 Task: Find connections with filter location Várzea da Palma with filter topic #Strategywith filter profile language French with filter current company Aye Finance Pvt. Ltd with filter school Jai Hindu jobs with filter industry Courts of Law with filter service category Network Support with filter keywords title Overseer
Action: Mouse moved to (575, 149)
Screenshot: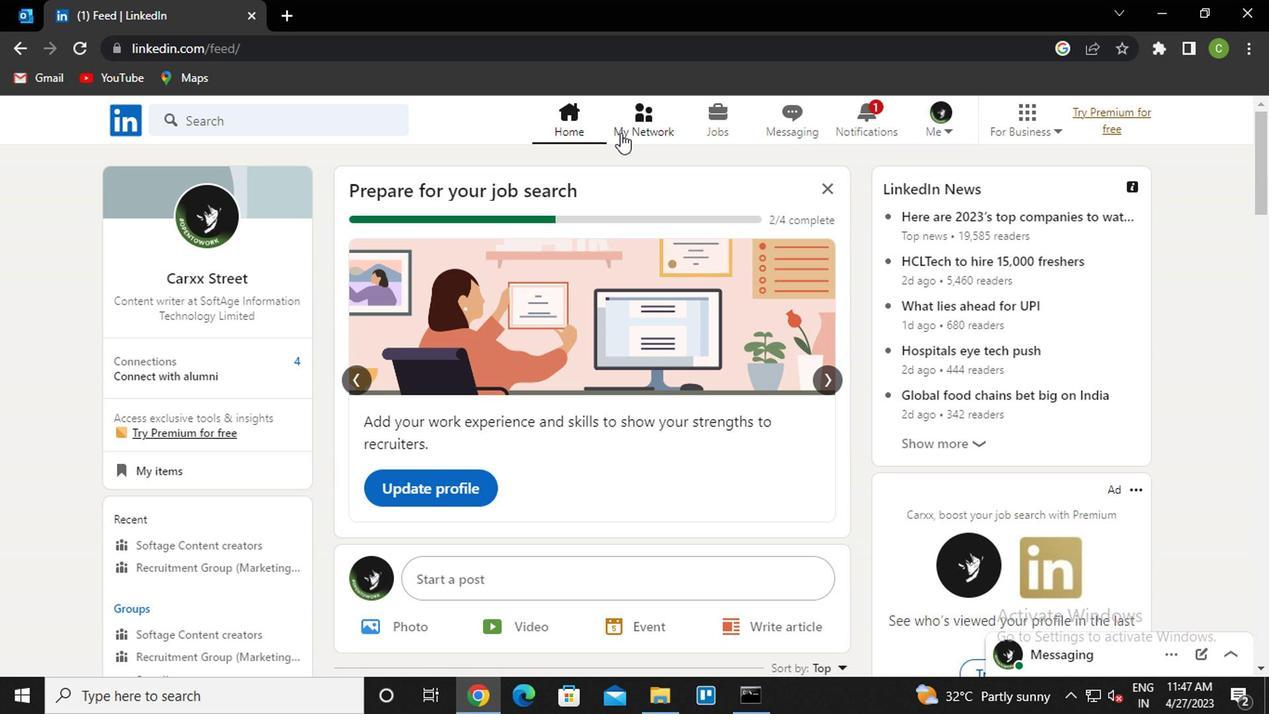 
Action: Mouse pressed left at (575, 149)
Screenshot: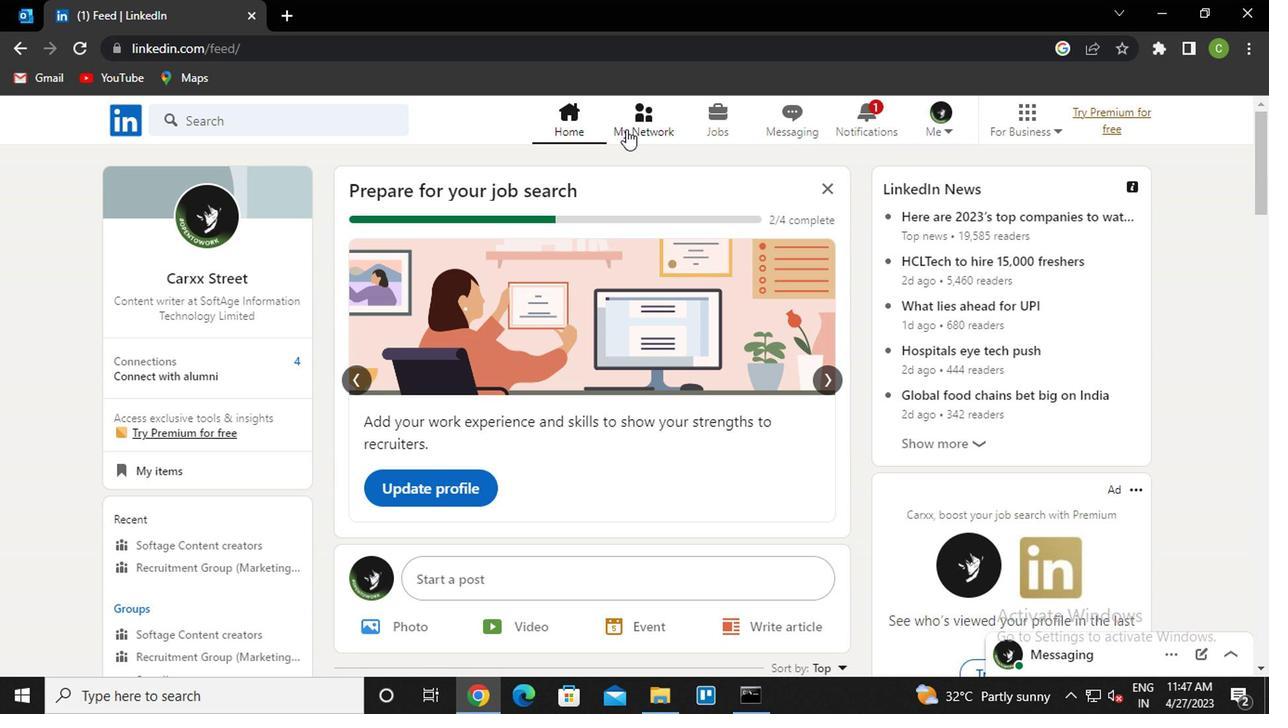 
Action: Mouse moved to (179, 240)
Screenshot: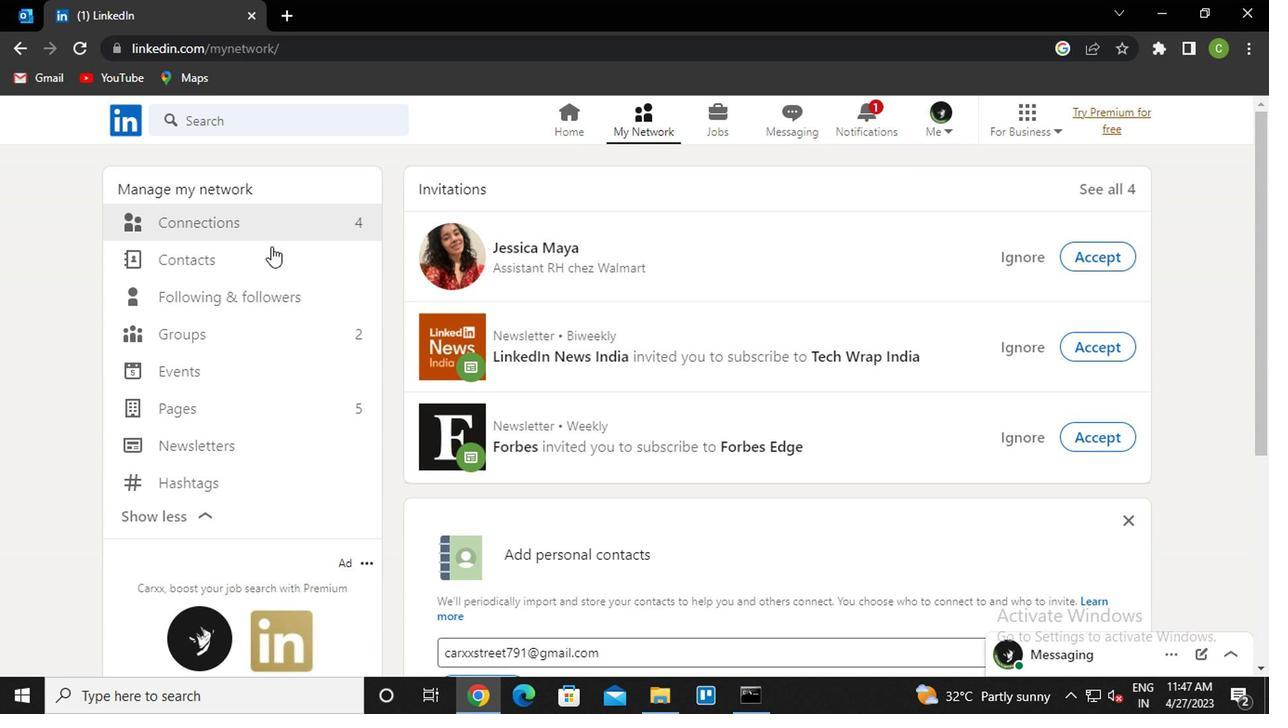 
Action: Mouse pressed left at (179, 240)
Screenshot: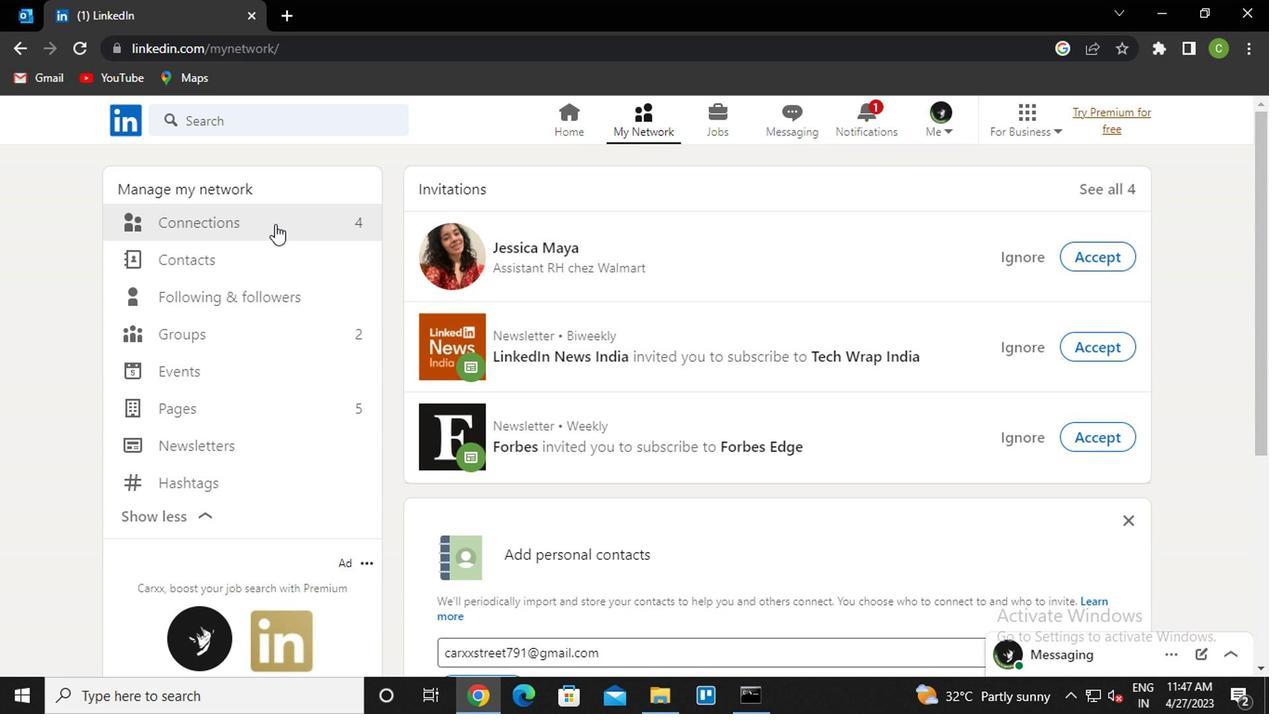 
Action: Mouse moved to (742, 242)
Screenshot: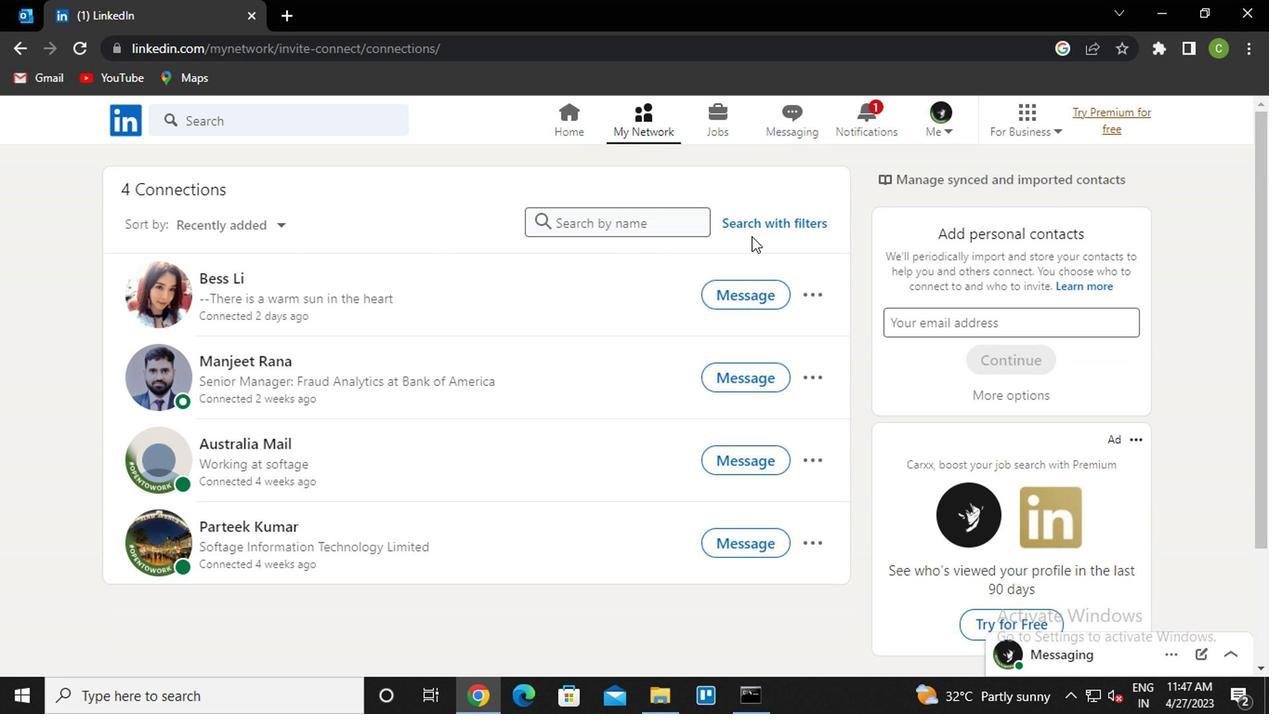 
Action: Mouse pressed left at (742, 242)
Screenshot: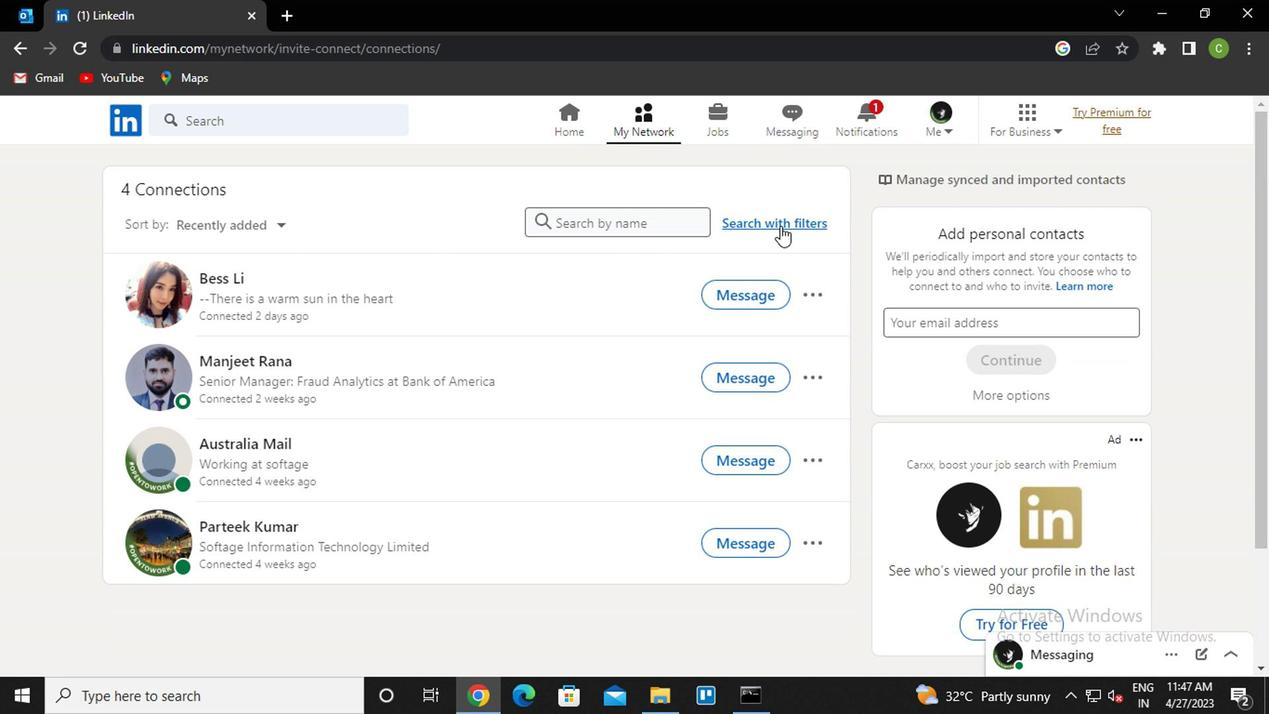 
Action: Mouse moved to (636, 189)
Screenshot: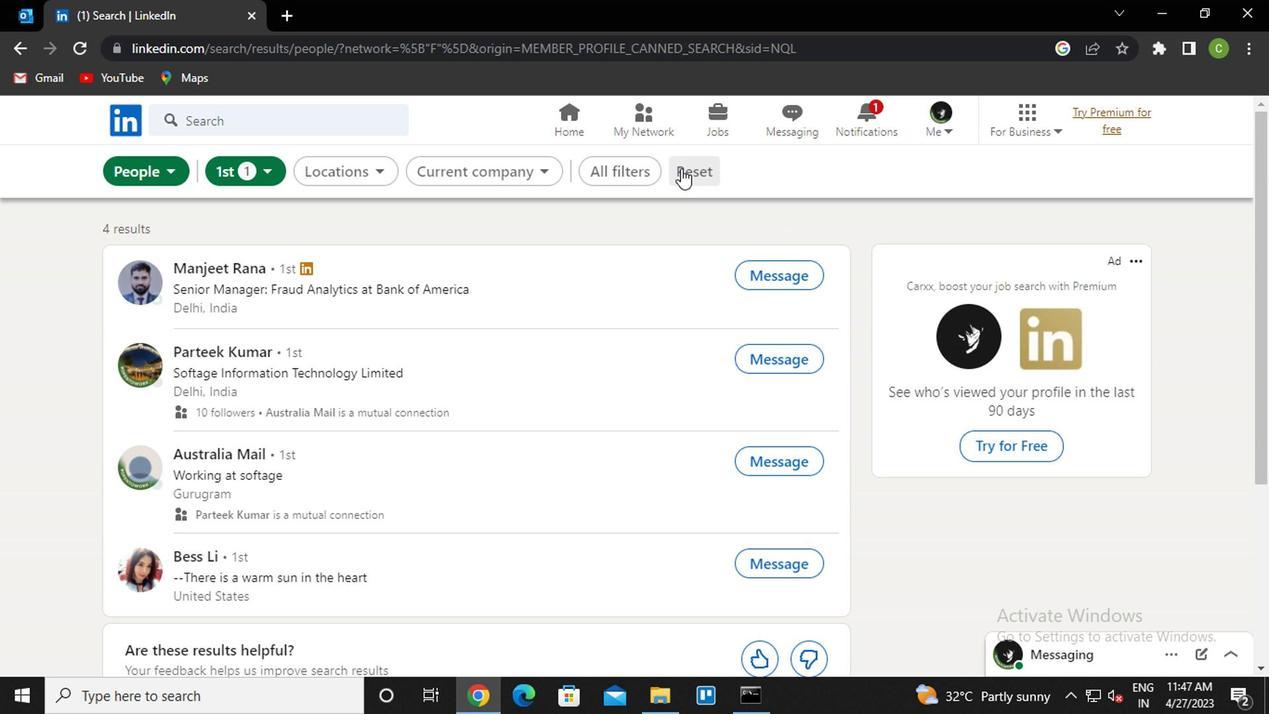 
Action: Mouse pressed left at (636, 189)
Screenshot: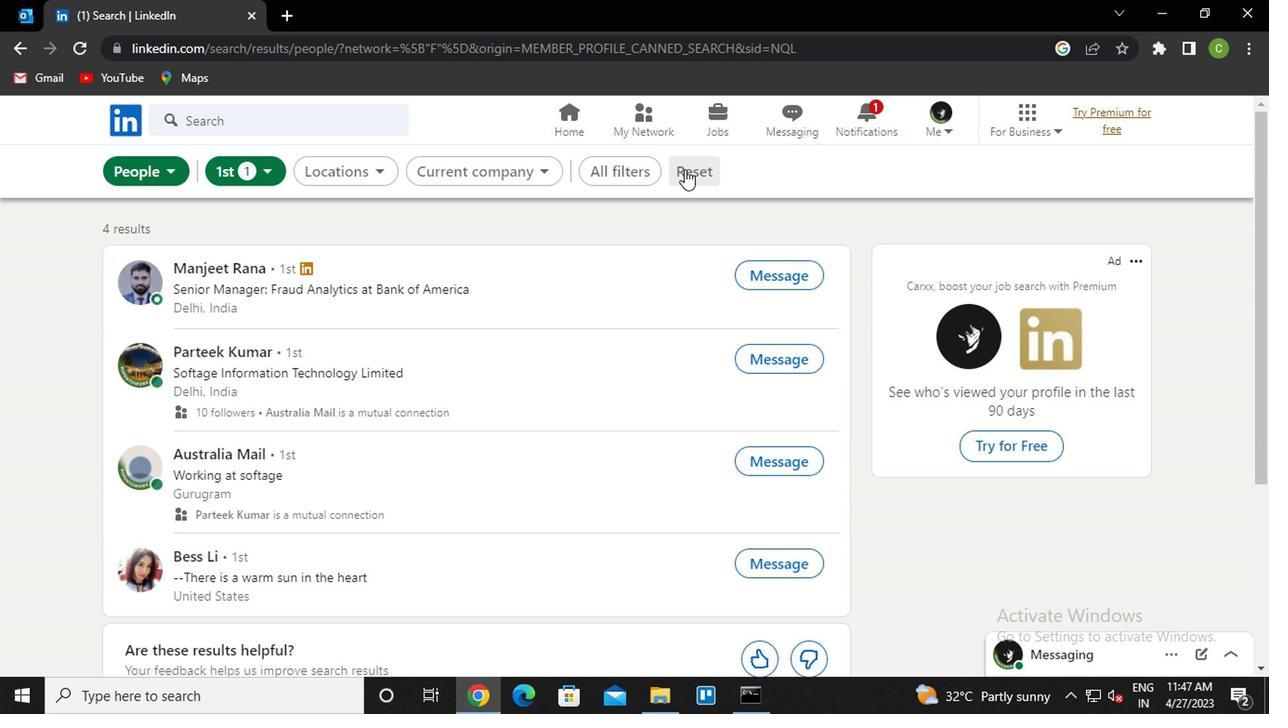 
Action: Mouse moved to (631, 198)
Screenshot: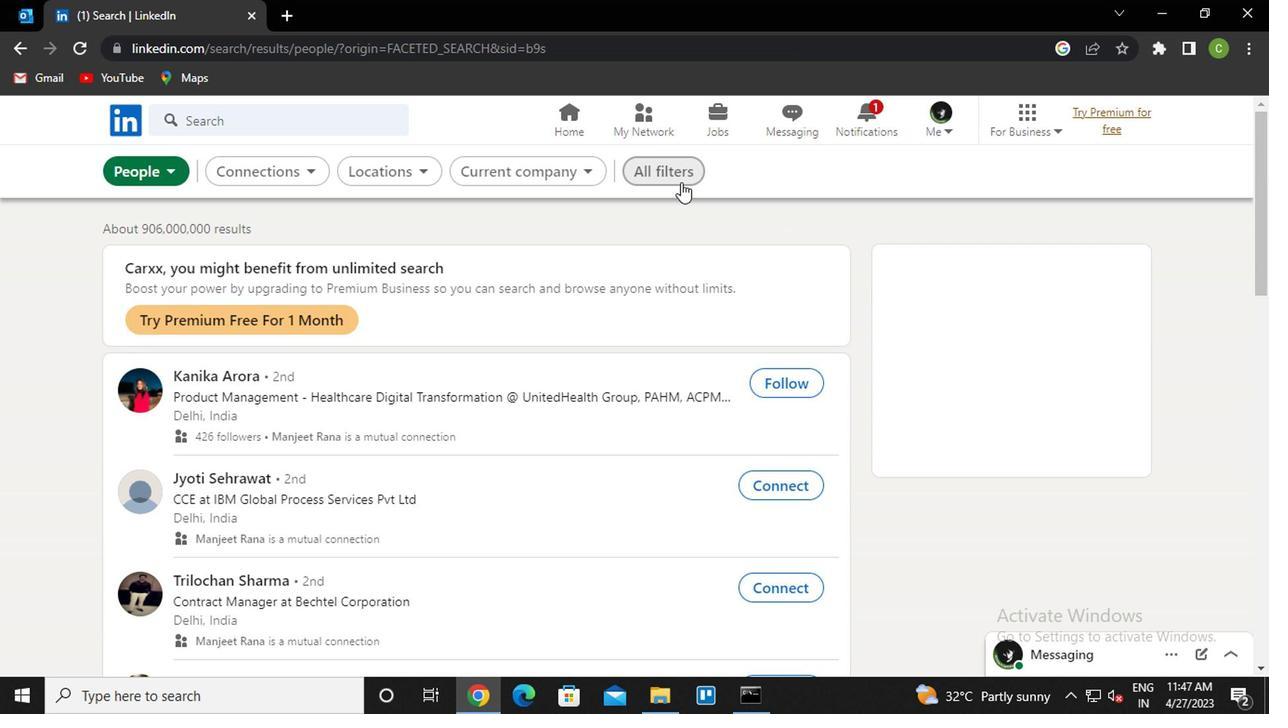 
Action: Mouse pressed left at (631, 198)
Screenshot: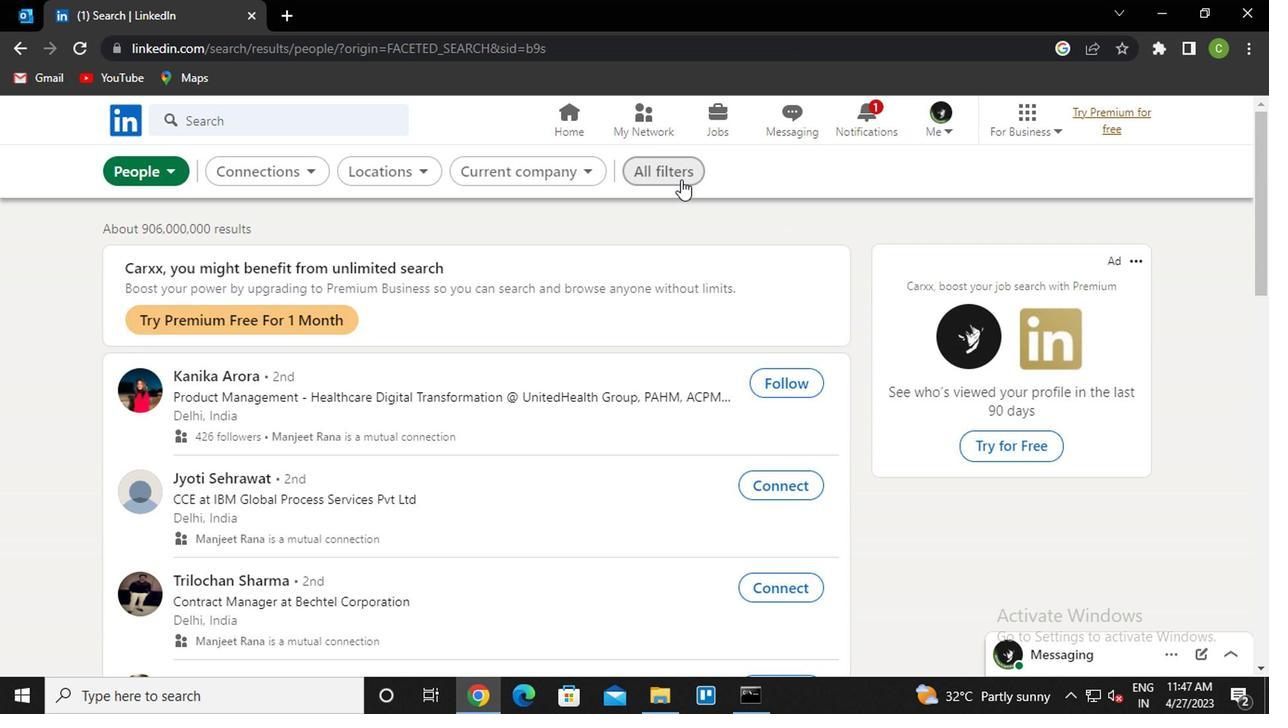 
Action: Mouse moved to (1001, 466)
Screenshot: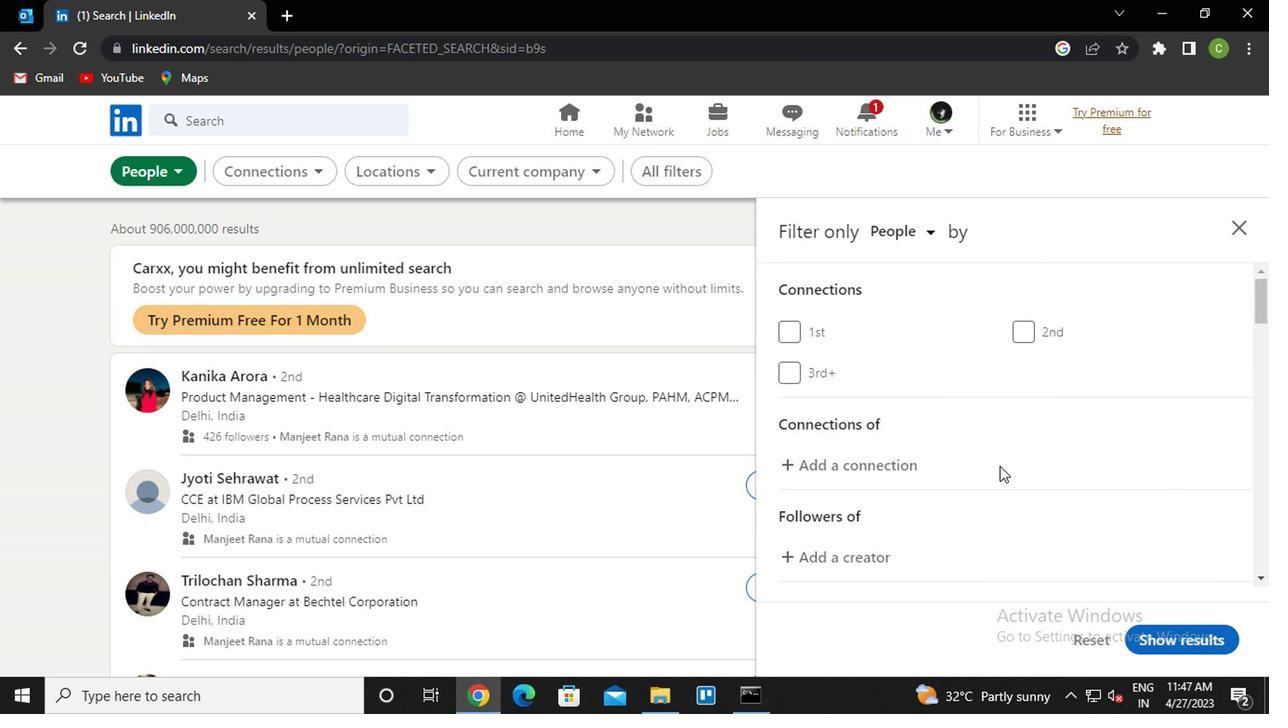 
Action: Mouse scrolled (1001, 465) with delta (0, -1)
Screenshot: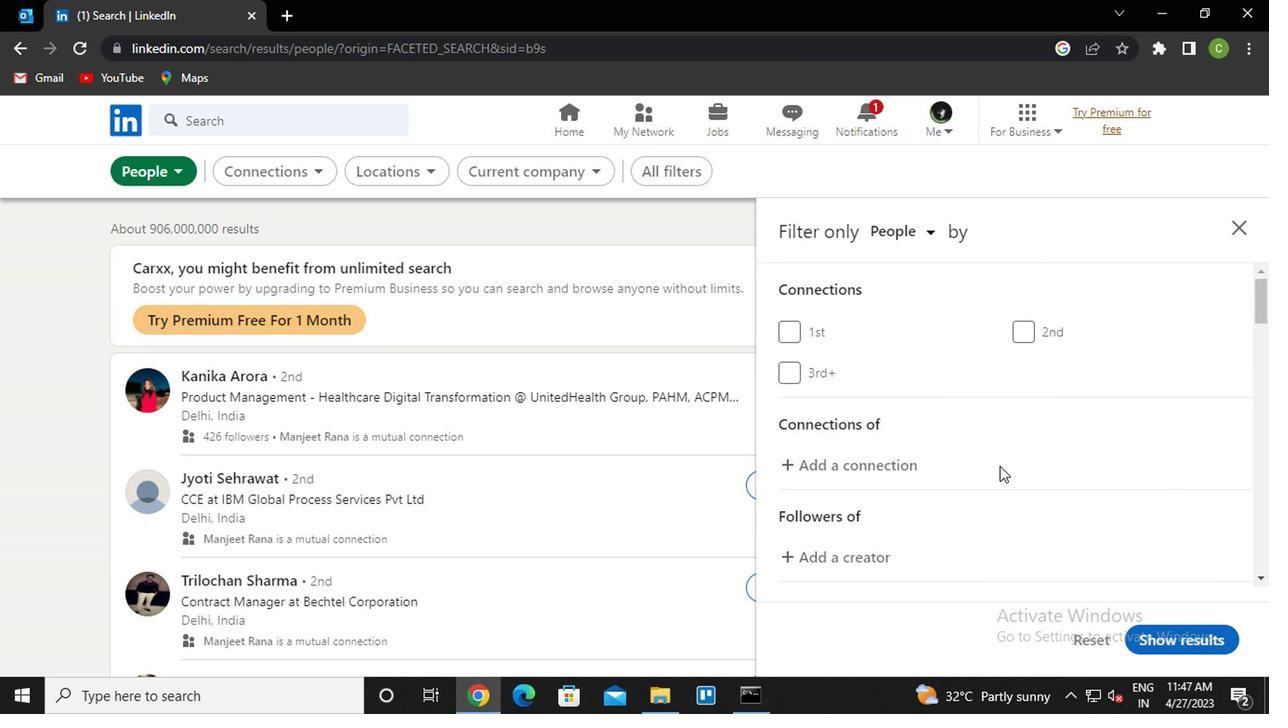 
Action: Mouse moved to (1002, 466)
Screenshot: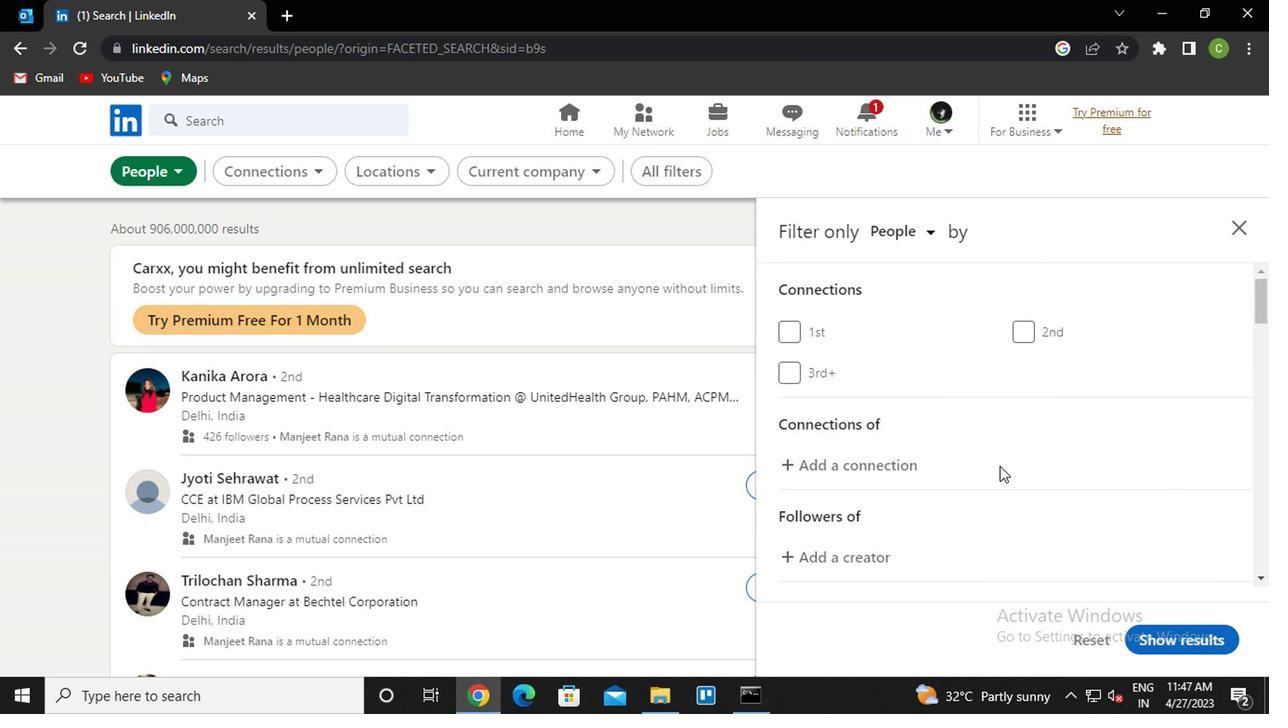 
Action: Mouse scrolled (1002, 465) with delta (0, -1)
Screenshot: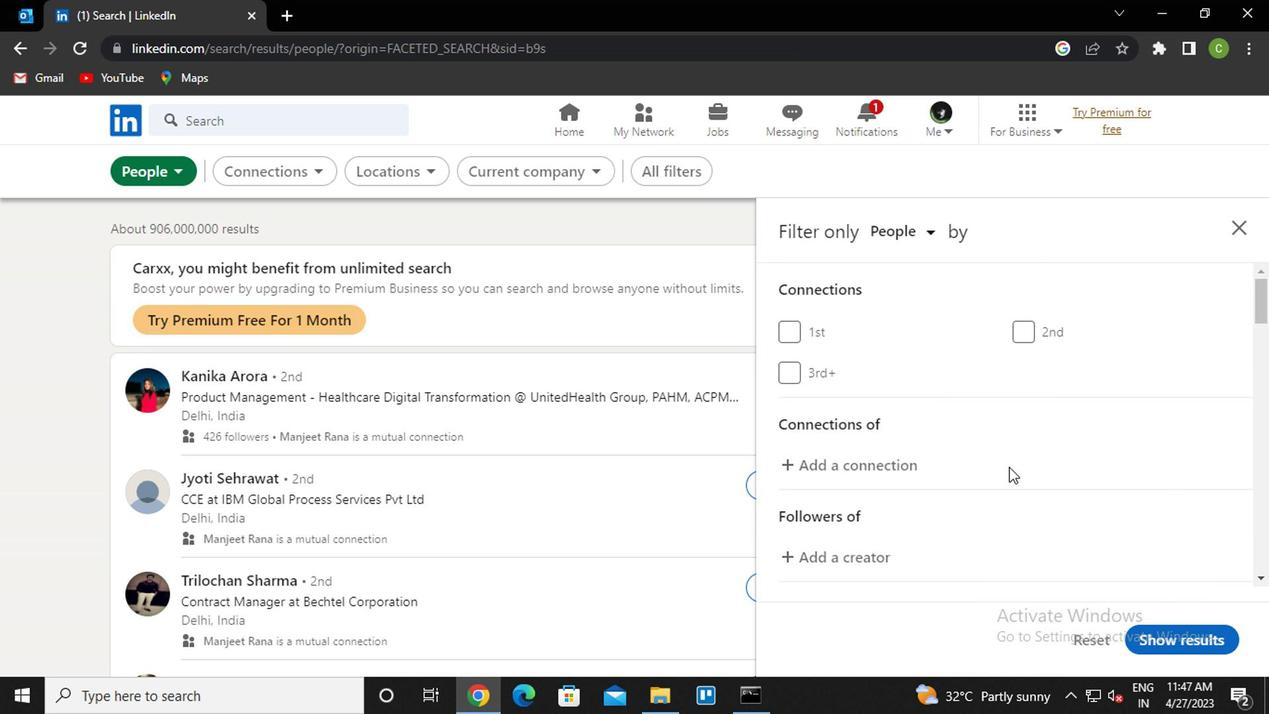 
Action: Mouse scrolled (1002, 465) with delta (0, -1)
Screenshot: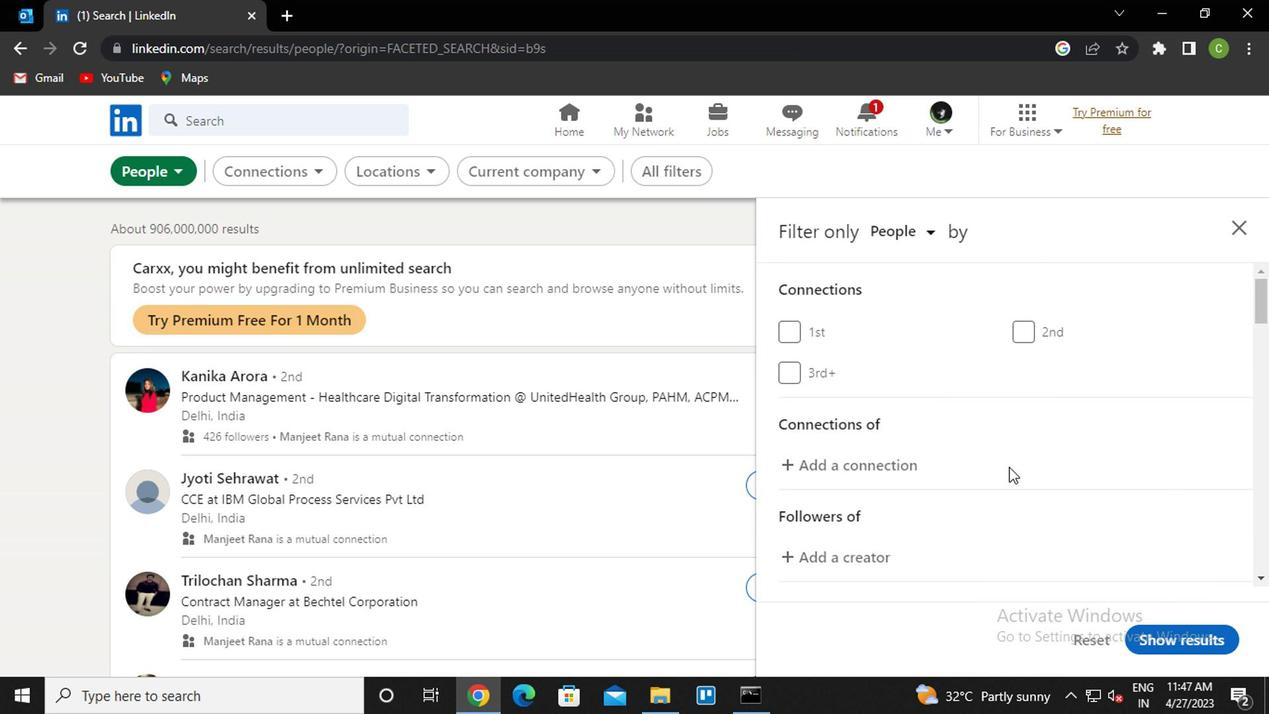 
Action: Mouse scrolled (1002, 465) with delta (0, -1)
Screenshot: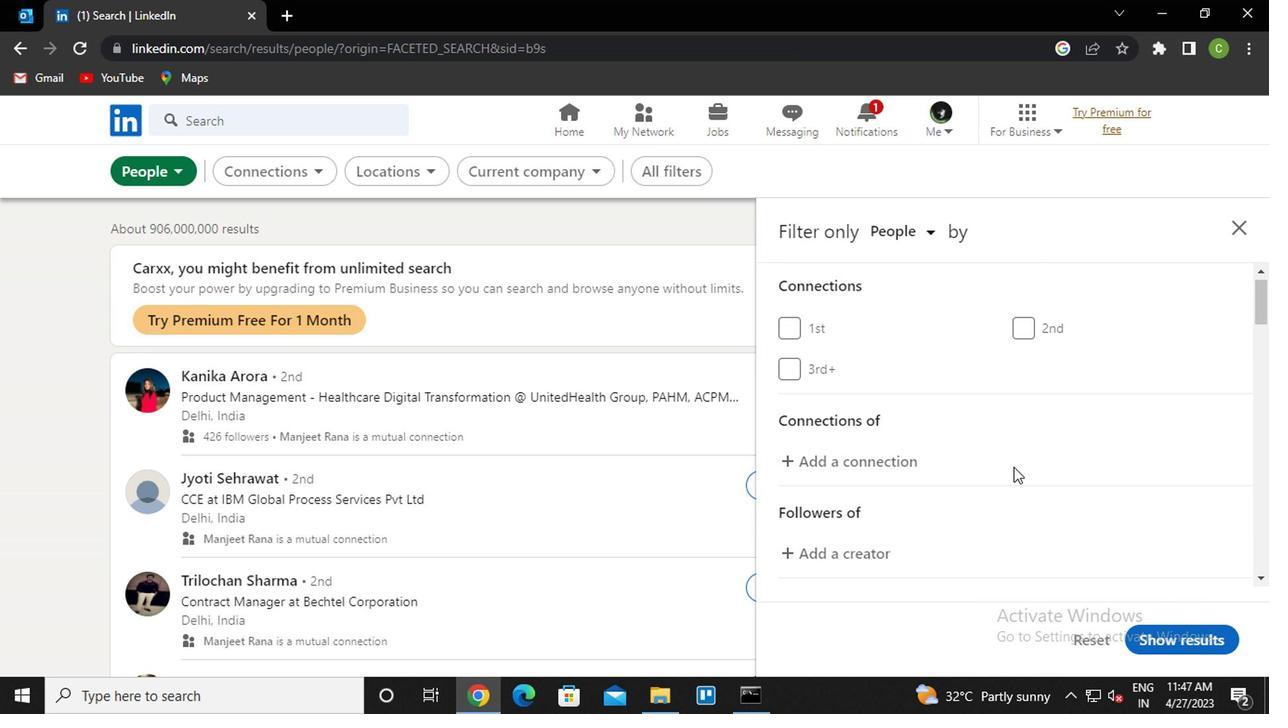 
Action: Mouse moved to (890, 402)
Screenshot: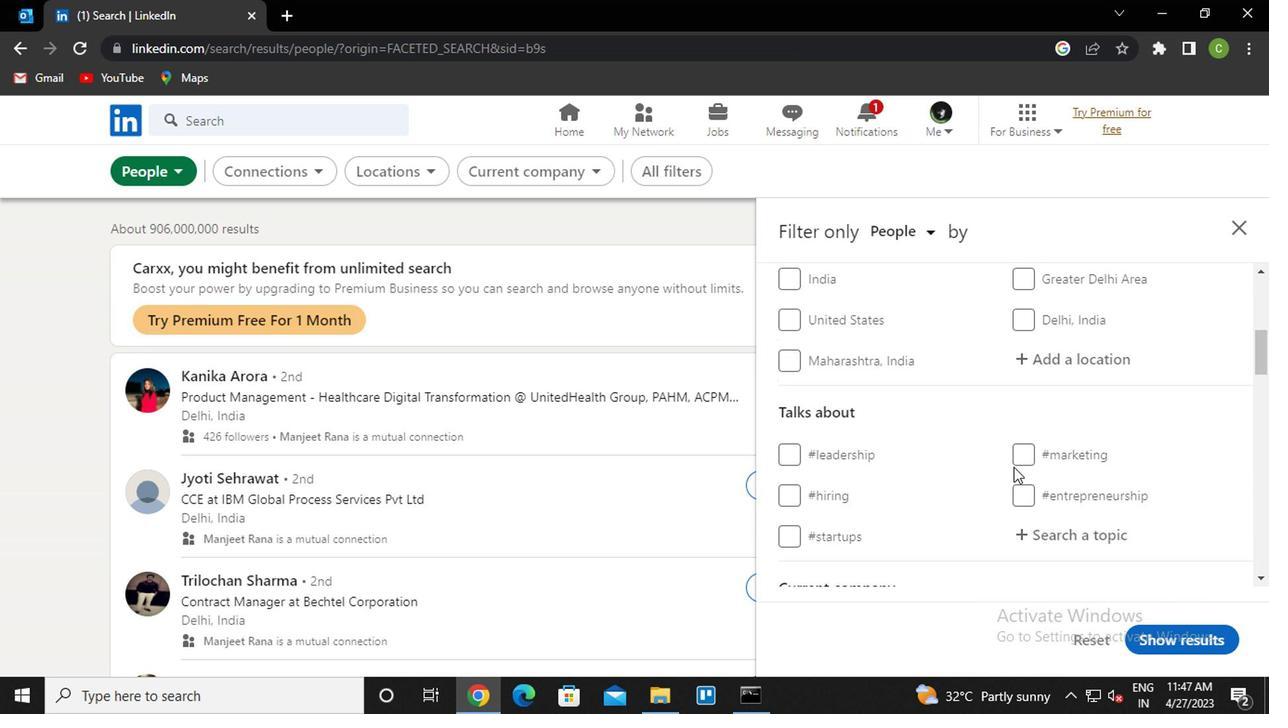 
Action: Mouse scrolled (890, 402) with delta (0, 0)
Screenshot: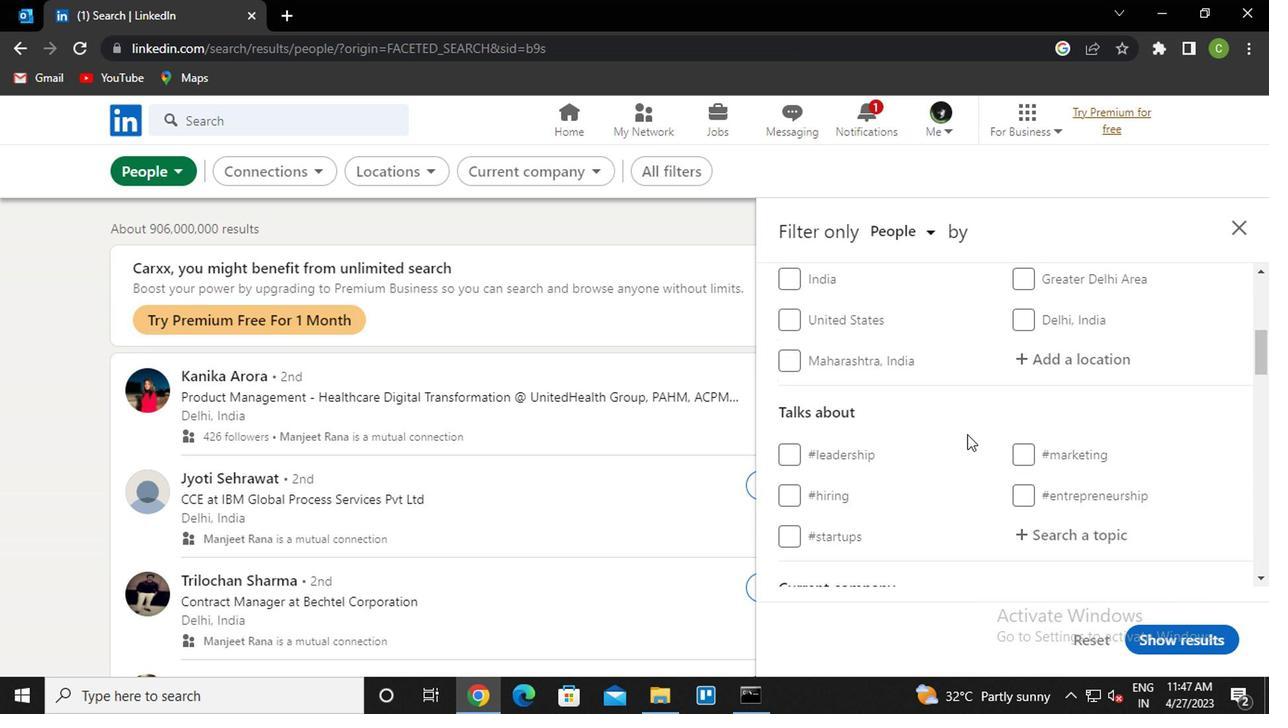 
Action: Mouse moved to (1062, 456)
Screenshot: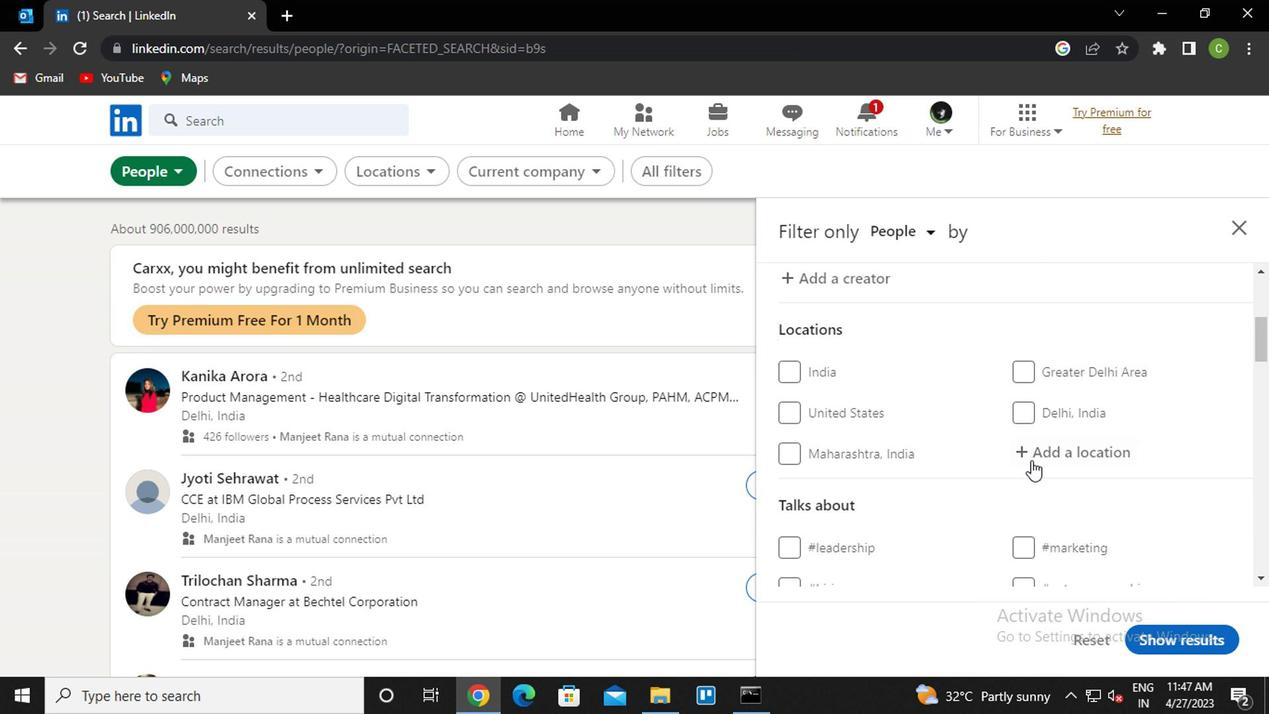 
Action: Mouse pressed left at (1062, 456)
Screenshot: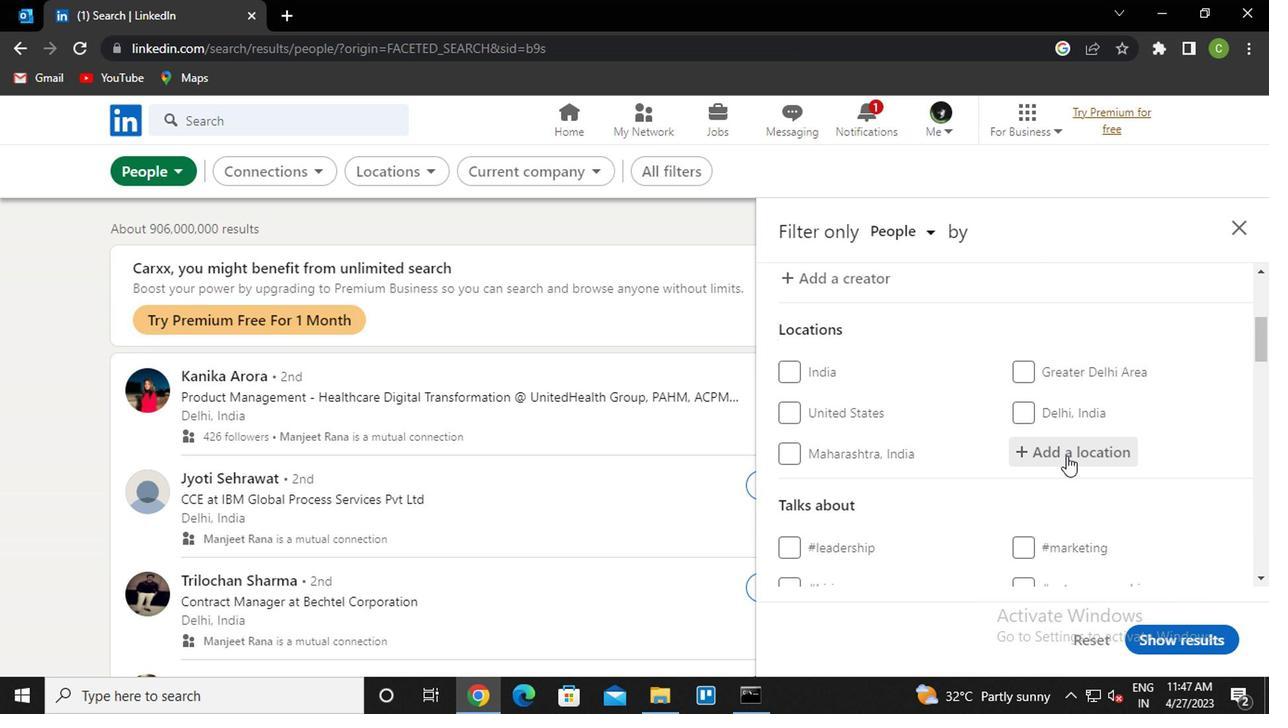 
Action: Key pressed <Key.caps_lock>v<Key.caps_lock>arzea<Key.space>da<Key.space><Key.down><Key.enter>
Screenshot: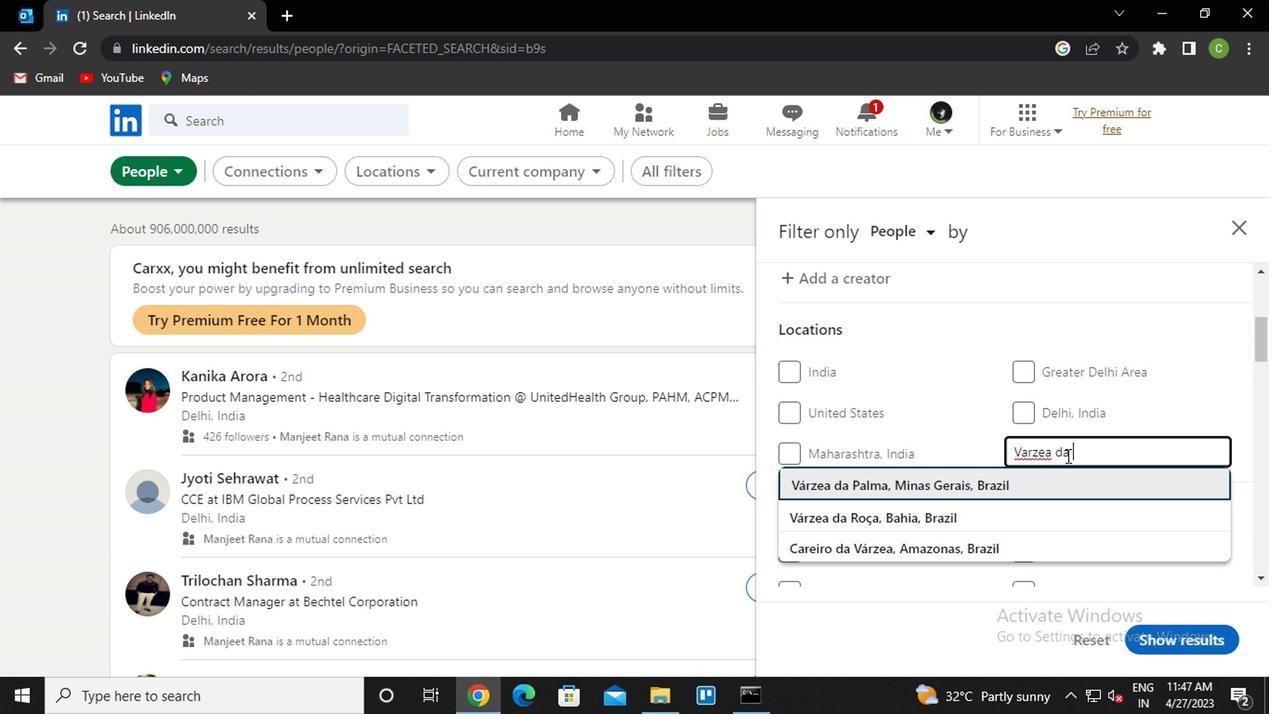 
Action: Mouse moved to (1060, 456)
Screenshot: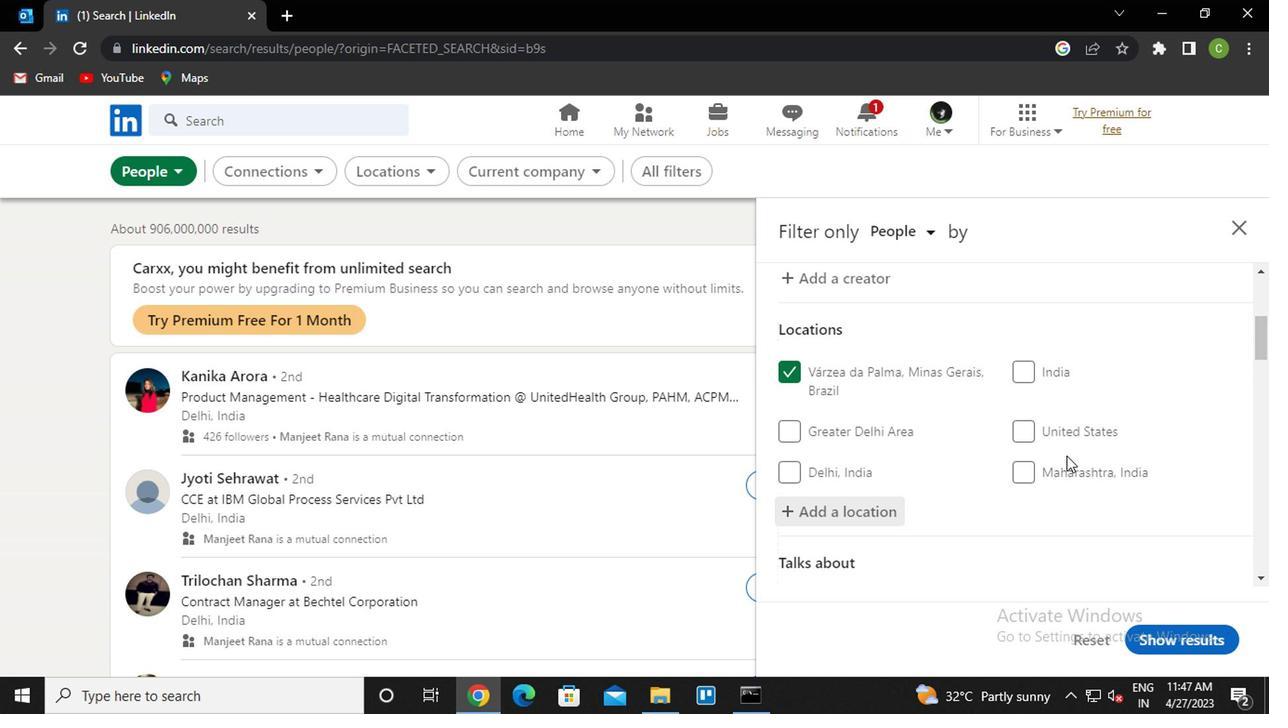 
Action: Mouse scrolled (1060, 455) with delta (0, 0)
Screenshot: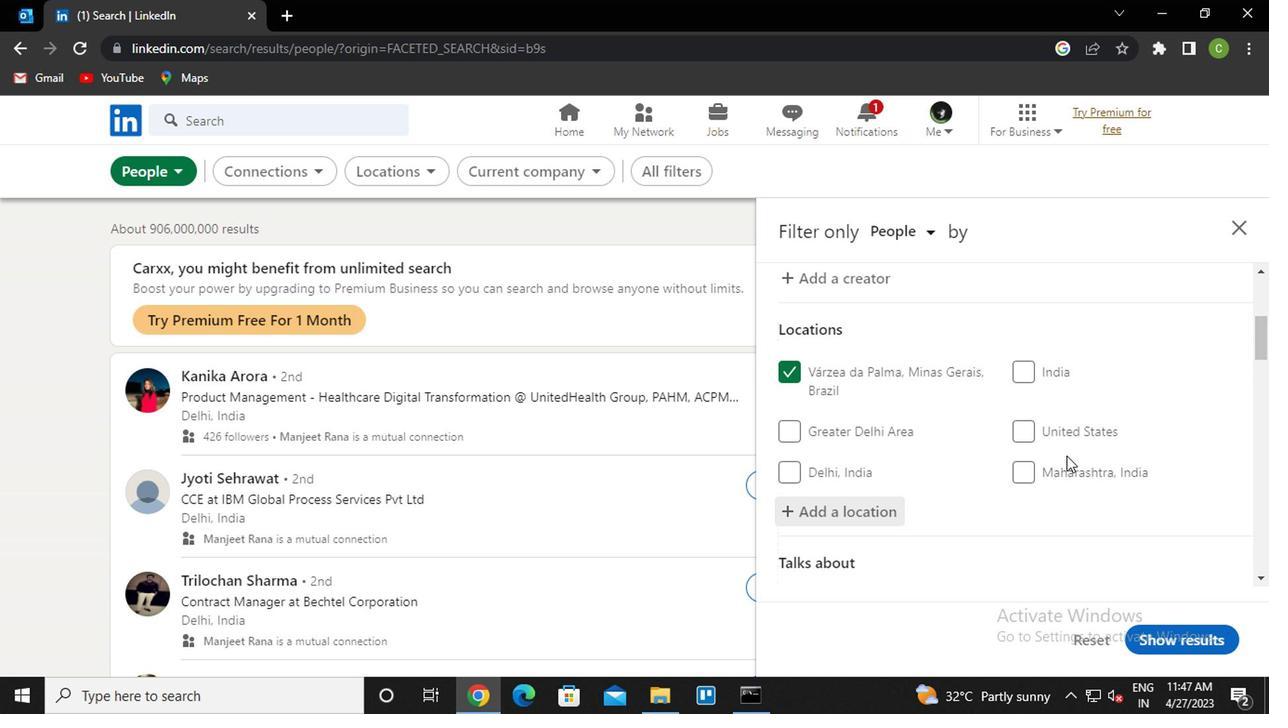 
Action: Mouse scrolled (1060, 455) with delta (0, 0)
Screenshot: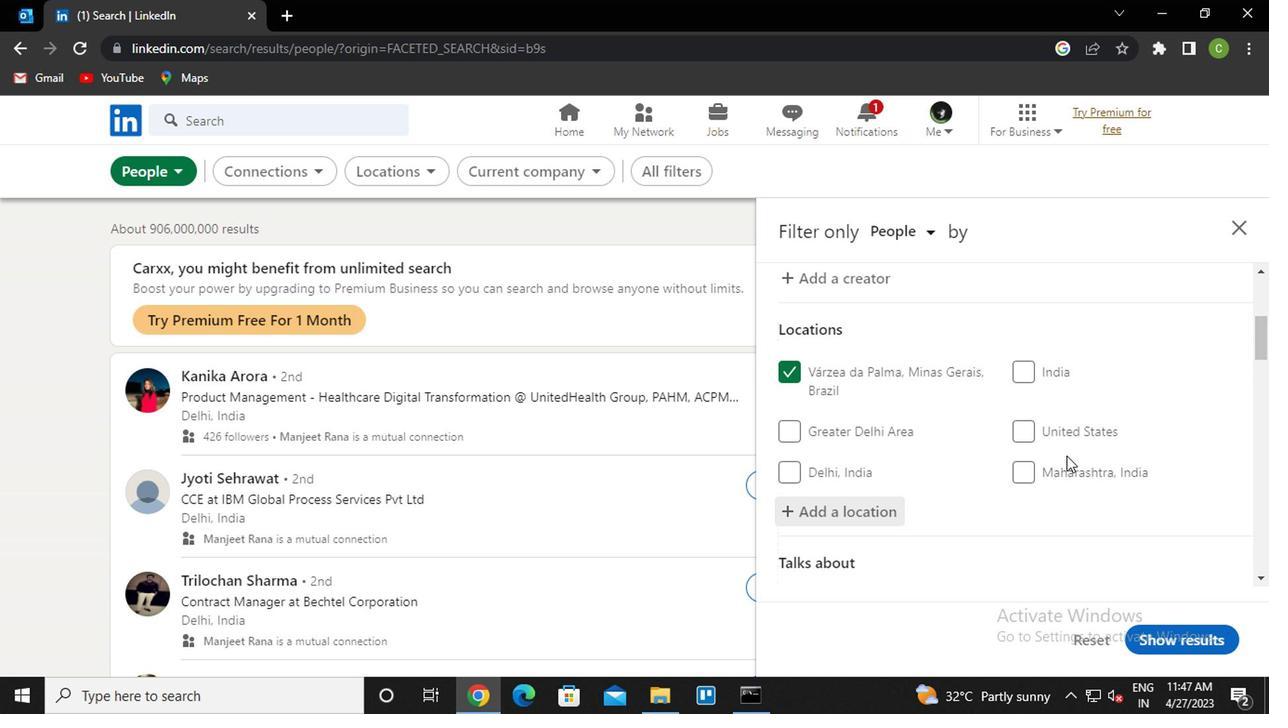 
Action: Mouse scrolled (1060, 455) with delta (0, 0)
Screenshot: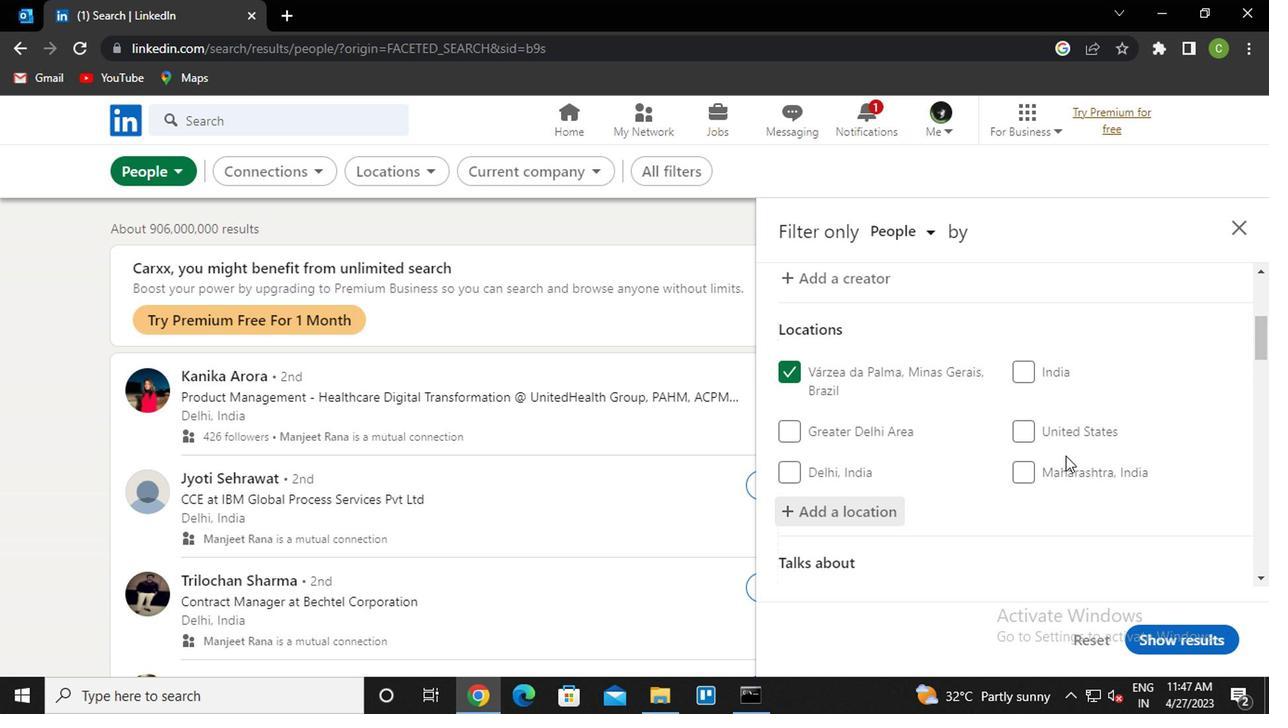 
Action: Mouse moved to (1095, 406)
Screenshot: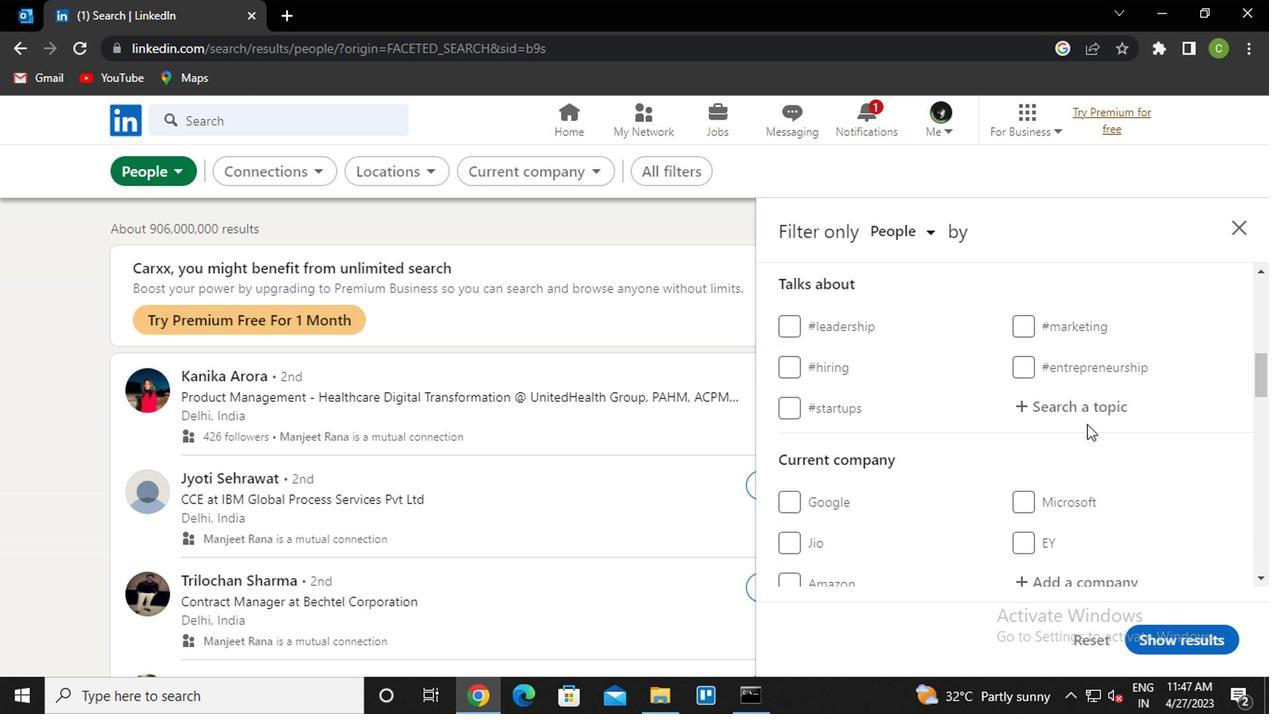 
Action: Mouse pressed left at (1095, 406)
Screenshot: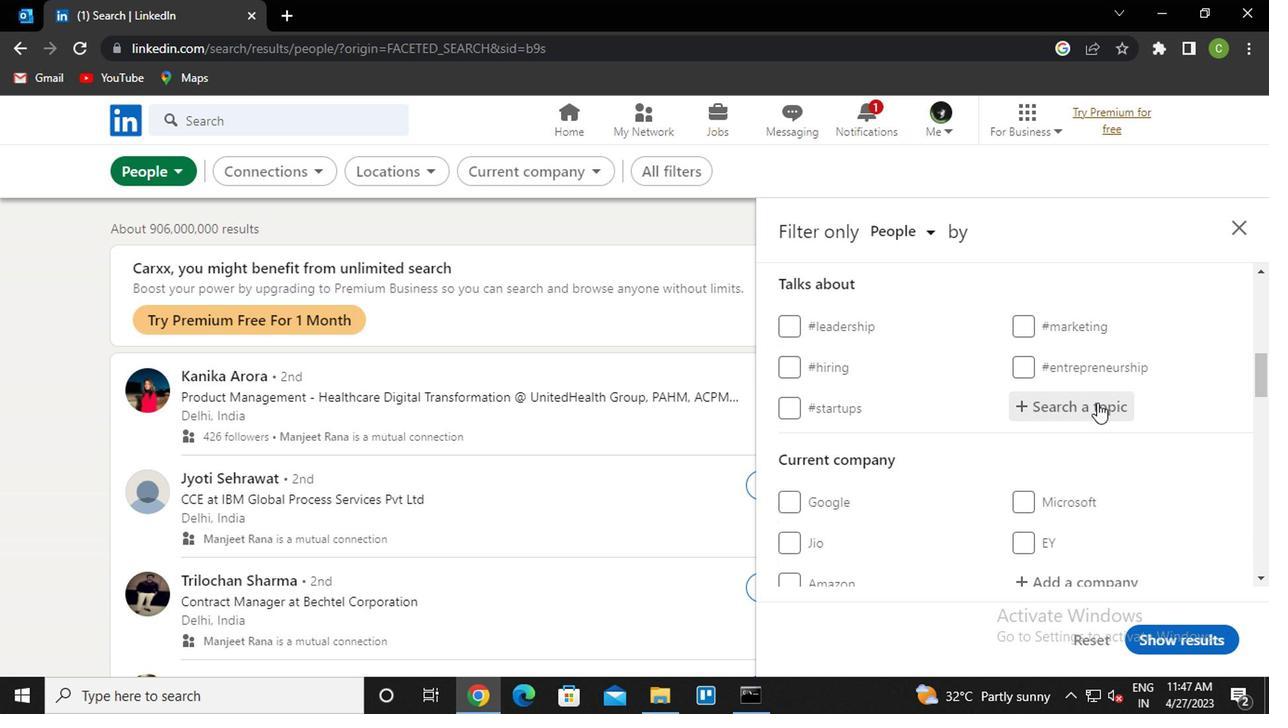 
Action: Key pressed <Key.caps_lock>s<Key.caps_lock>trategy<Key.down><Key.enter>
Screenshot: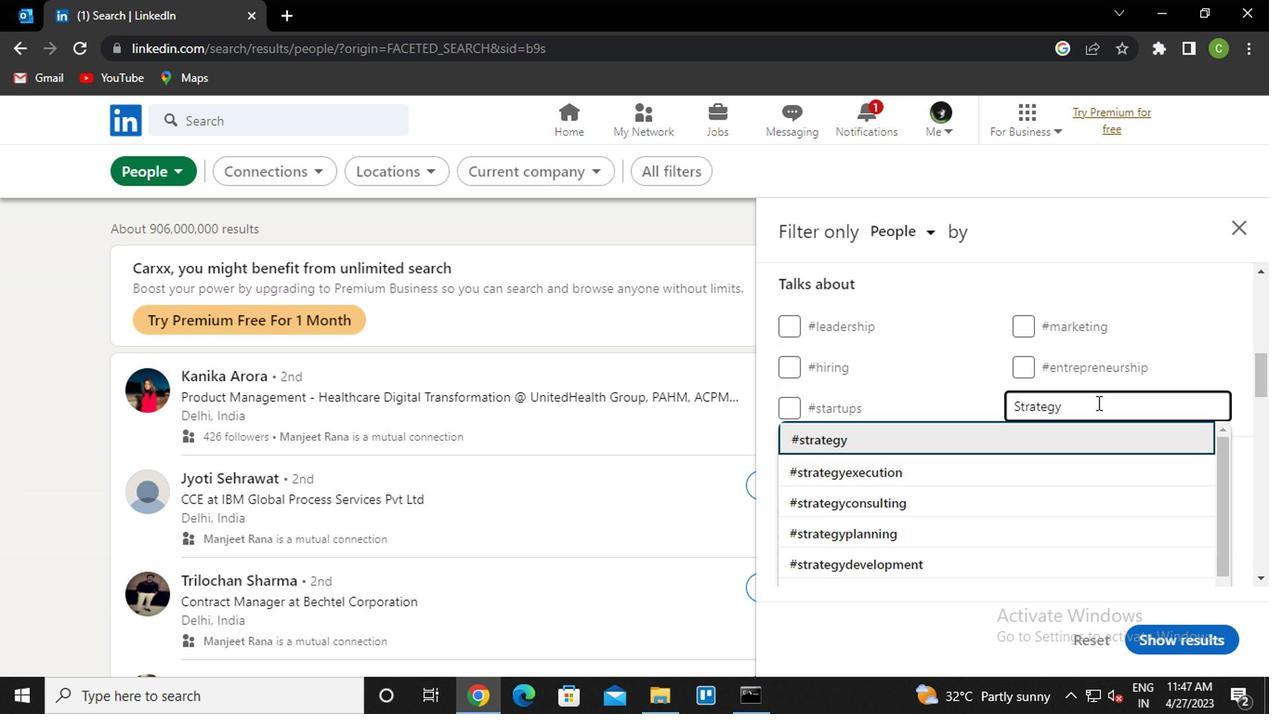 
Action: Mouse scrolled (1095, 406) with delta (0, 0)
Screenshot: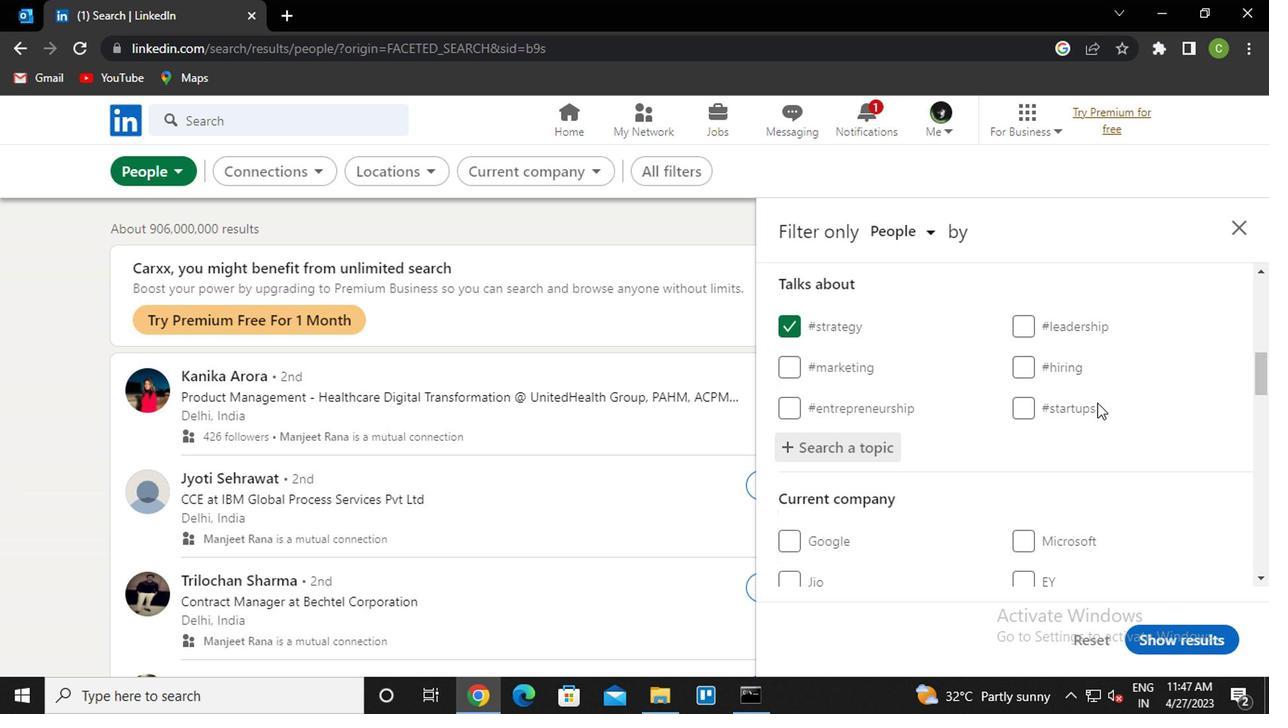 
Action: Mouse scrolled (1095, 406) with delta (0, 0)
Screenshot: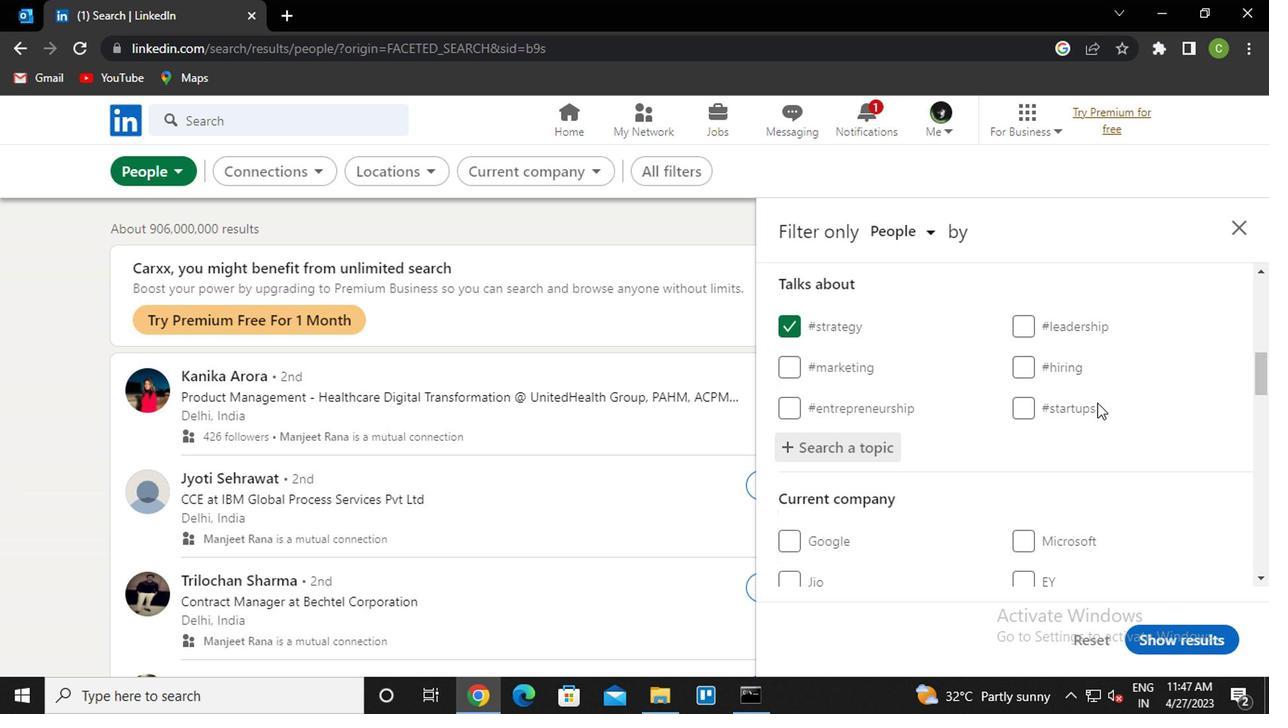 
Action: Mouse scrolled (1095, 406) with delta (0, 0)
Screenshot: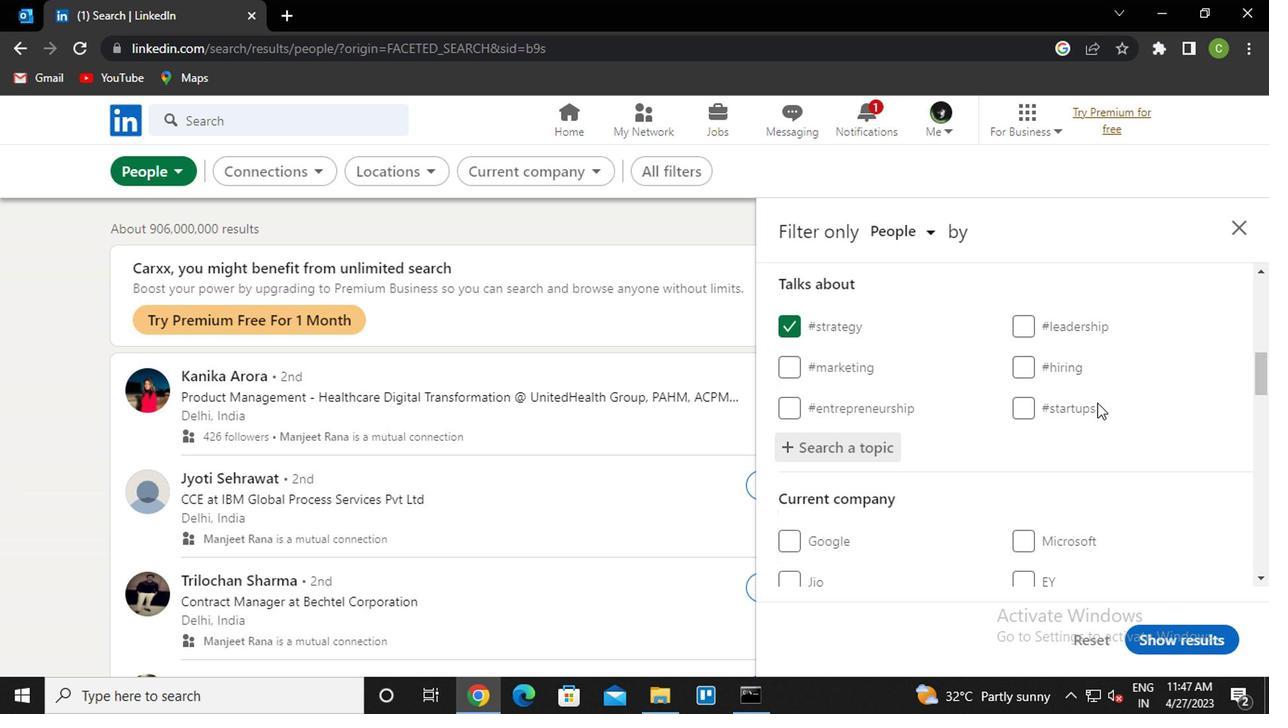 
Action: Mouse scrolled (1095, 406) with delta (0, 0)
Screenshot: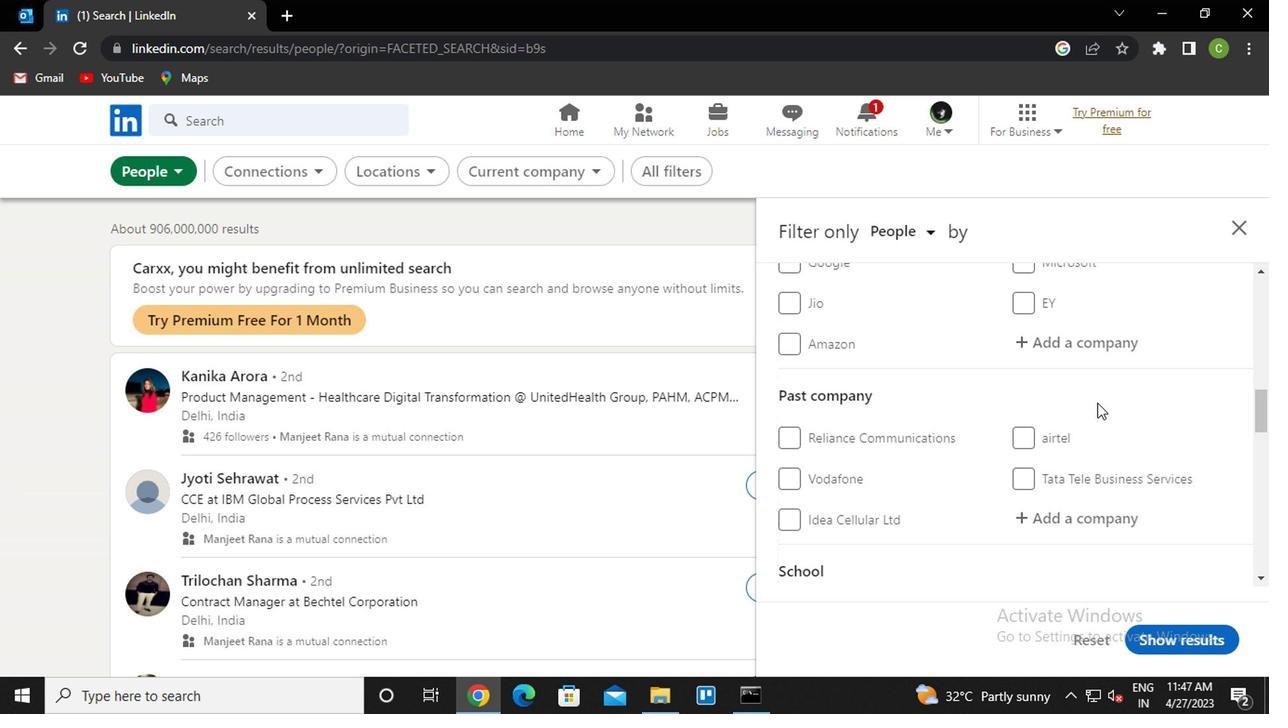 
Action: Mouse scrolled (1095, 406) with delta (0, 0)
Screenshot: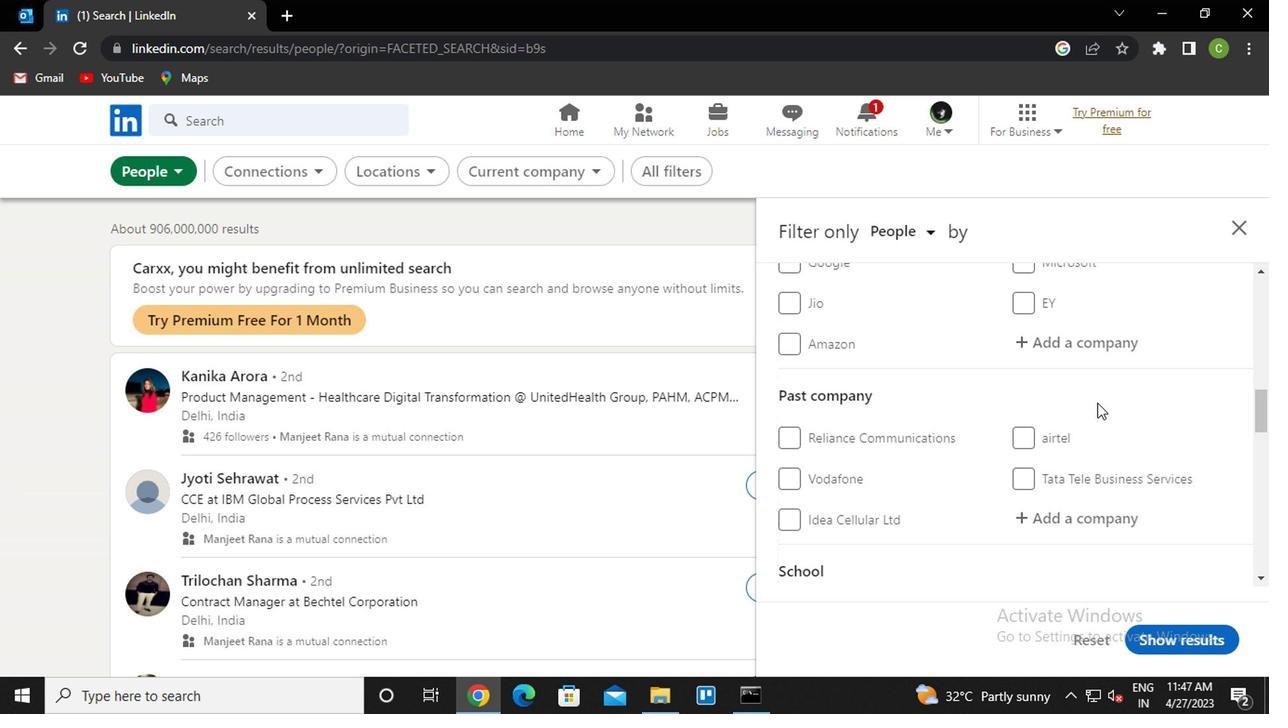 
Action: Mouse scrolled (1095, 406) with delta (0, 0)
Screenshot: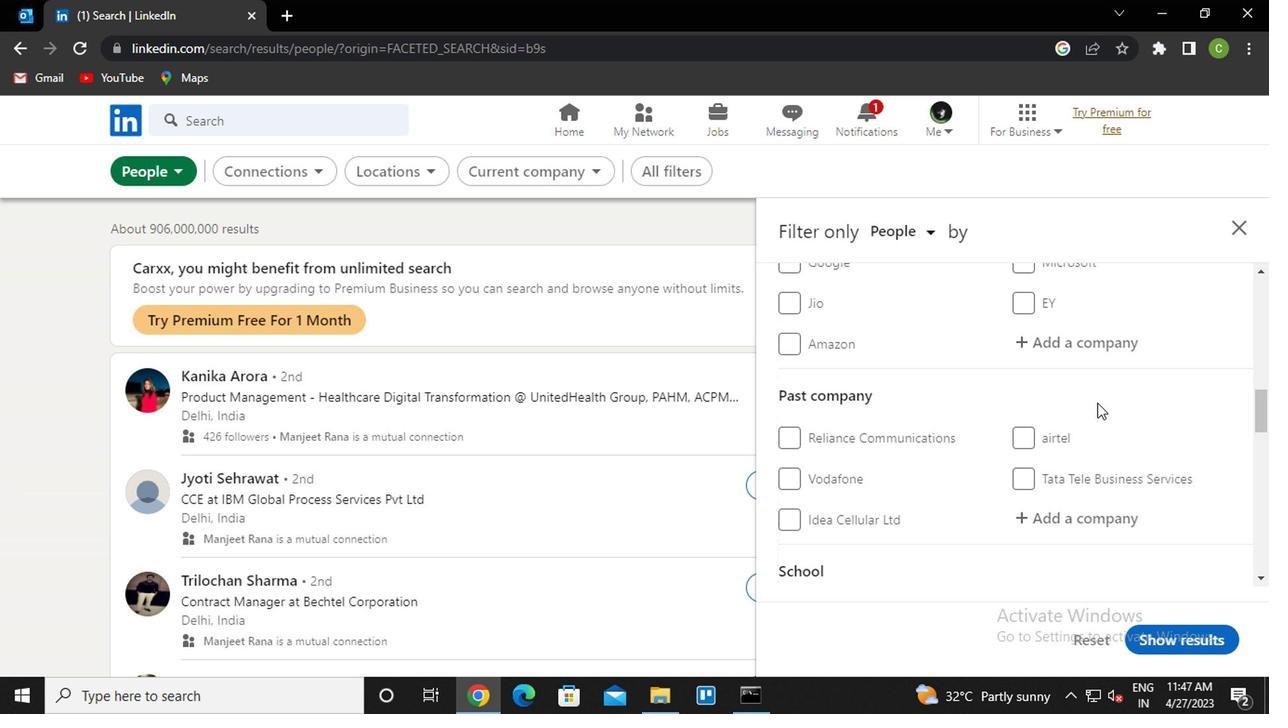 
Action: Mouse scrolled (1095, 406) with delta (0, 0)
Screenshot: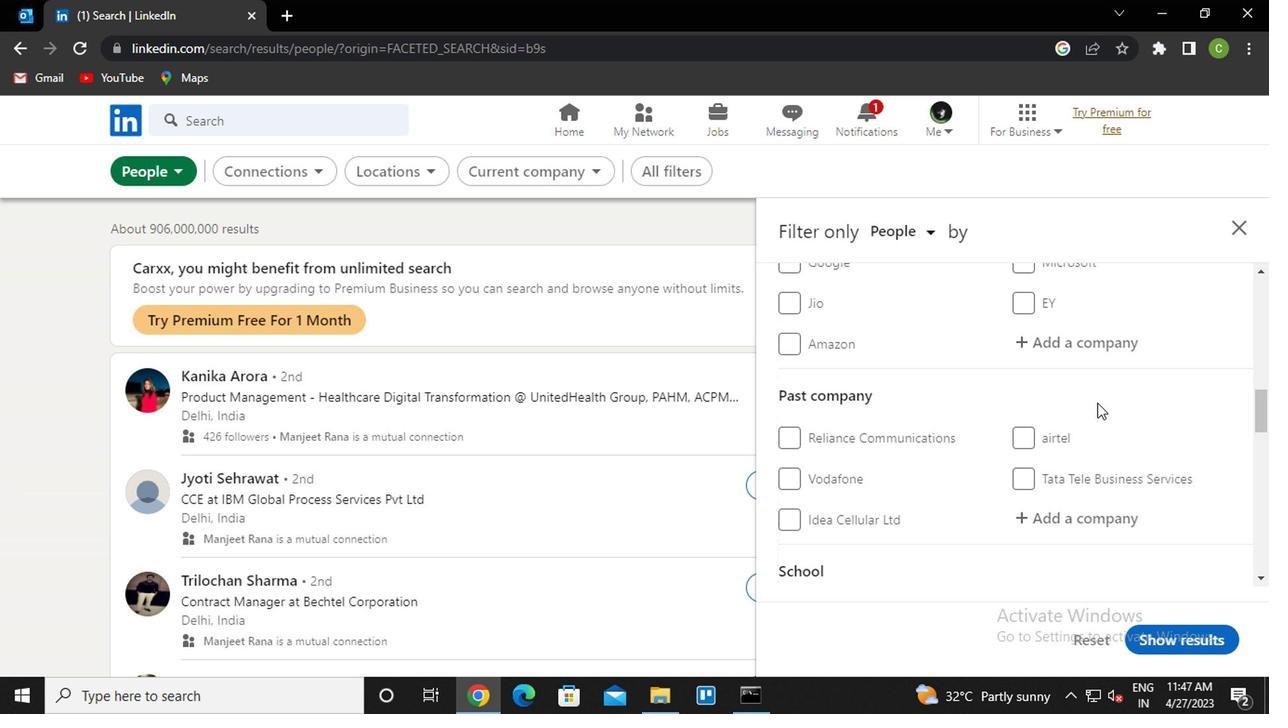 
Action: Mouse scrolled (1095, 406) with delta (0, 0)
Screenshot: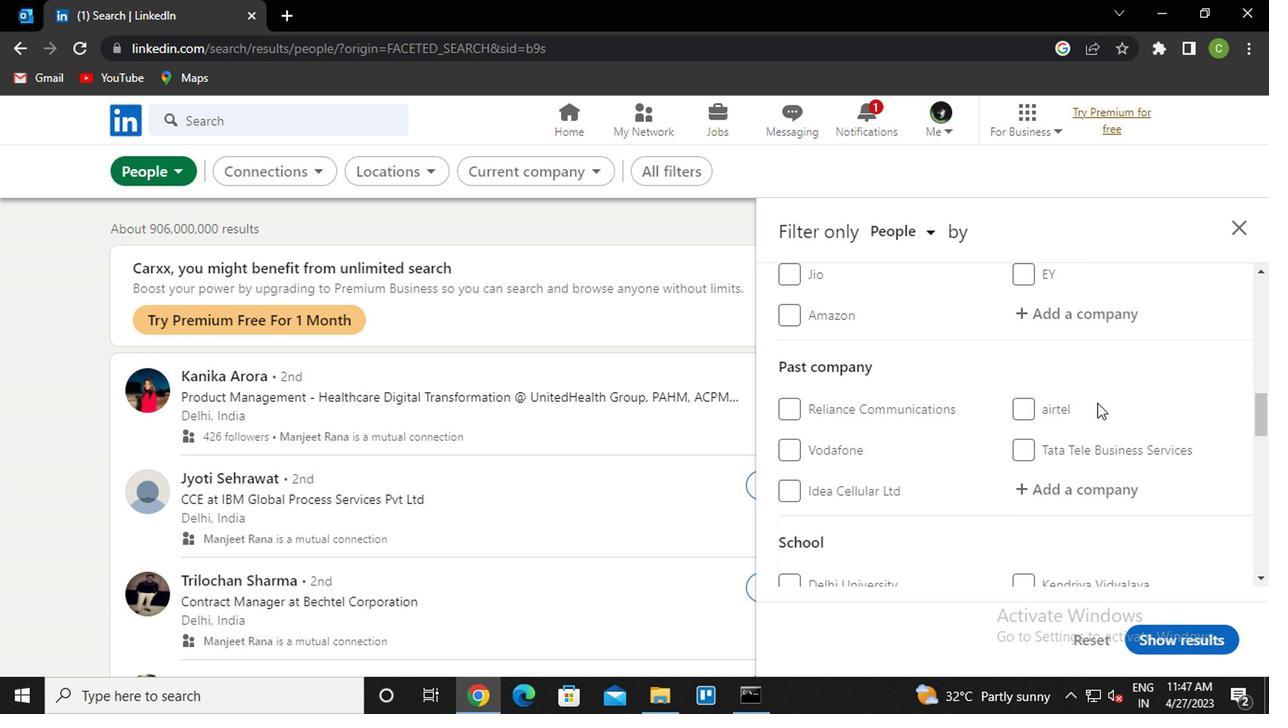 
Action: Mouse scrolled (1095, 406) with delta (0, 0)
Screenshot: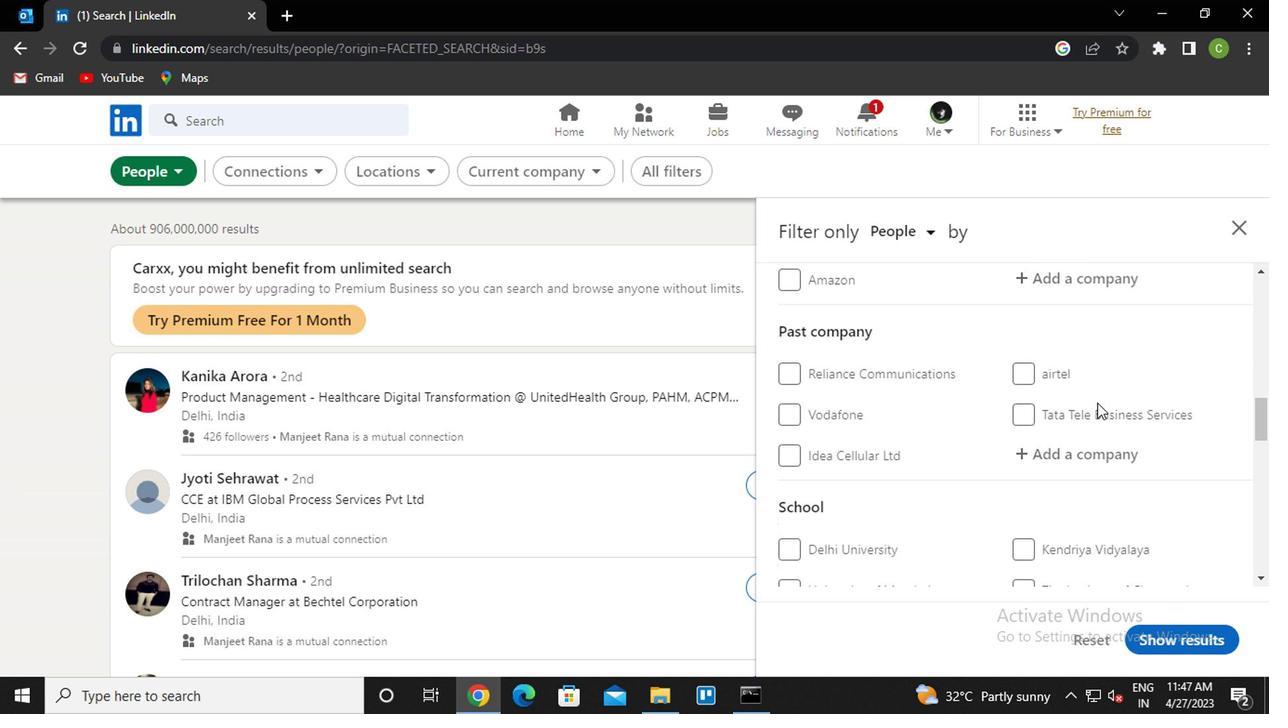 
Action: Mouse scrolled (1095, 406) with delta (0, 0)
Screenshot: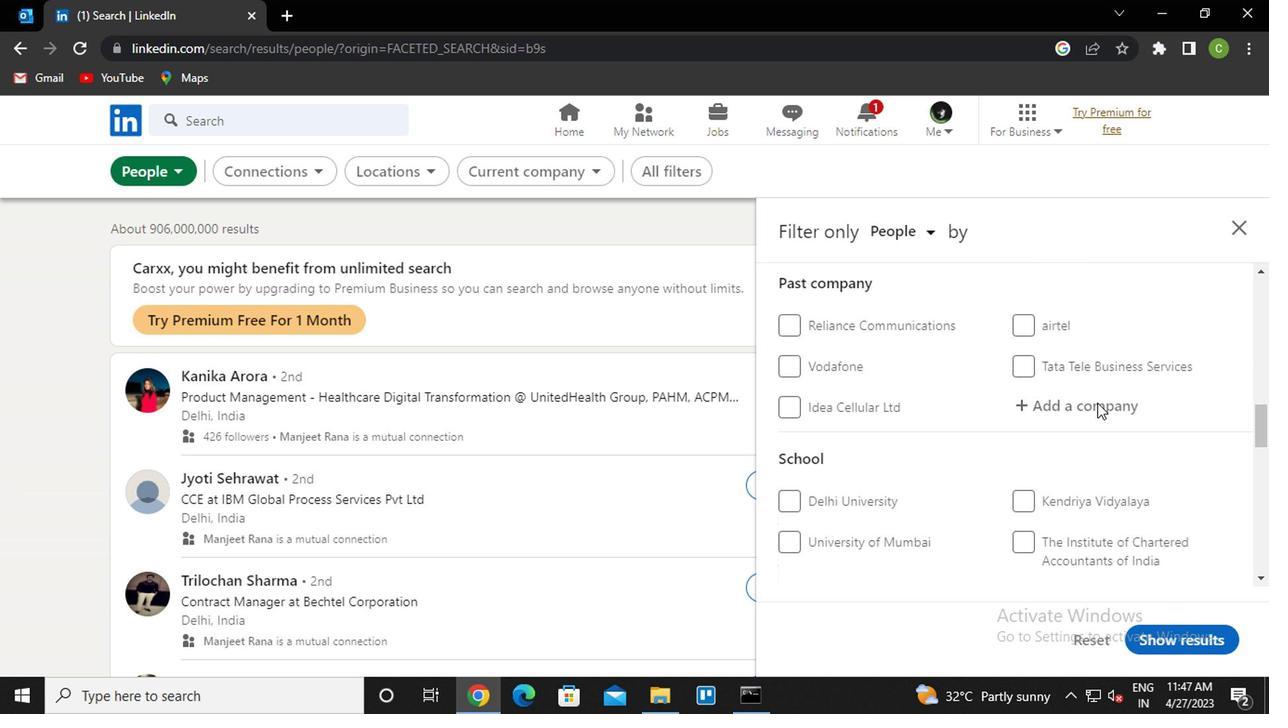 
Action: Mouse scrolled (1095, 406) with delta (0, 0)
Screenshot: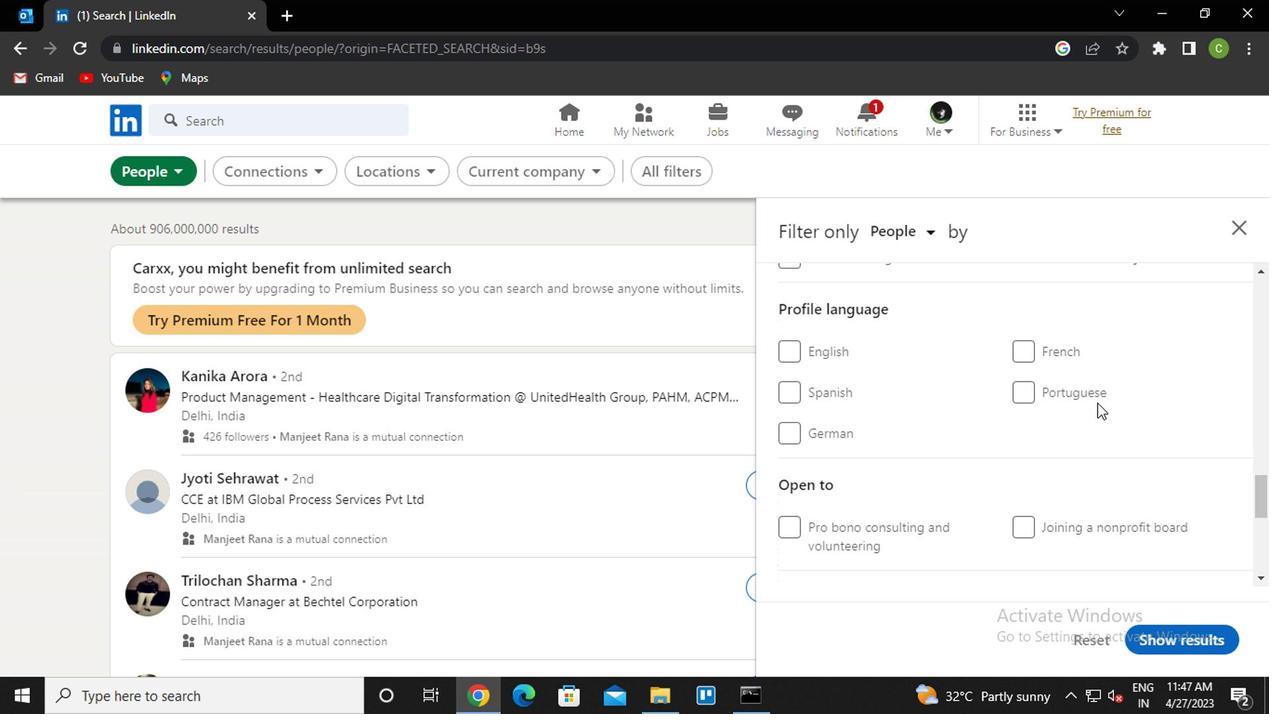 
Action: Mouse scrolled (1095, 406) with delta (0, 0)
Screenshot: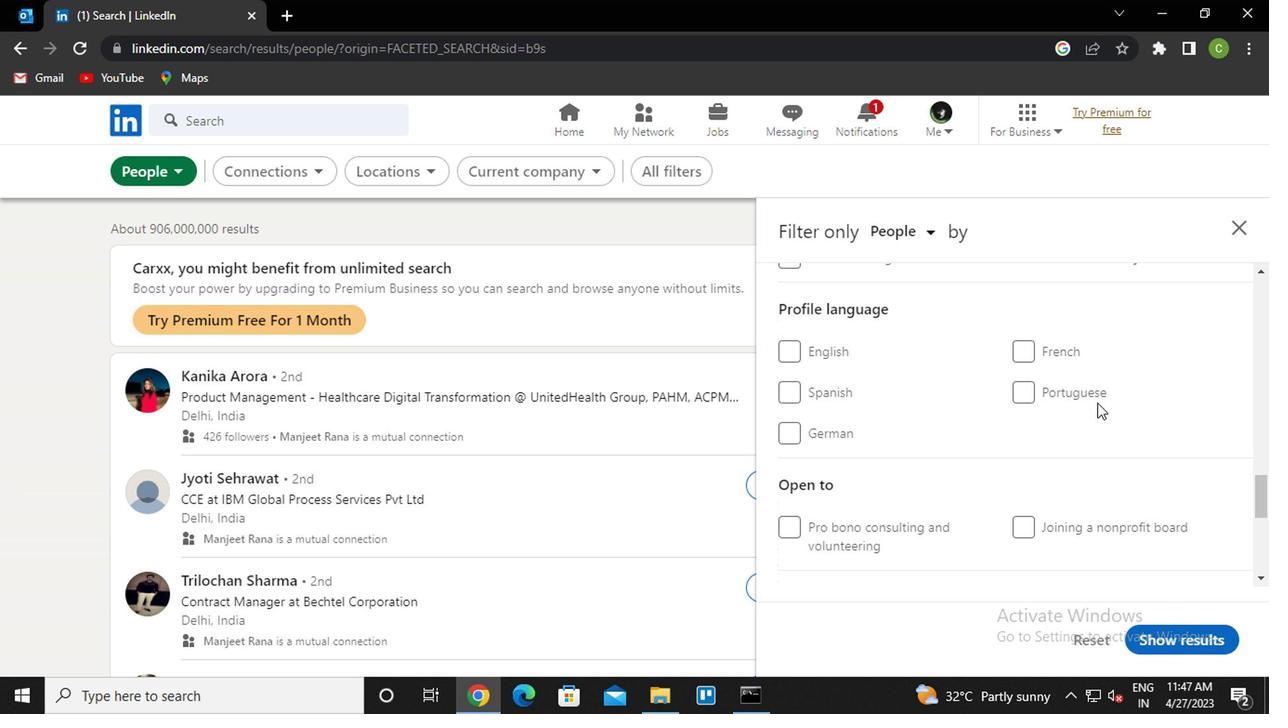 
Action: Mouse scrolled (1095, 406) with delta (0, 0)
Screenshot: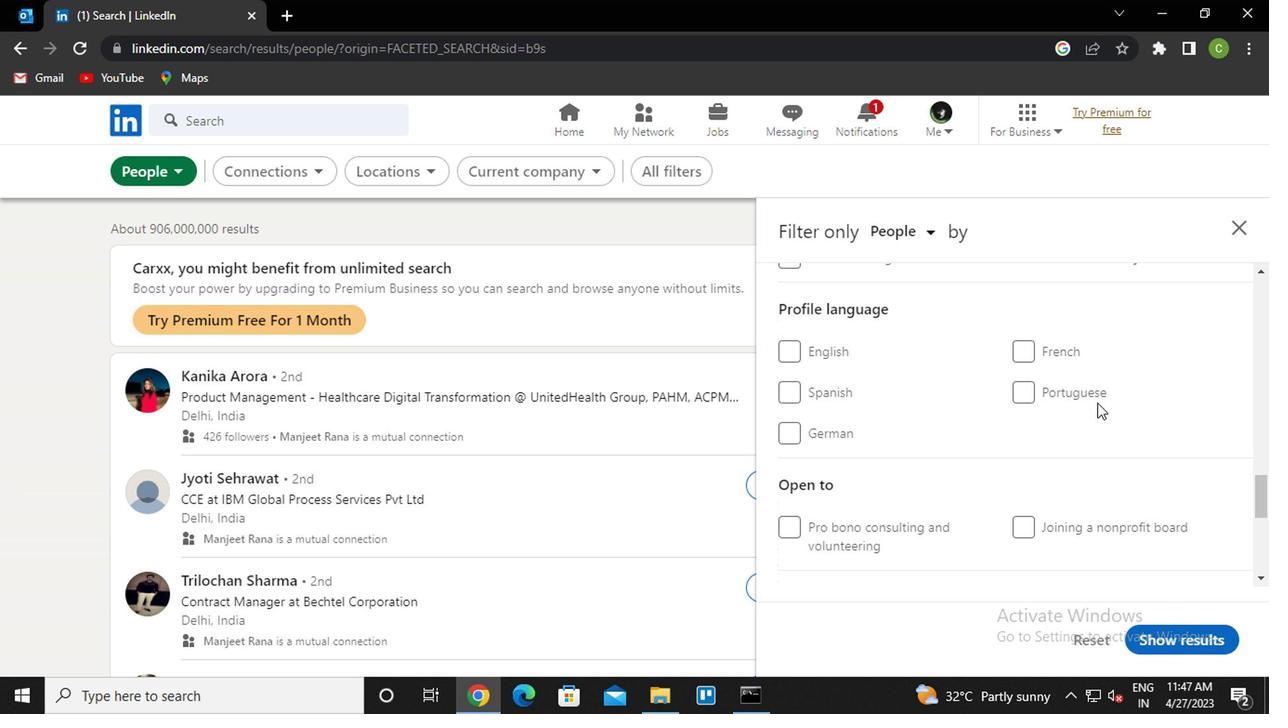 
Action: Mouse scrolled (1095, 408) with delta (0, 1)
Screenshot: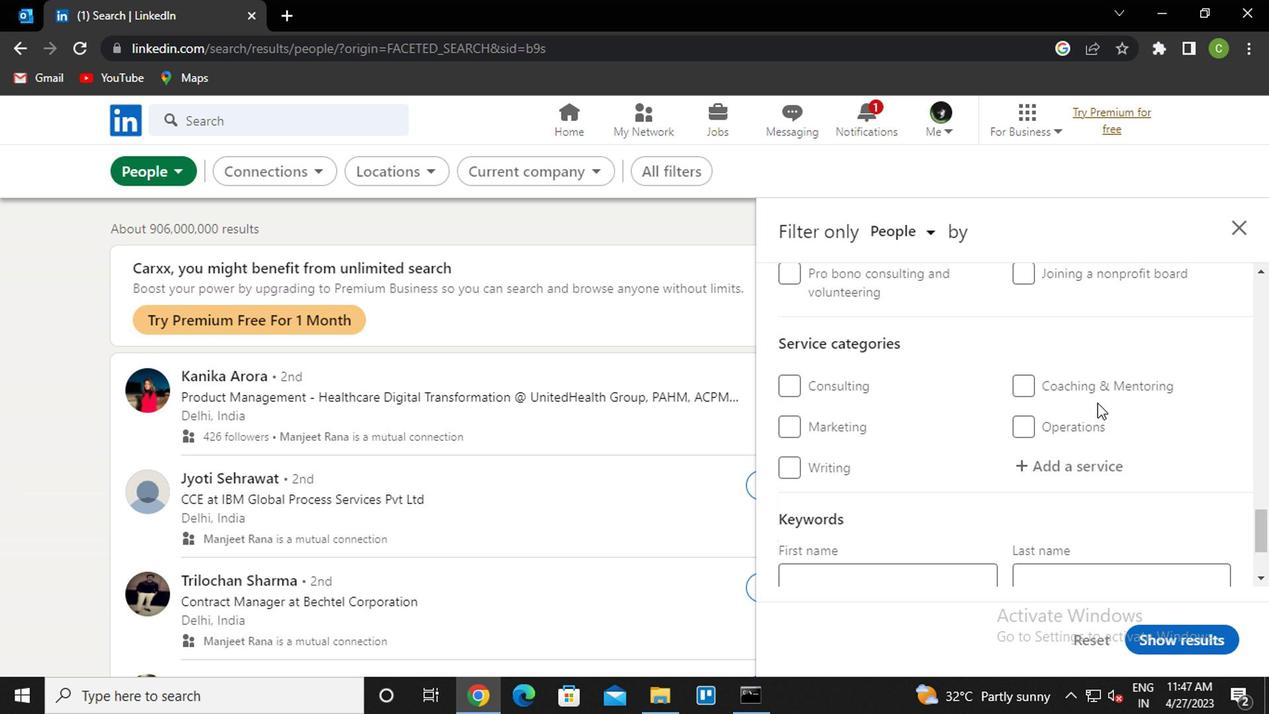 
Action: Mouse scrolled (1095, 408) with delta (0, 1)
Screenshot: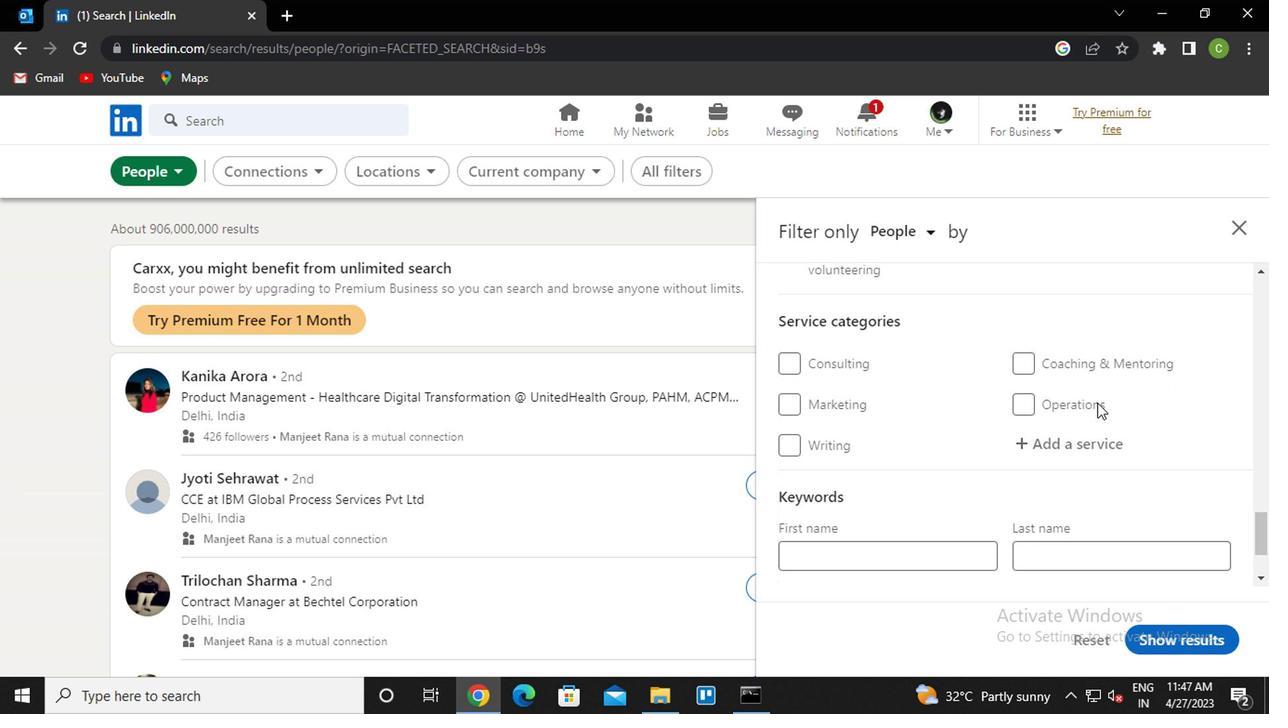 
Action: Mouse moved to (762, 310)
Screenshot: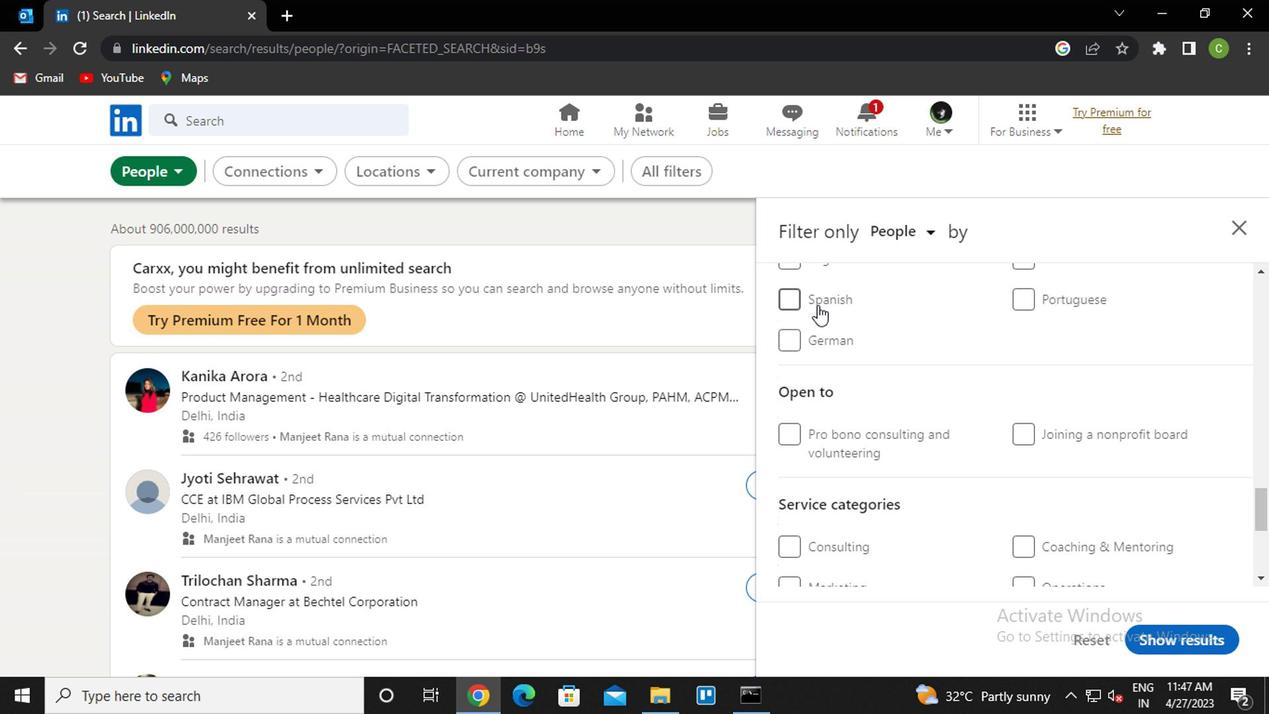 
Action: Mouse pressed left at (762, 310)
Screenshot: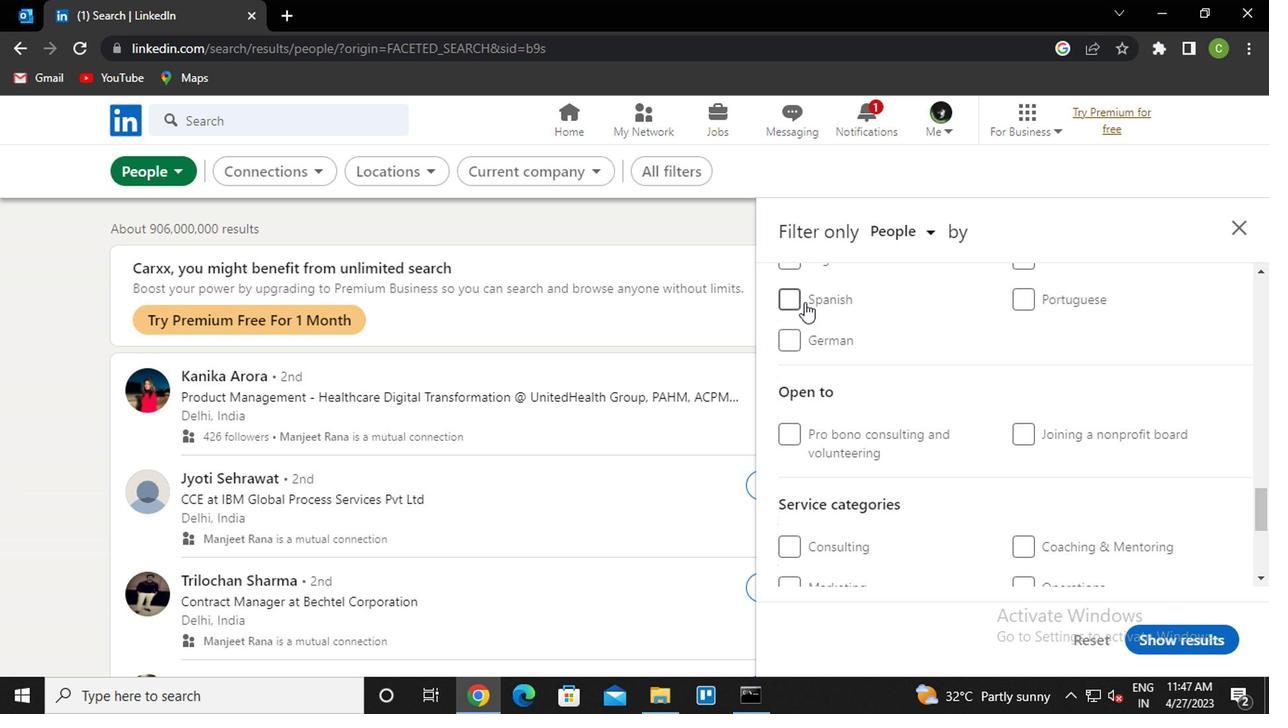 
Action: Mouse moved to (921, 404)
Screenshot: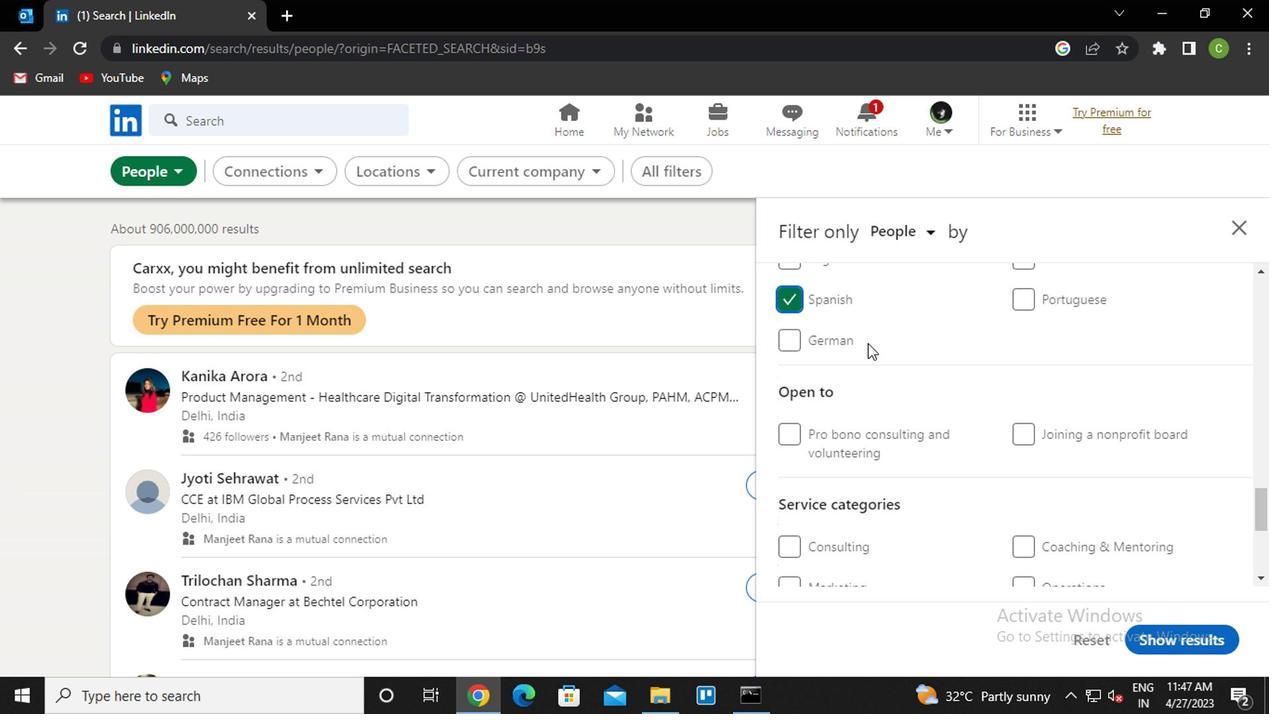 
Action: Mouse scrolled (921, 405) with delta (0, 0)
Screenshot: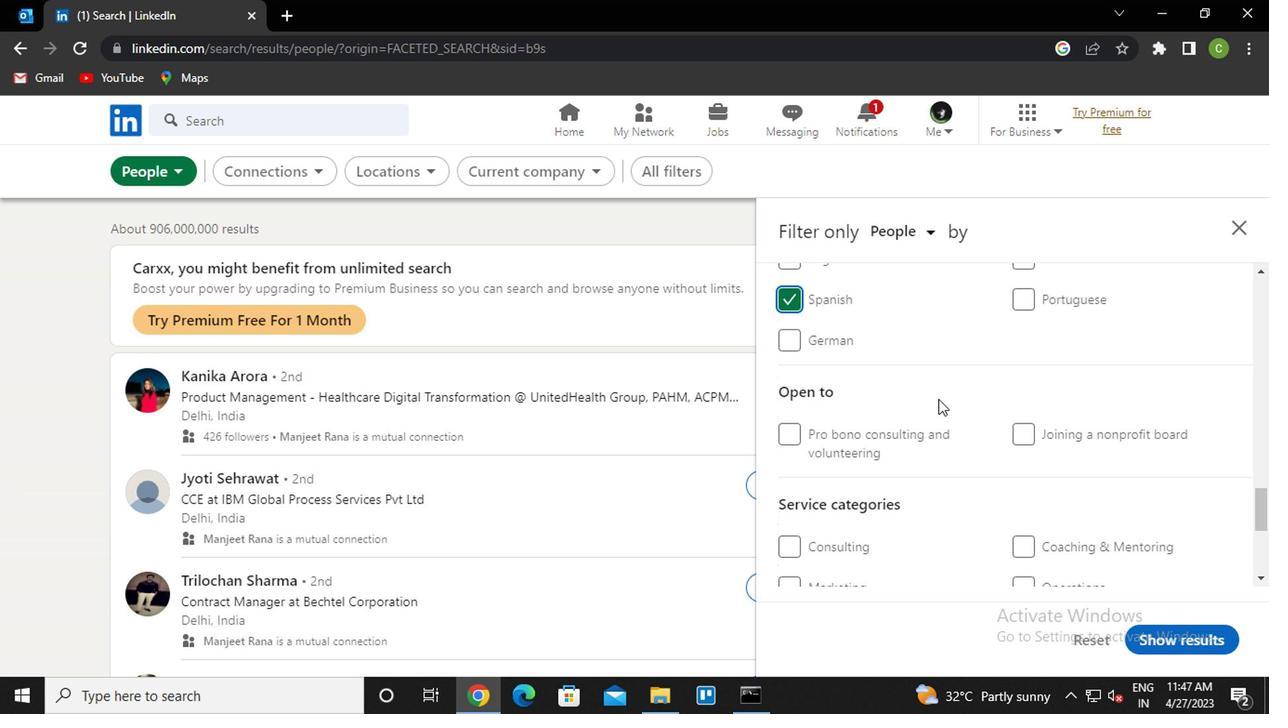 
Action: Mouse scrolled (921, 405) with delta (0, 0)
Screenshot: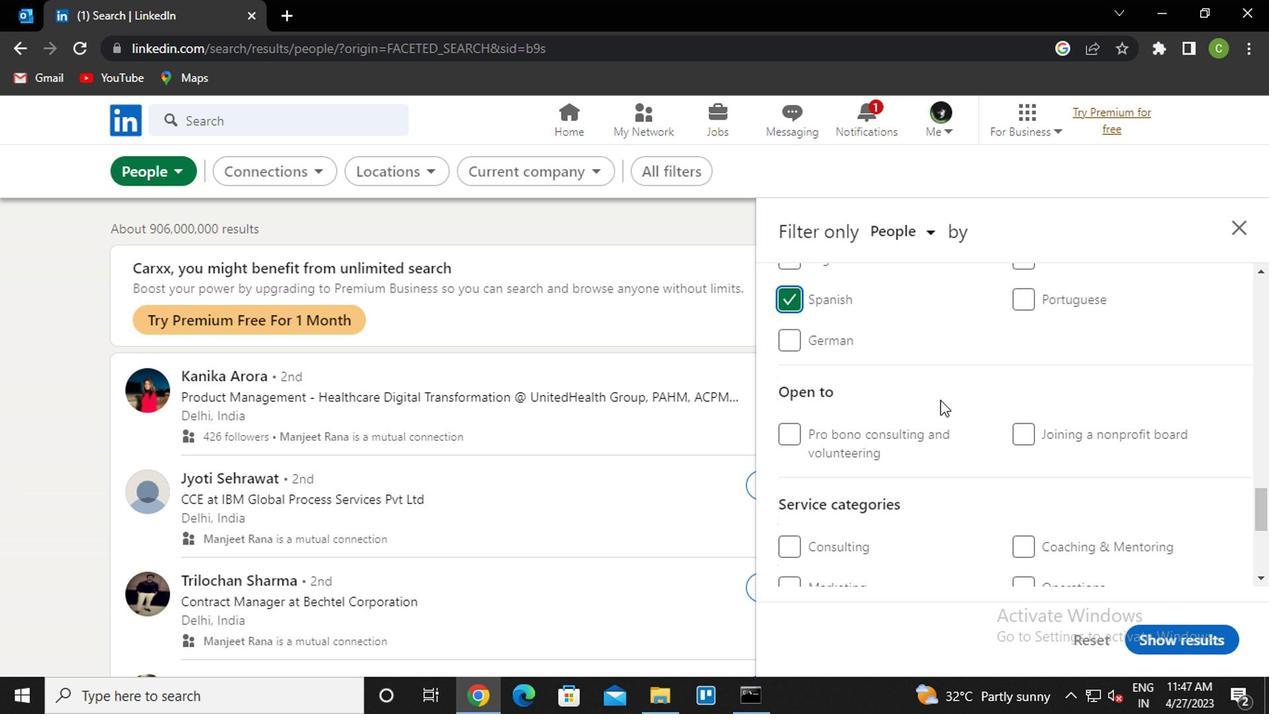 
Action: Mouse scrolled (921, 405) with delta (0, 0)
Screenshot: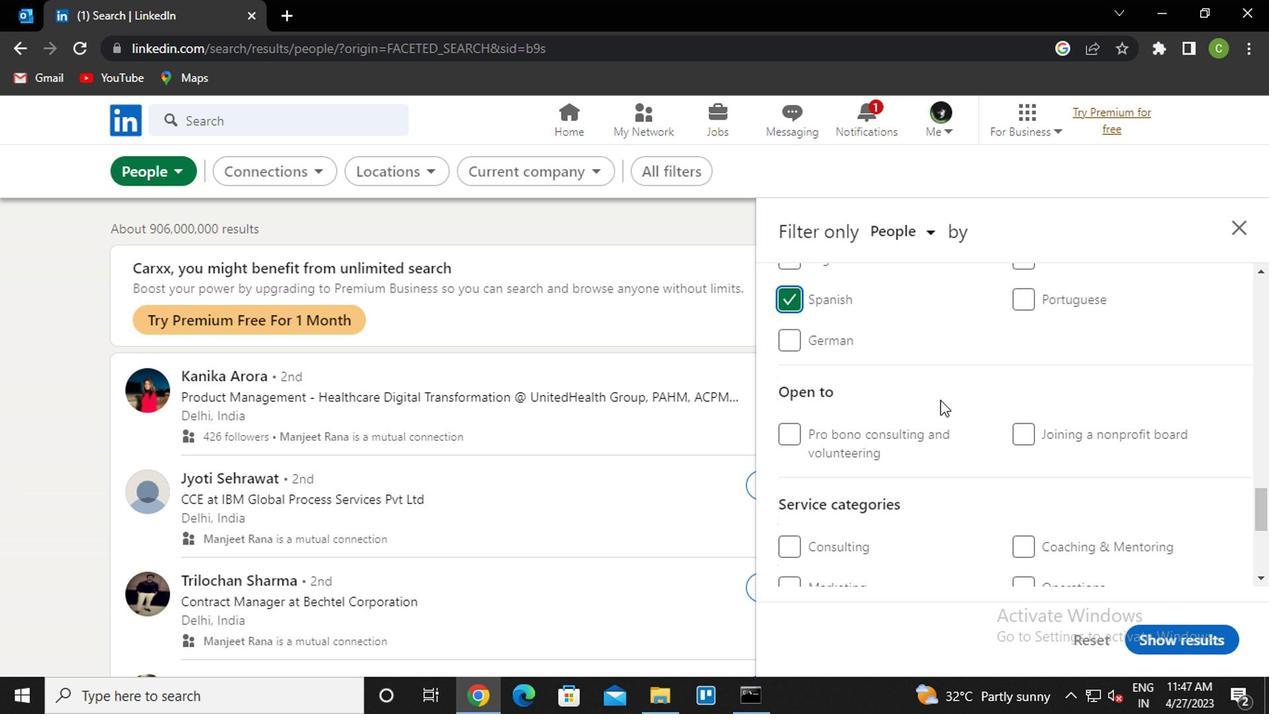 
Action: Mouse scrolled (921, 405) with delta (0, 0)
Screenshot: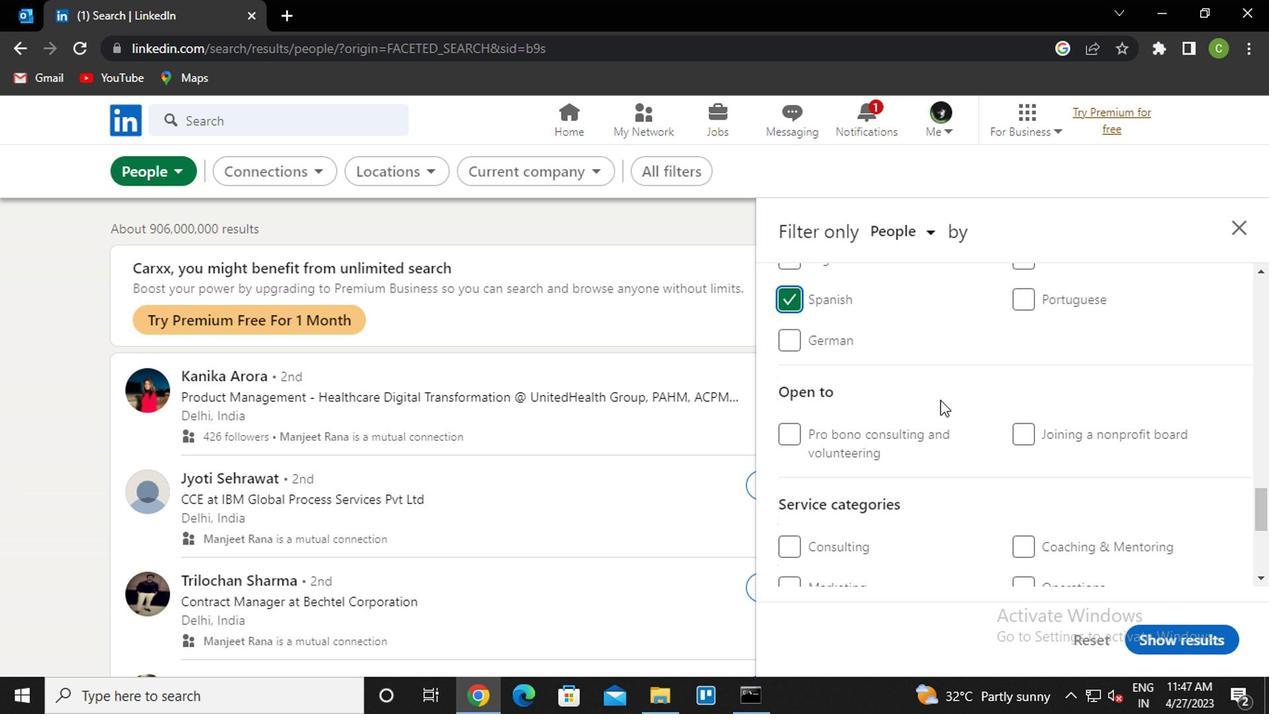 
Action: Mouse scrolled (921, 405) with delta (0, 0)
Screenshot: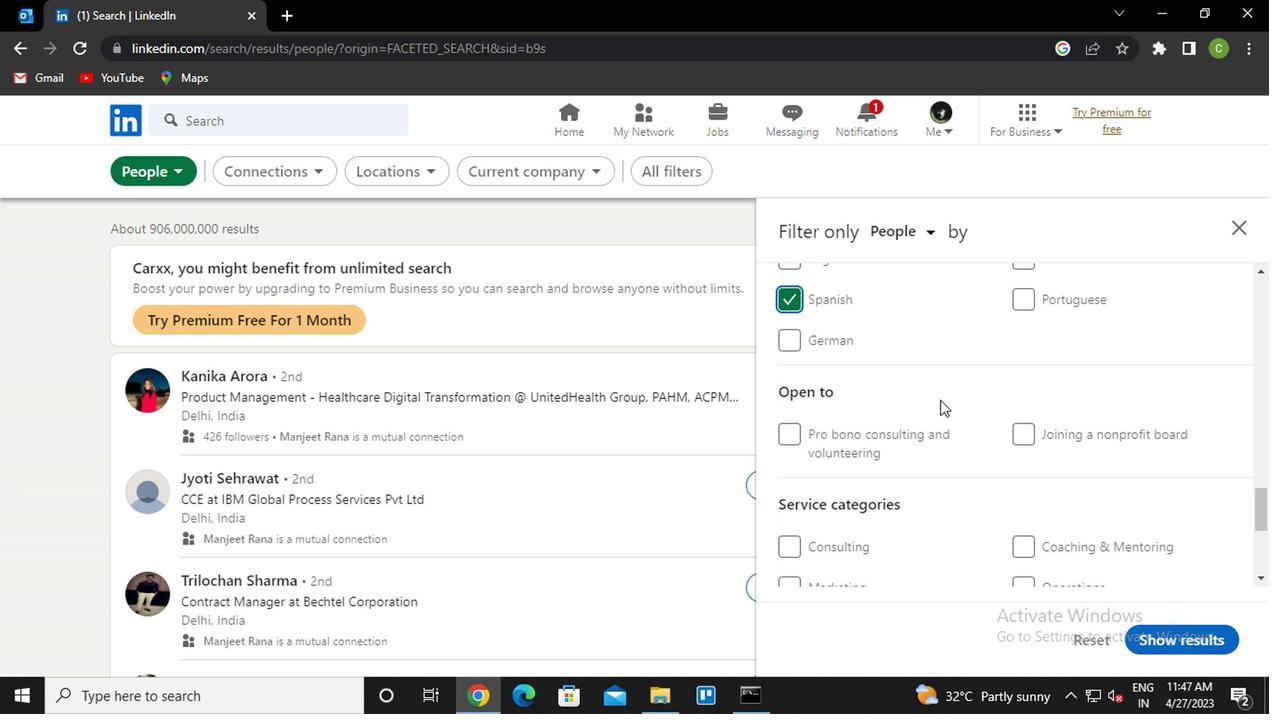 
Action: Mouse scrolled (921, 405) with delta (0, 0)
Screenshot: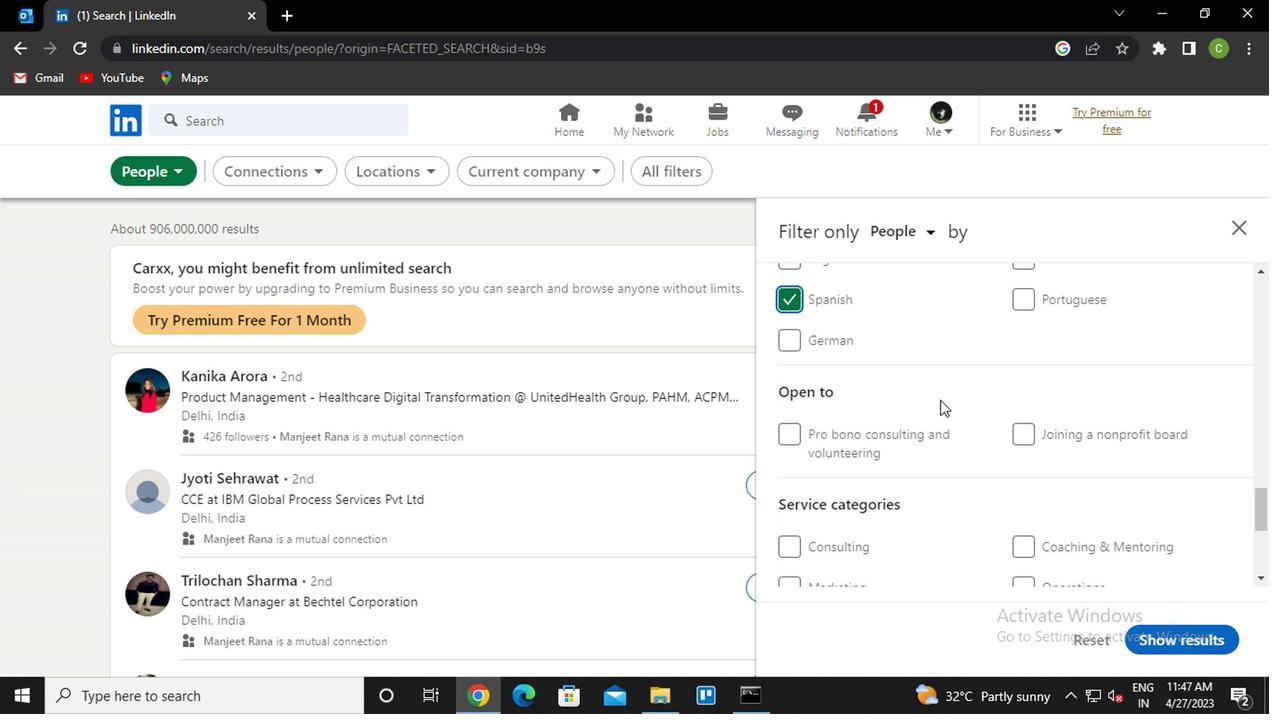 
Action: Mouse scrolled (921, 405) with delta (0, 0)
Screenshot: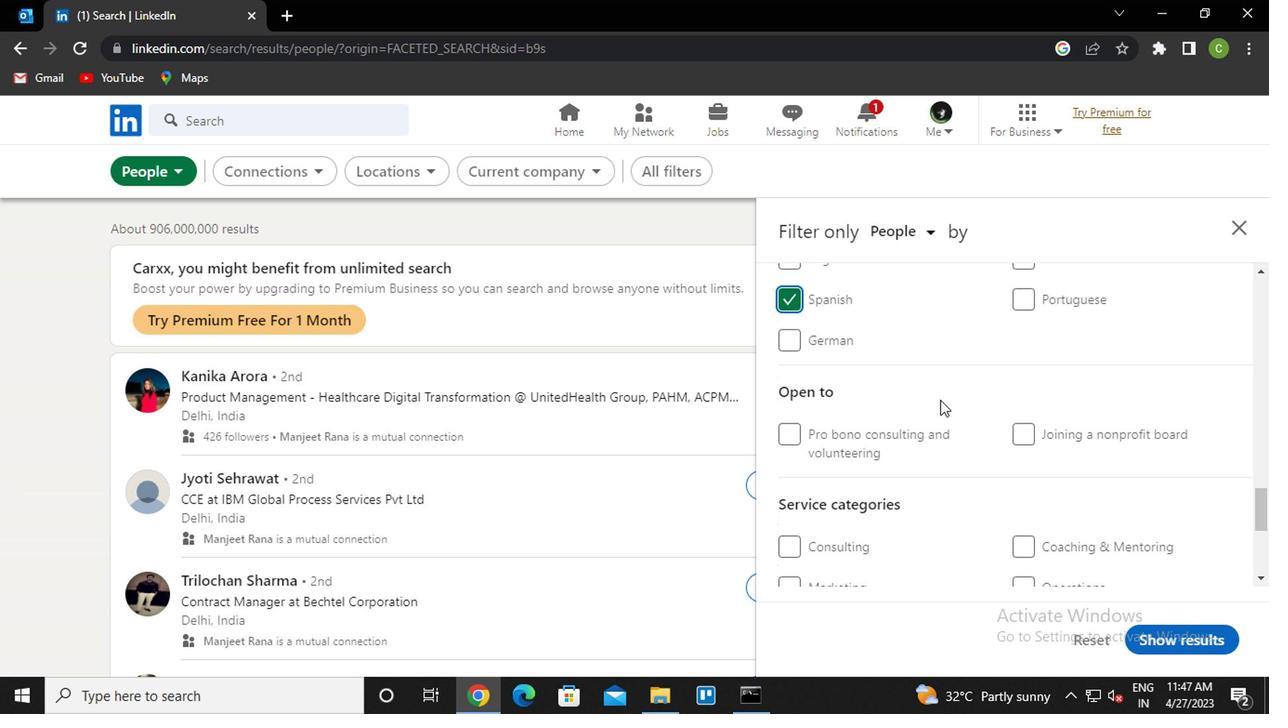 
Action: Mouse scrolled (921, 405) with delta (0, 0)
Screenshot: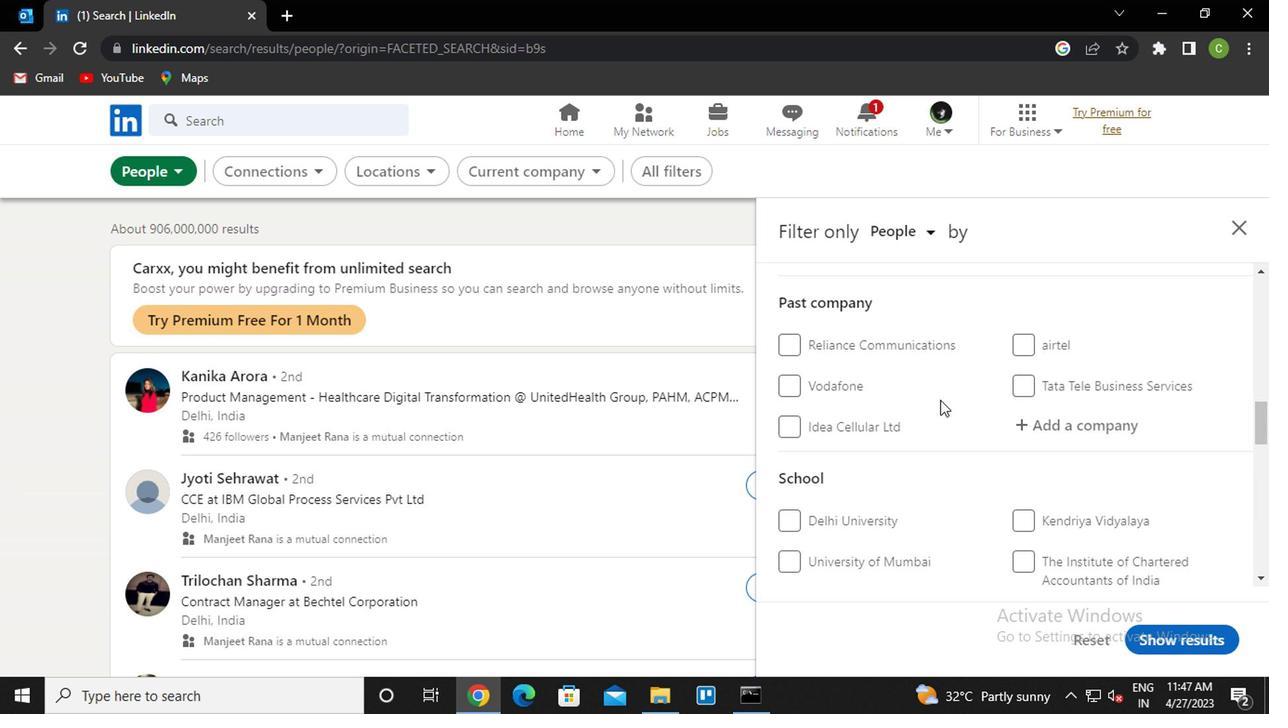 
Action: Mouse scrolled (921, 405) with delta (0, 0)
Screenshot: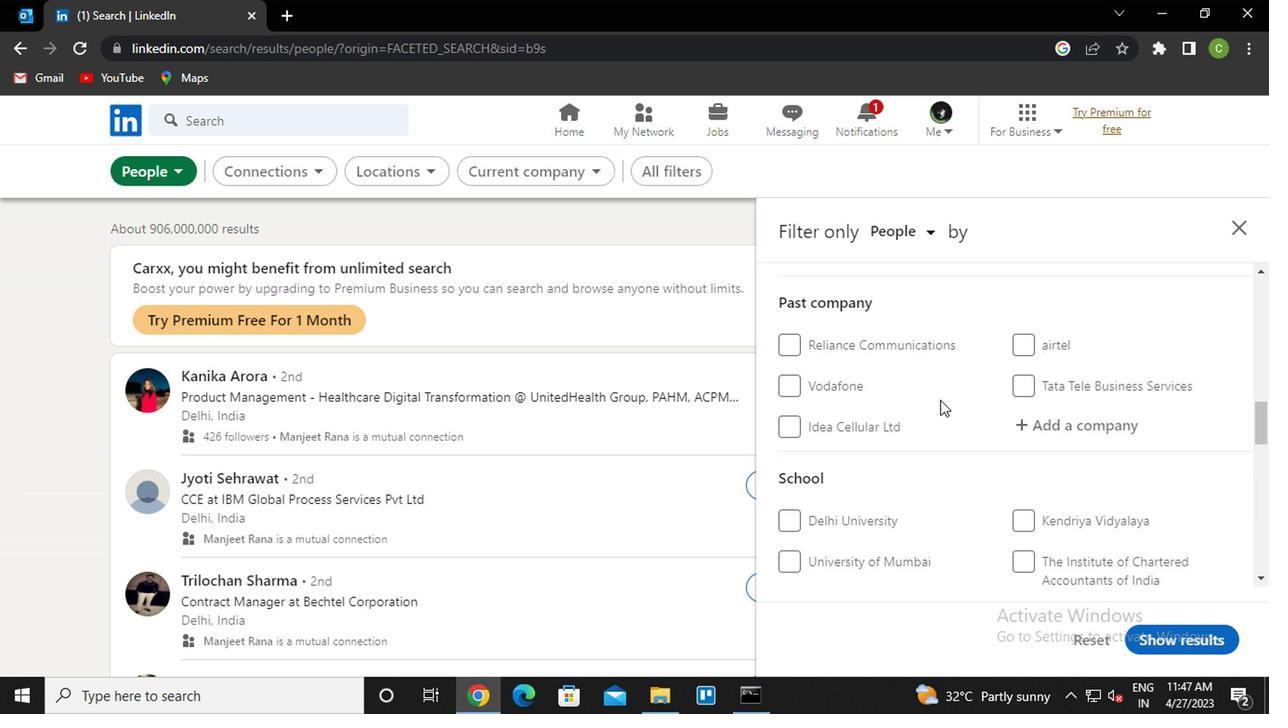 
Action: Mouse scrolled (921, 405) with delta (0, 0)
Screenshot: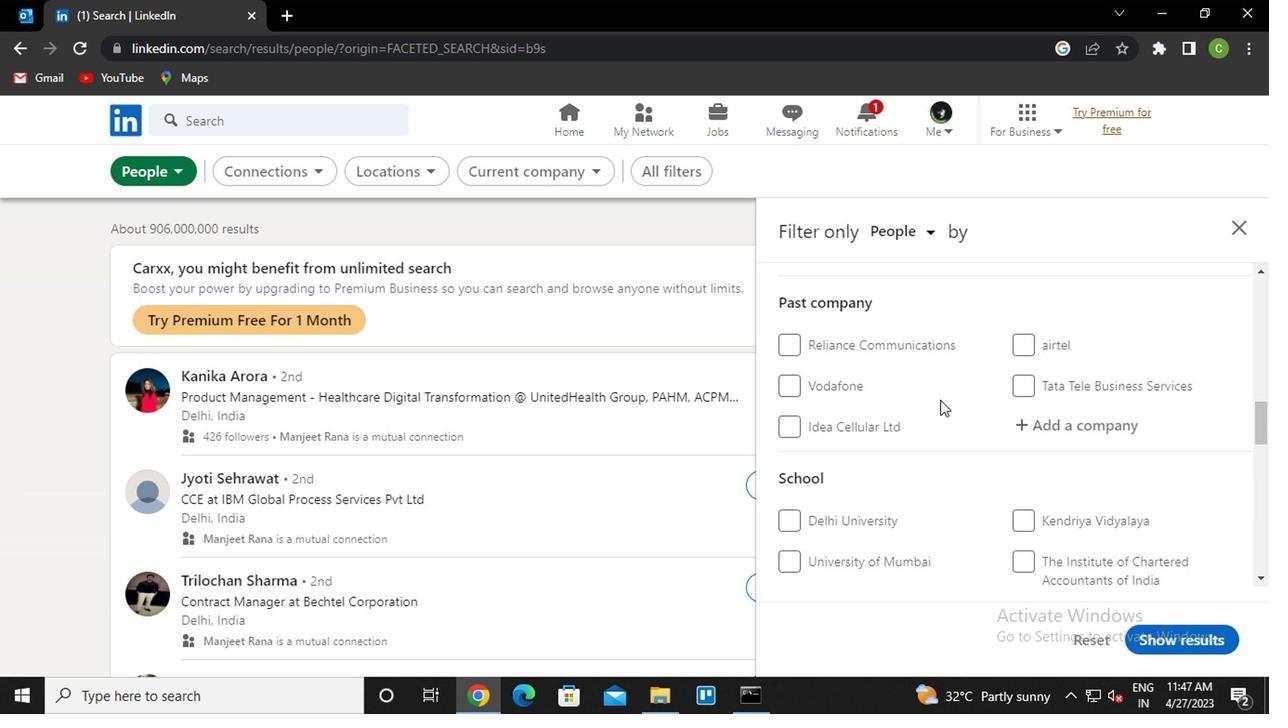 
Action: Mouse scrolled (921, 405) with delta (0, 0)
Screenshot: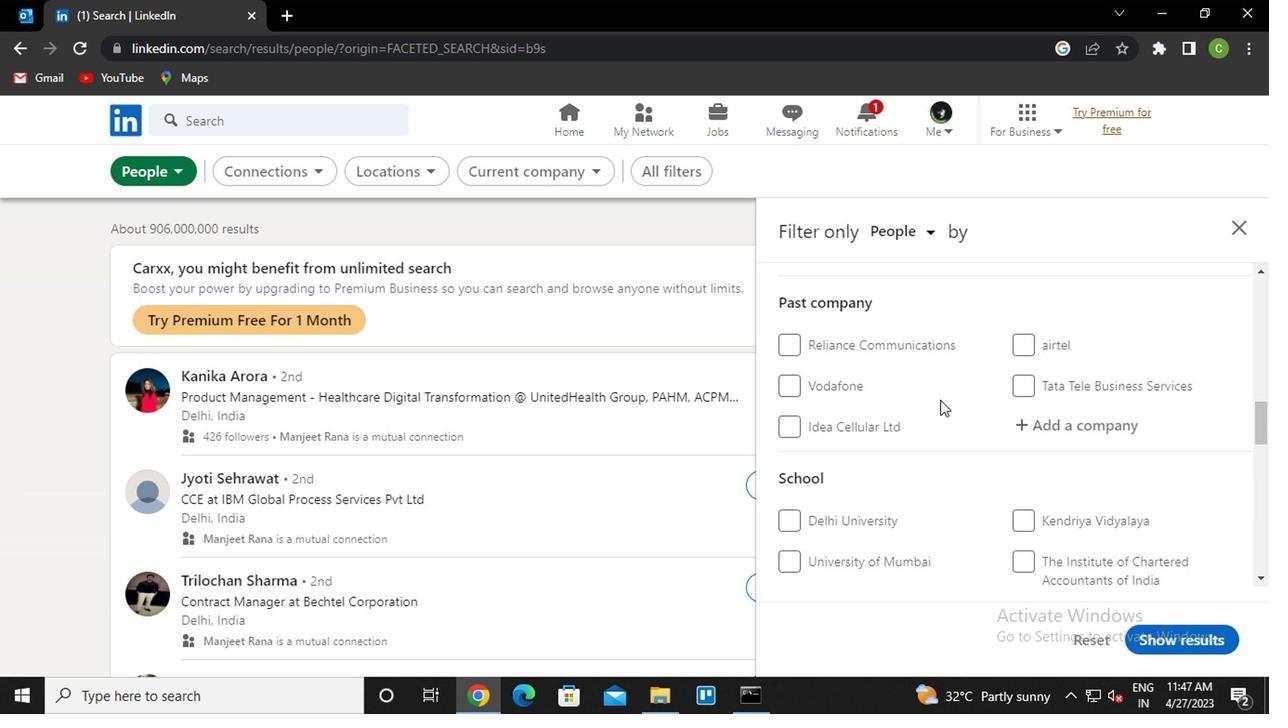 
Action: Mouse moved to (944, 417)
Screenshot: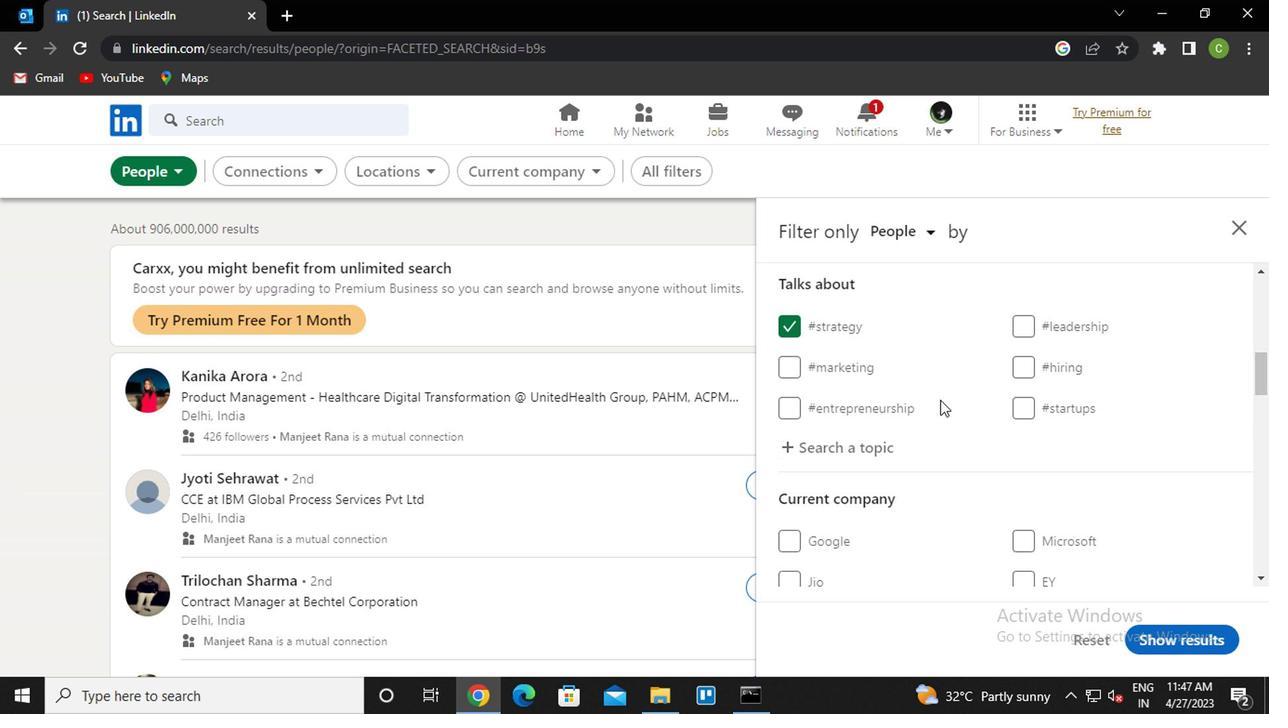 
Action: Mouse scrolled (944, 416) with delta (0, 0)
Screenshot: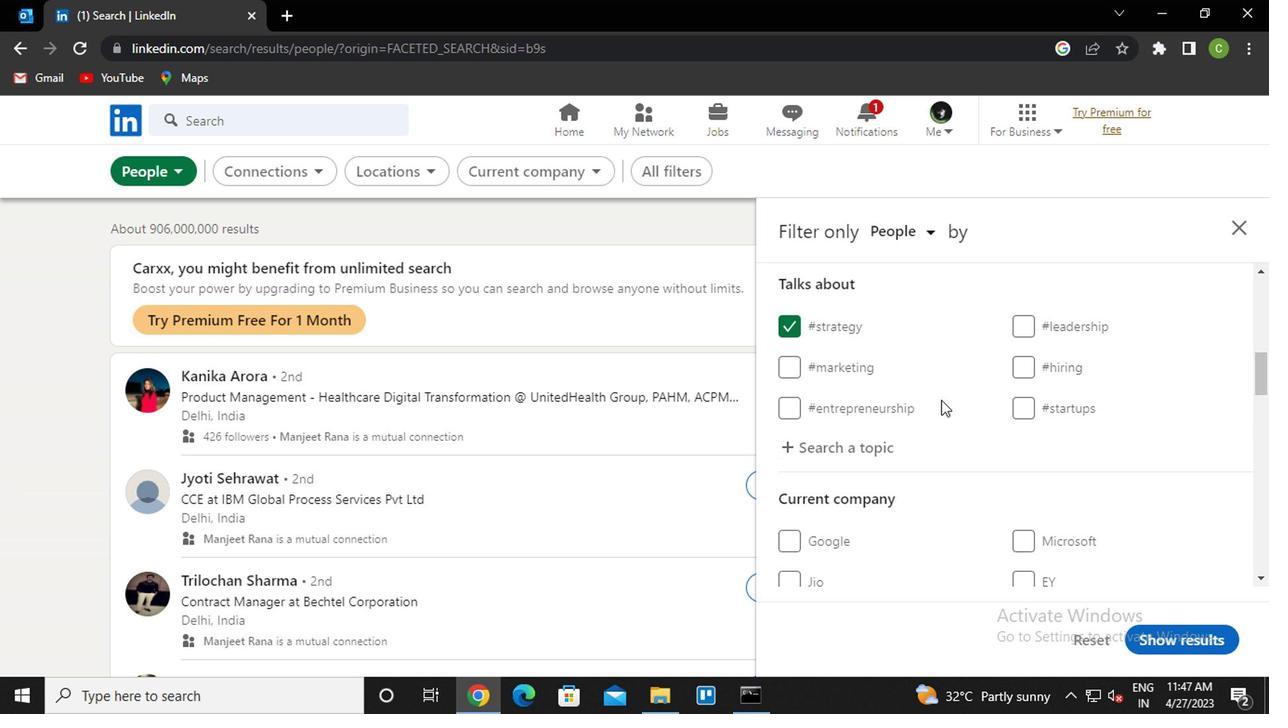 
Action: Mouse moved to (948, 419)
Screenshot: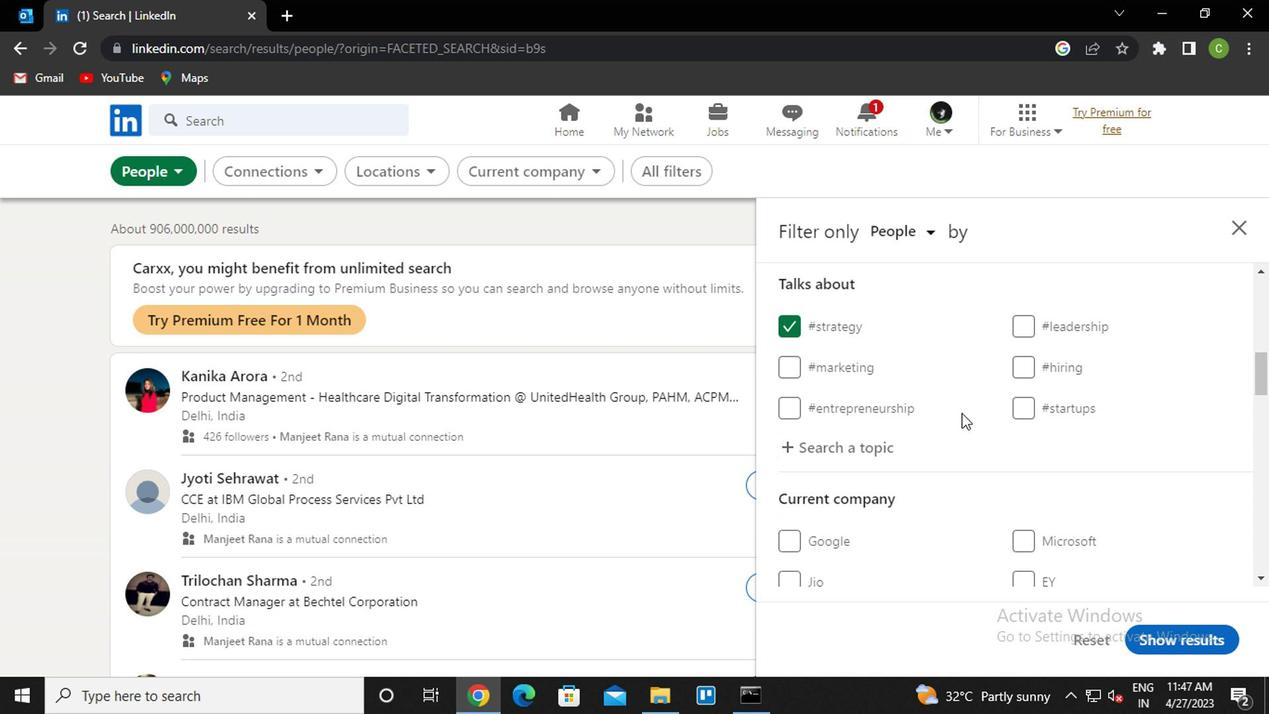 
Action: Mouse scrolled (948, 417) with delta (0, -1)
Screenshot: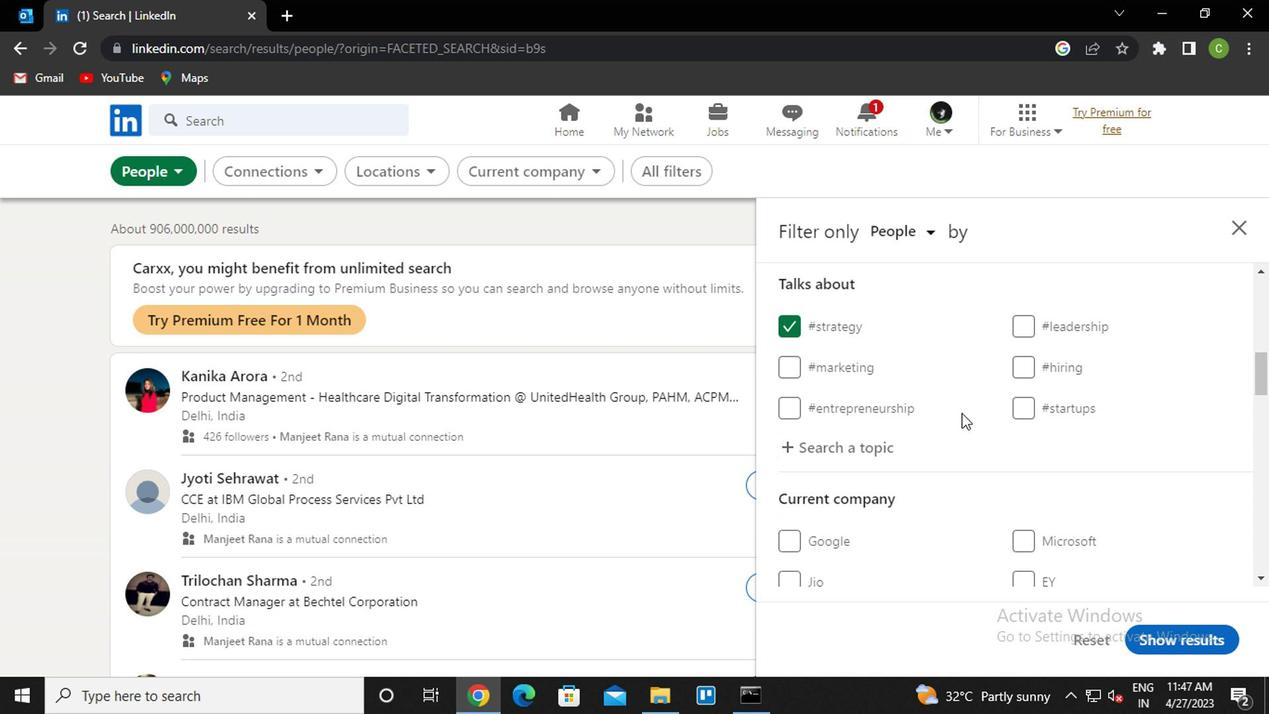 
Action: Mouse moved to (954, 420)
Screenshot: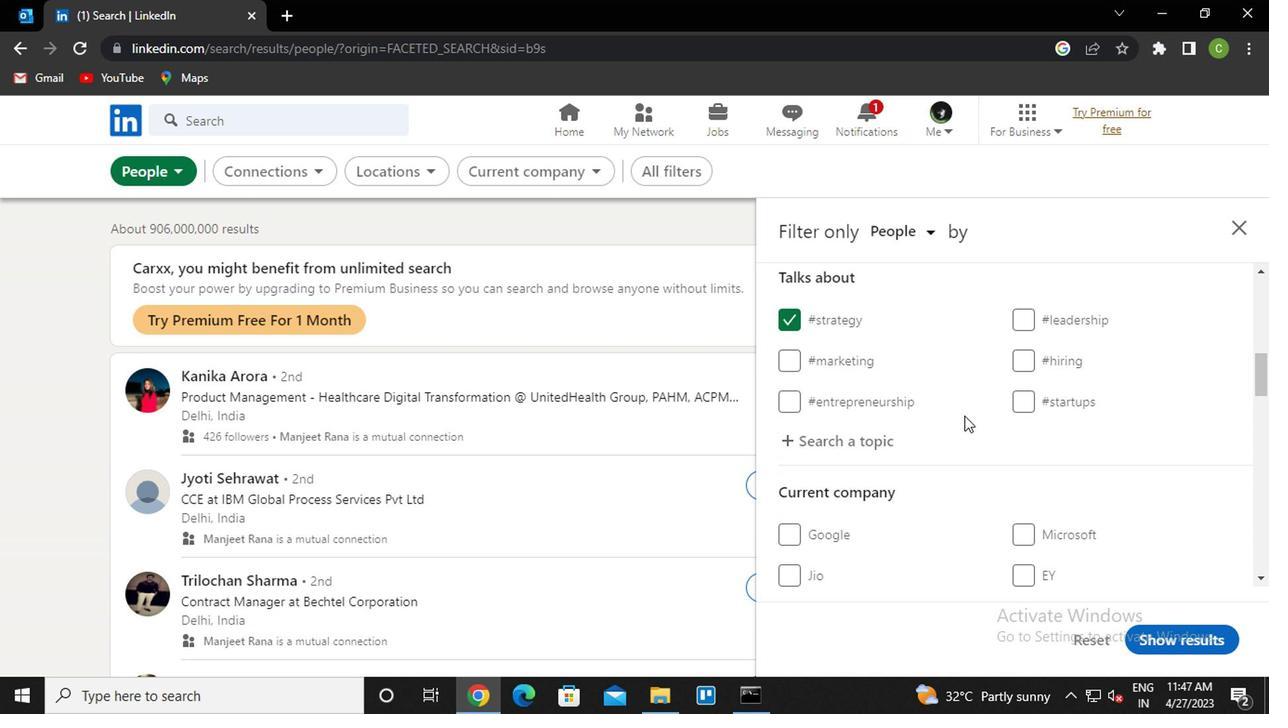 
Action: Mouse scrolled (954, 419) with delta (0, 0)
Screenshot: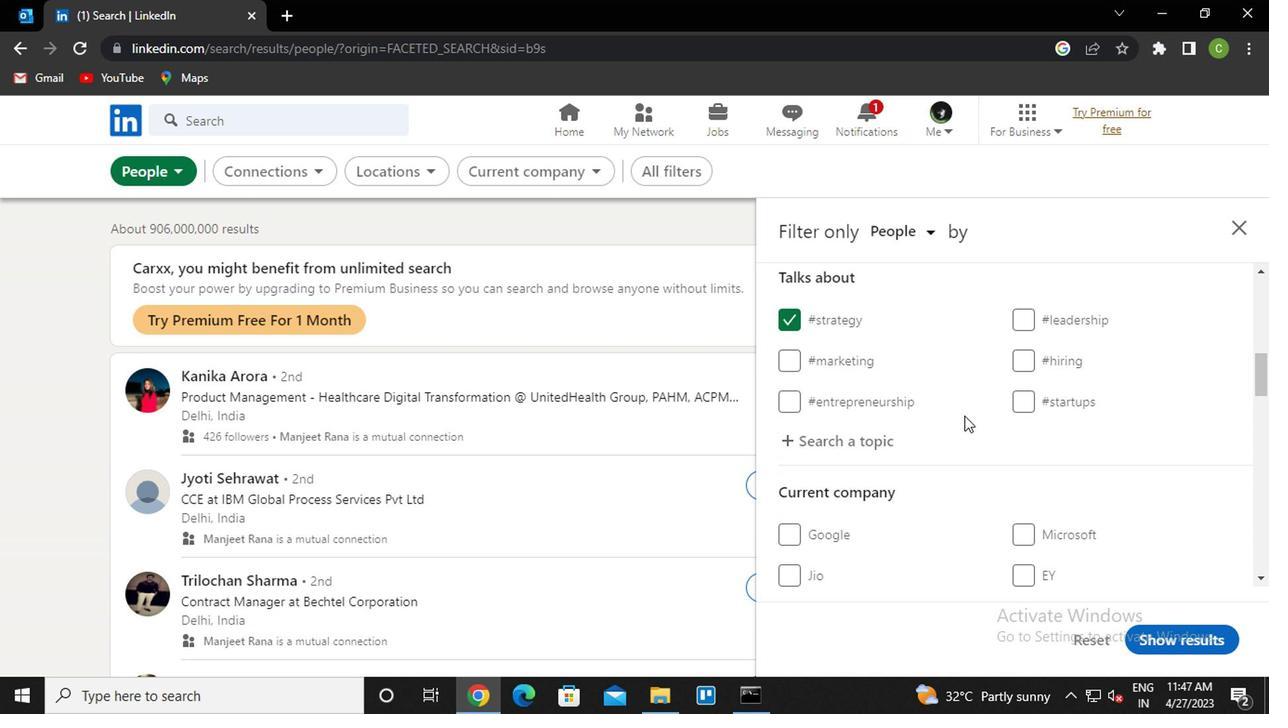 
Action: Mouse moved to (1069, 353)
Screenshot: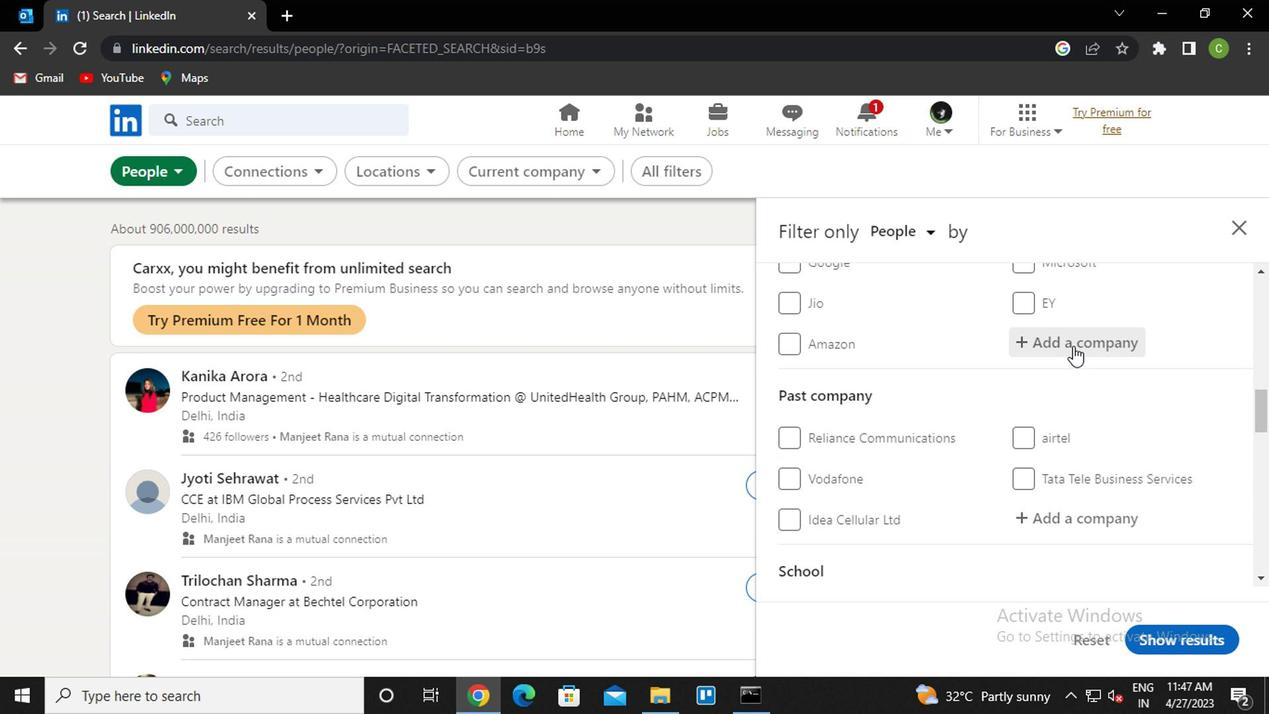 
Action: Mouse pressed left at (1069, 353)
Screenshot: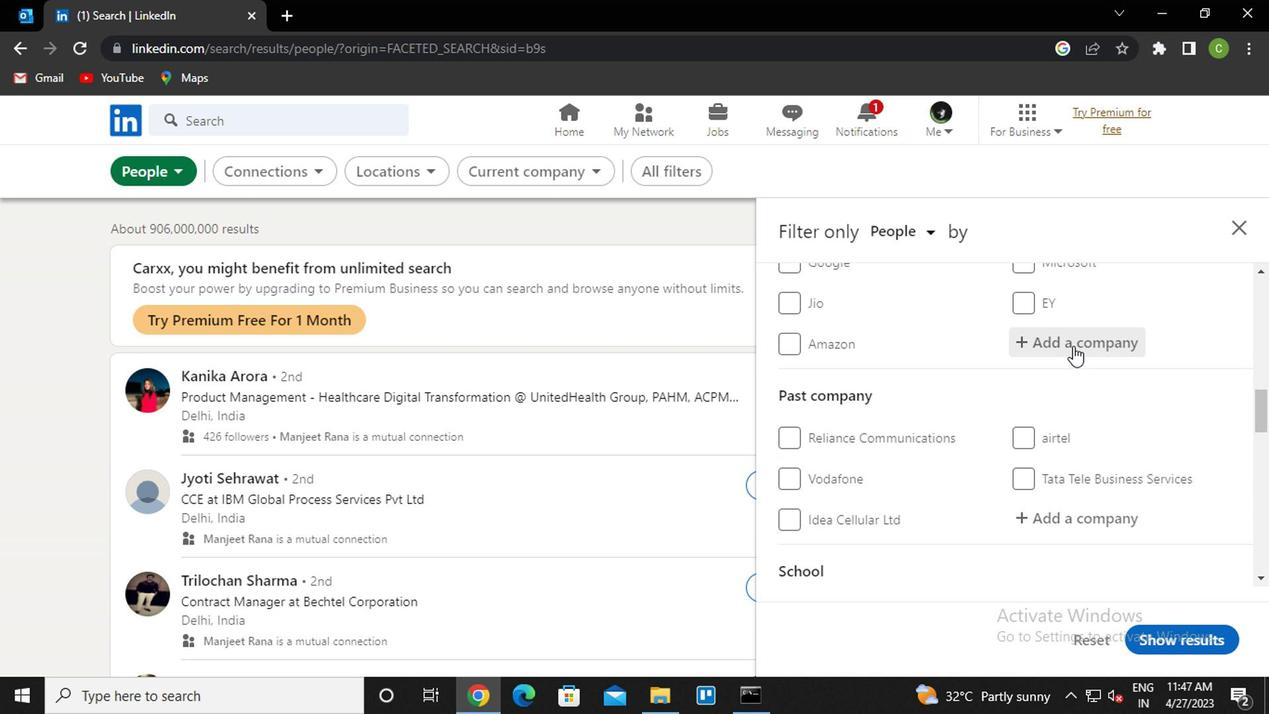 
Action: Mouse moved to (1066, 354)
Screenshot: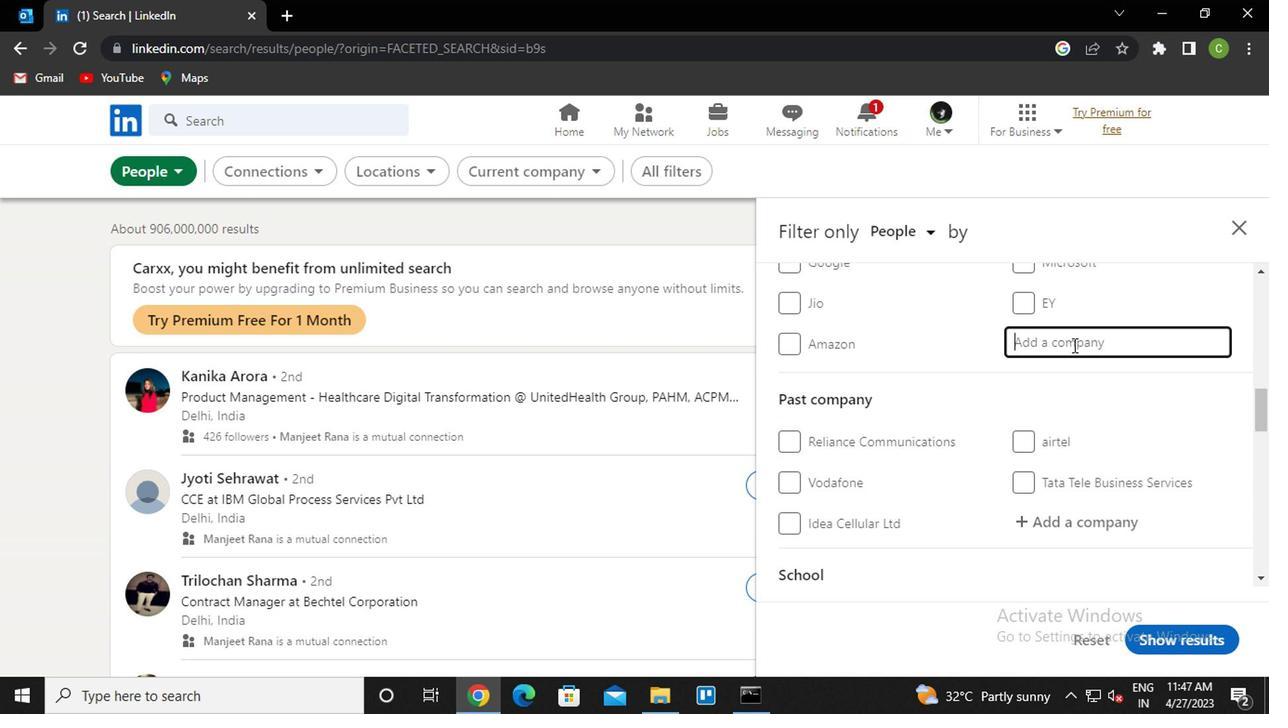 
Action: Key pressed <Key.caps_lock>c<Key.caps_lock>c<Key.backspace>ochl<Key.down><Key.enter>
Screenshot: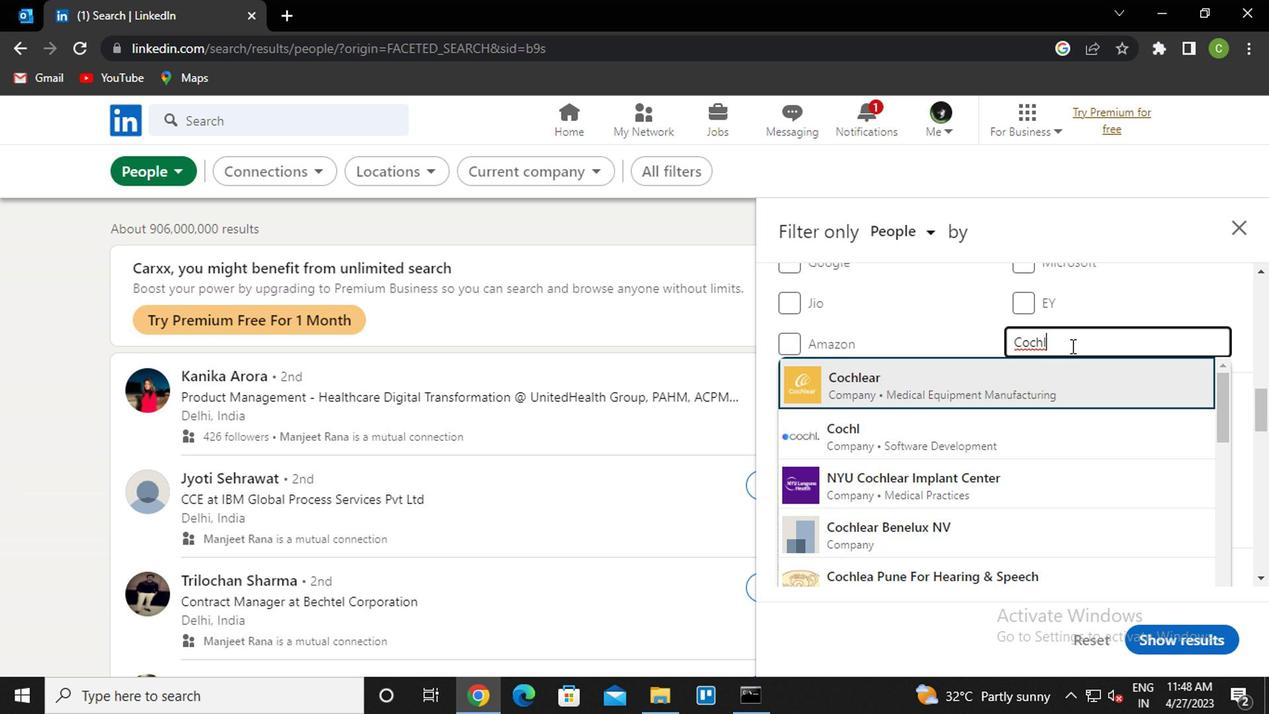 
Action: Mouse moved to (916, 345)
Screenshot: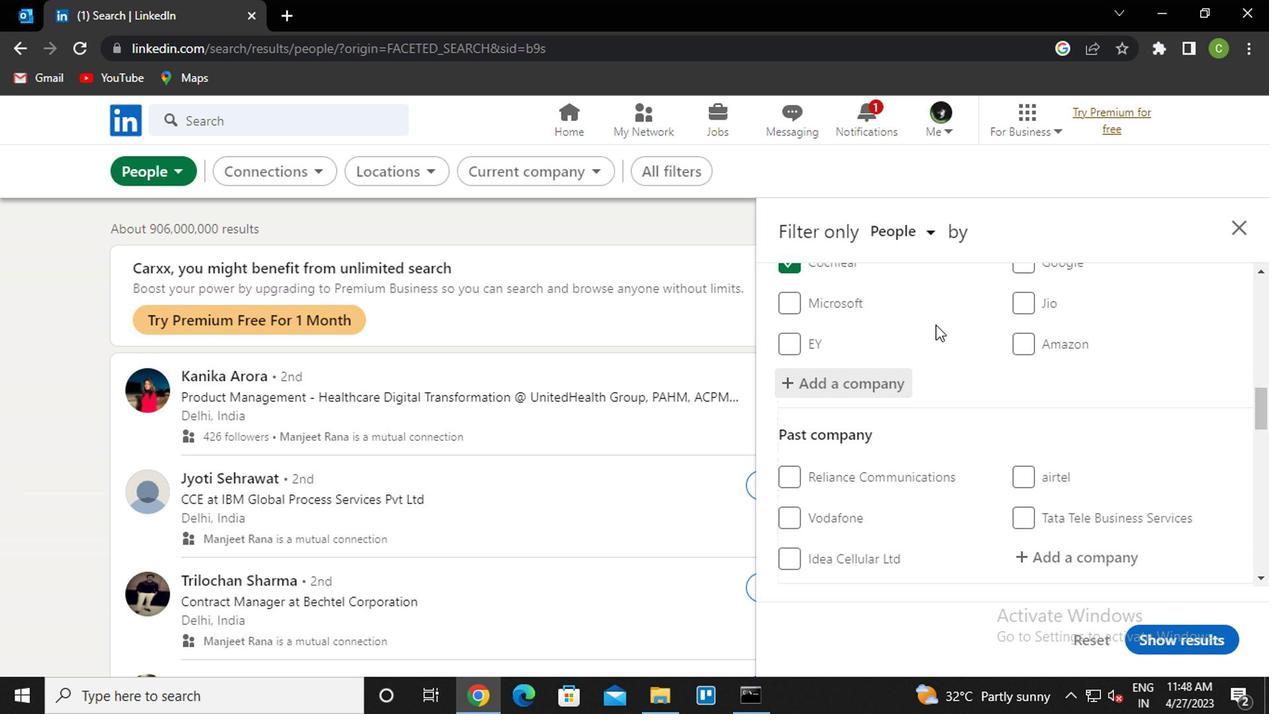
Action: Mouse scrolled (916, 346) with delta (0, 1)
Screenshot: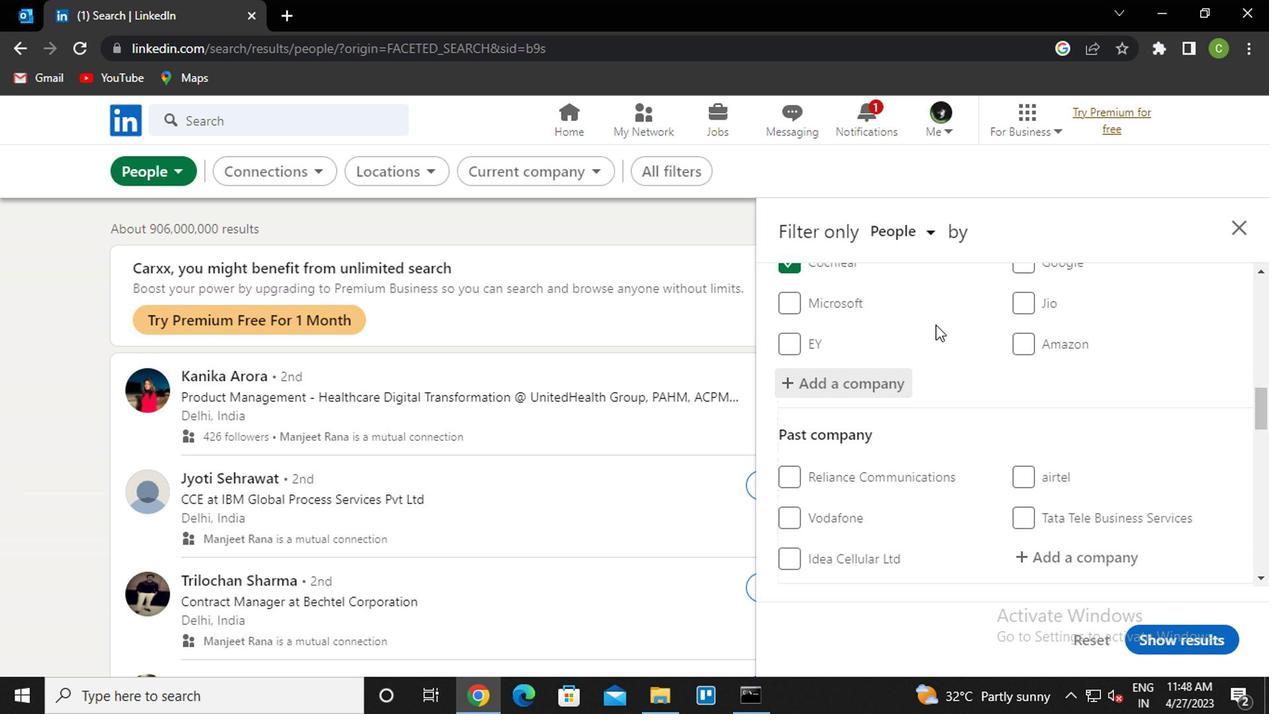 
Action: Mouse moved to (758, 366)
Screenshot: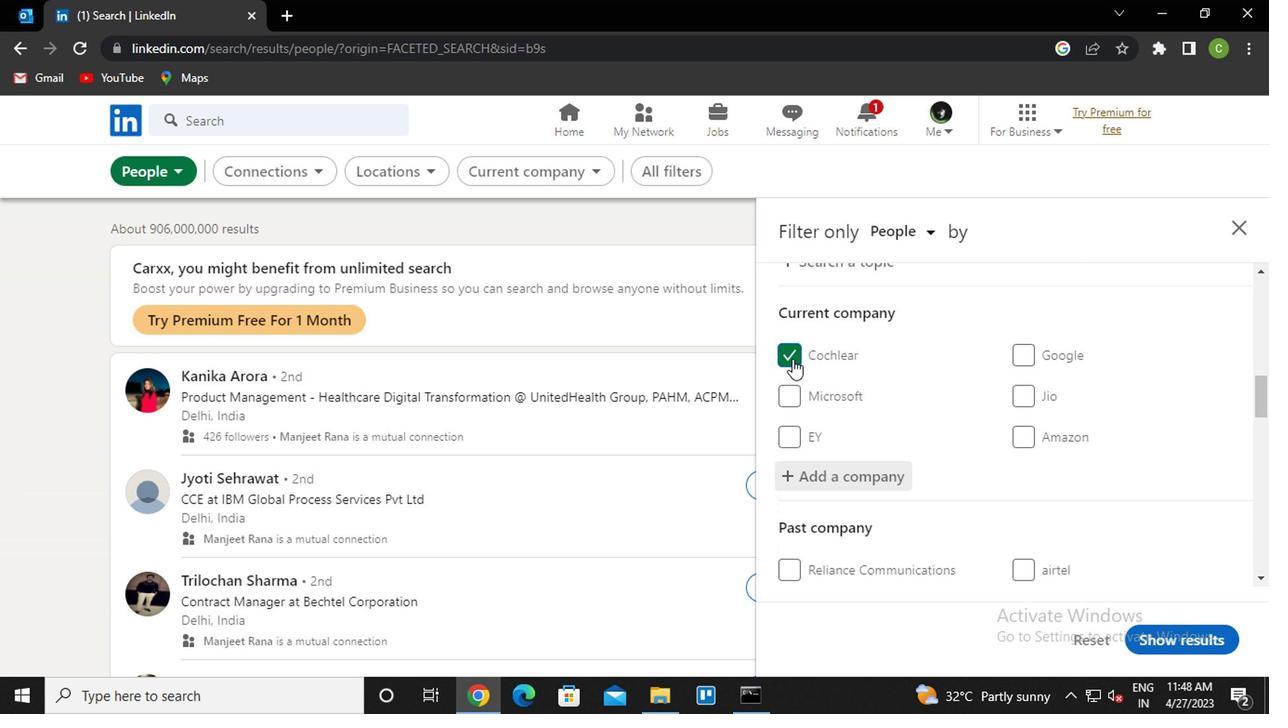 
Action: Mouse pressed left at (758, 366)
Screenshot: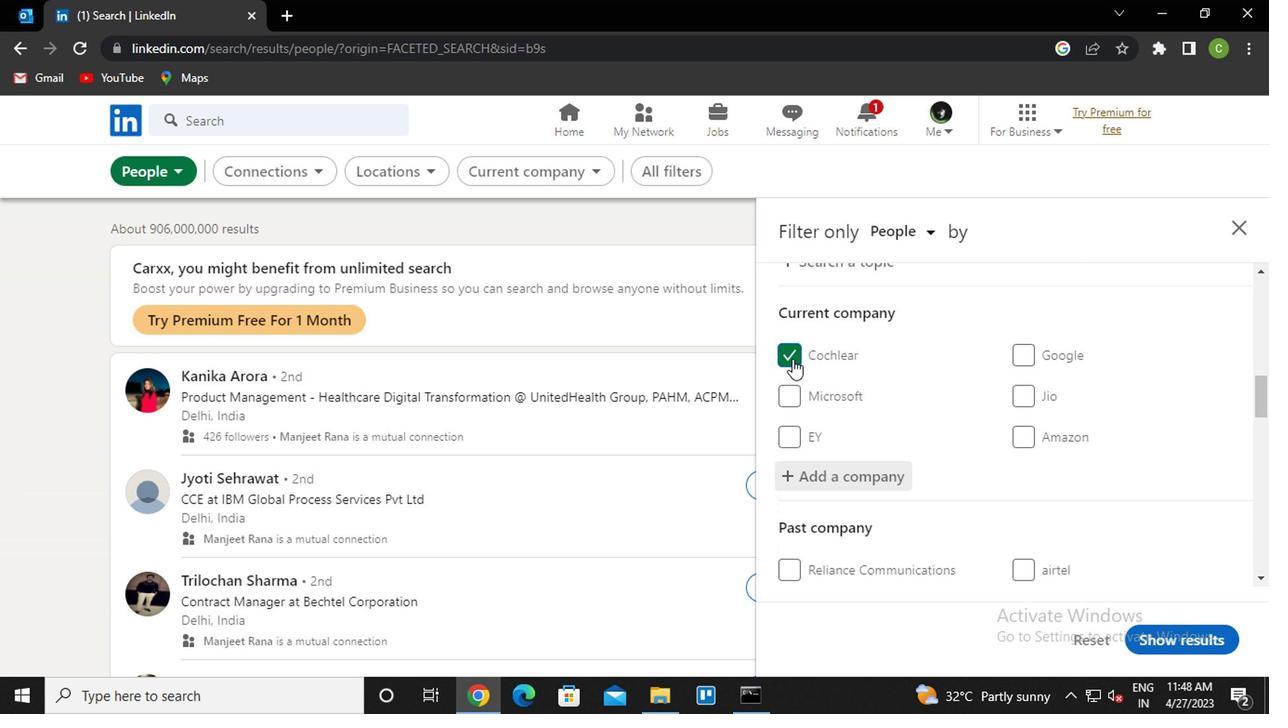 
Action: Mouse moved to (828, 484)
Screenshot: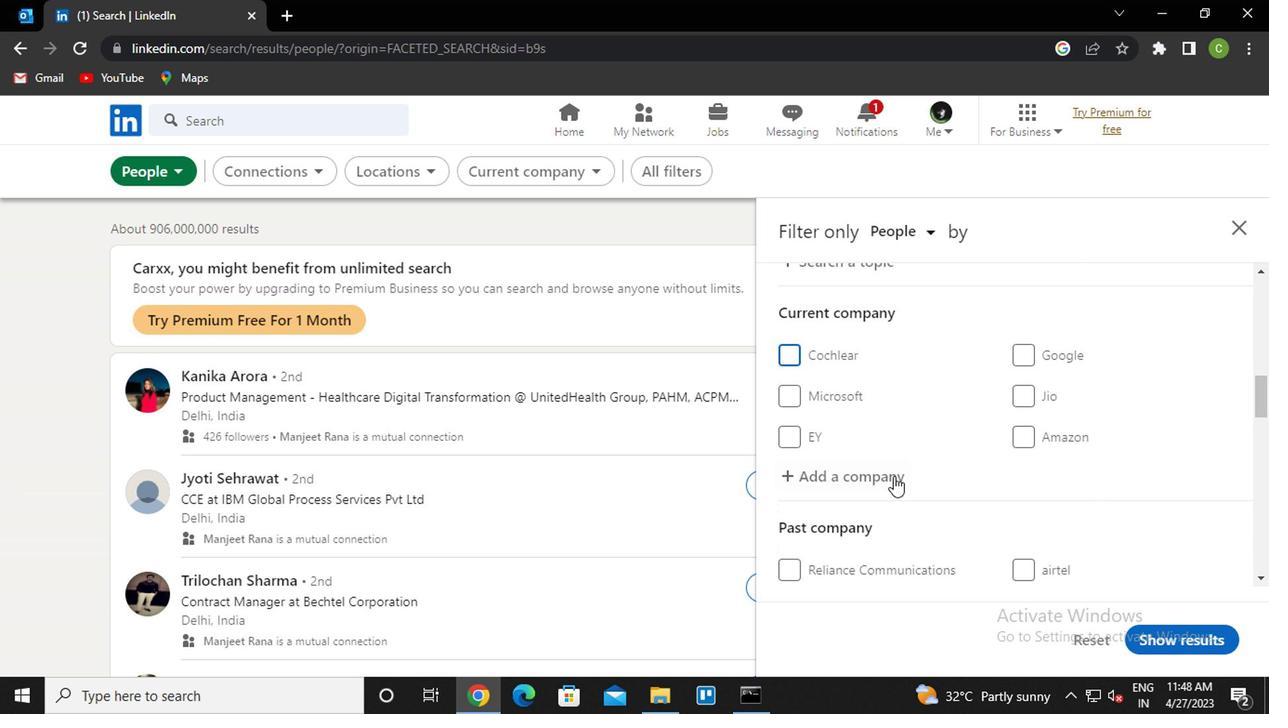 
Action: Mouse pressed left at (828, 484)
Screenshot: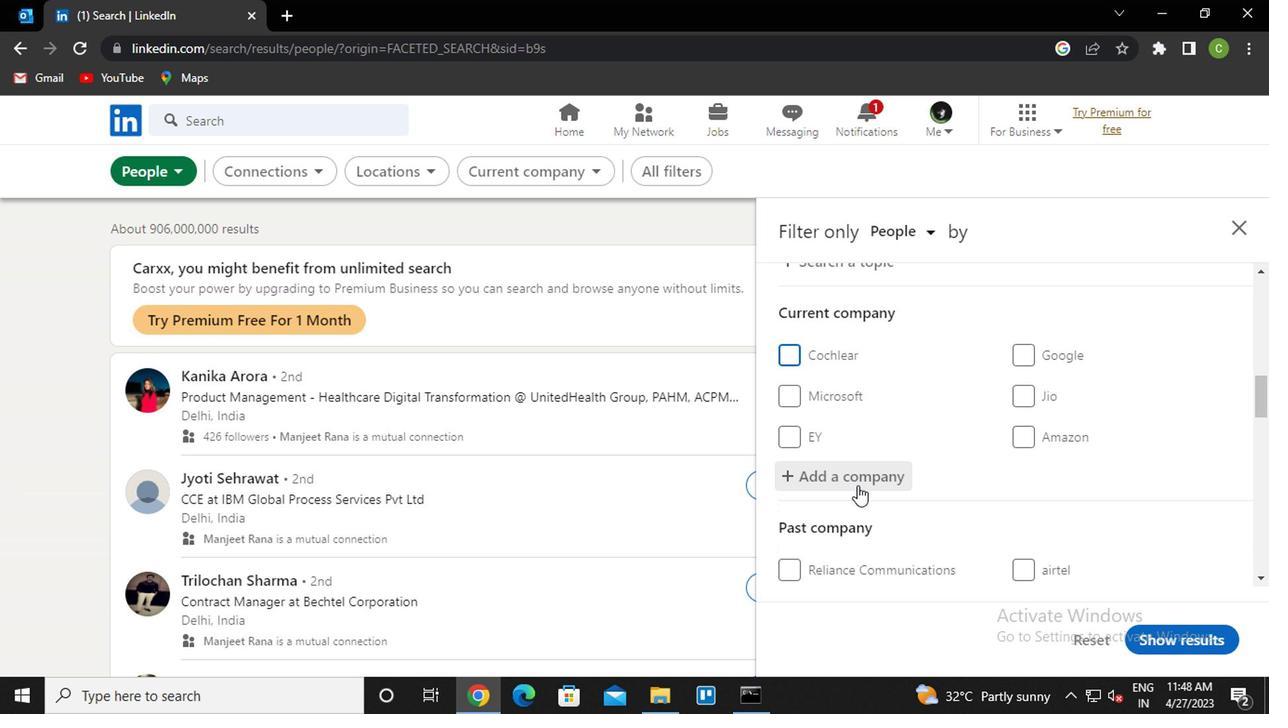 
Action: Key pressed <Key.caps_lock>a<Key.caps_lock>ye<Key.space>finance<Key.down><Key.enter>
Screenshot: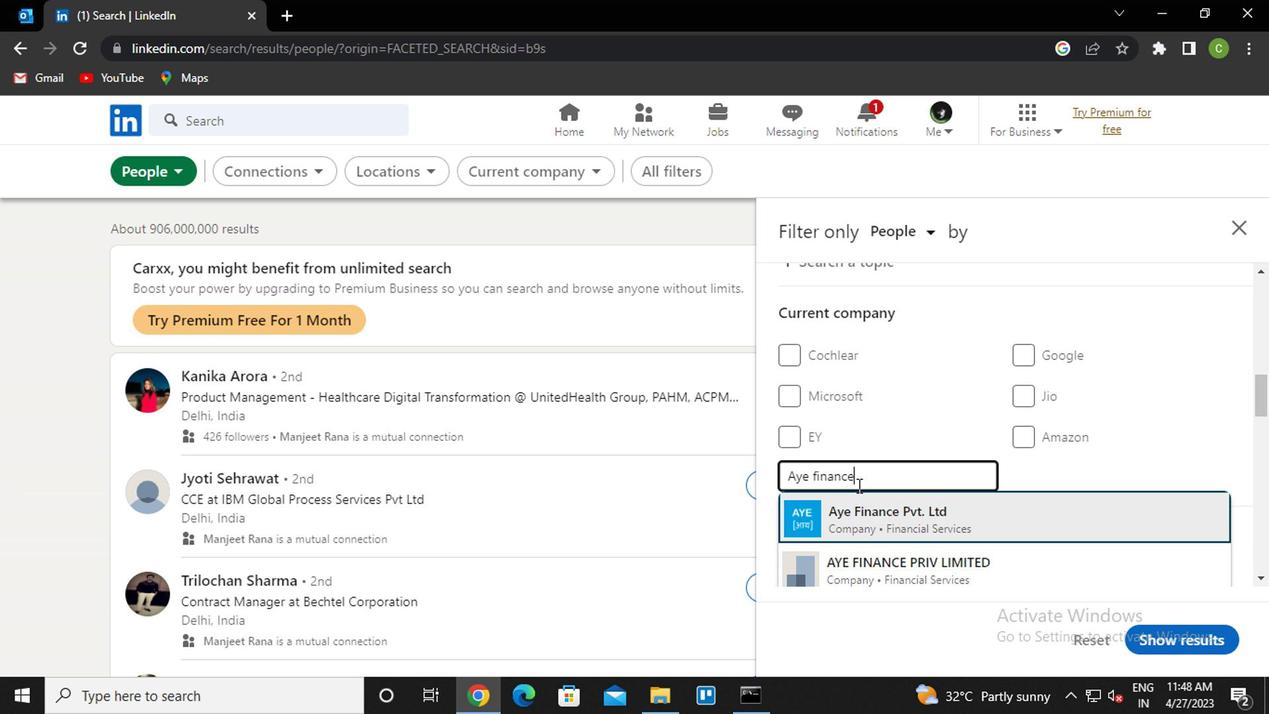 
Action: Mouse moved to (921, 460)
Screenshot: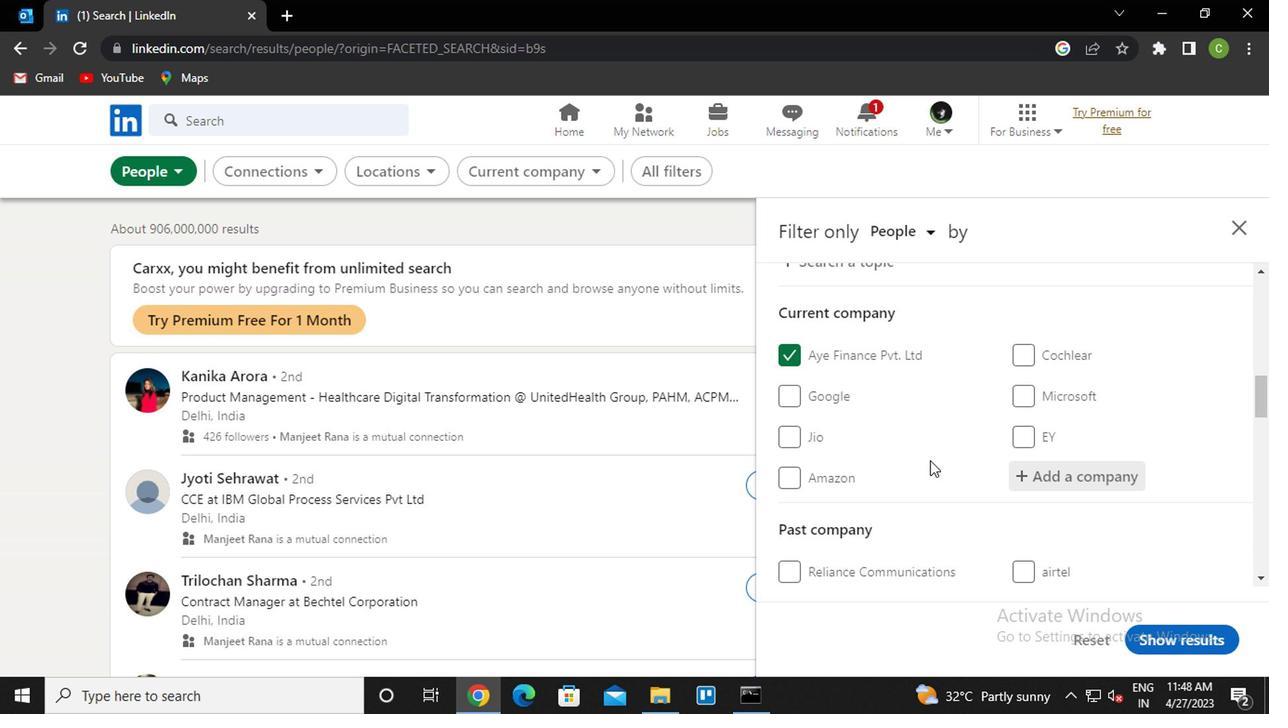 
Action: Mouse scrolled (921, 459) with delta (0, -1)
Screenshot: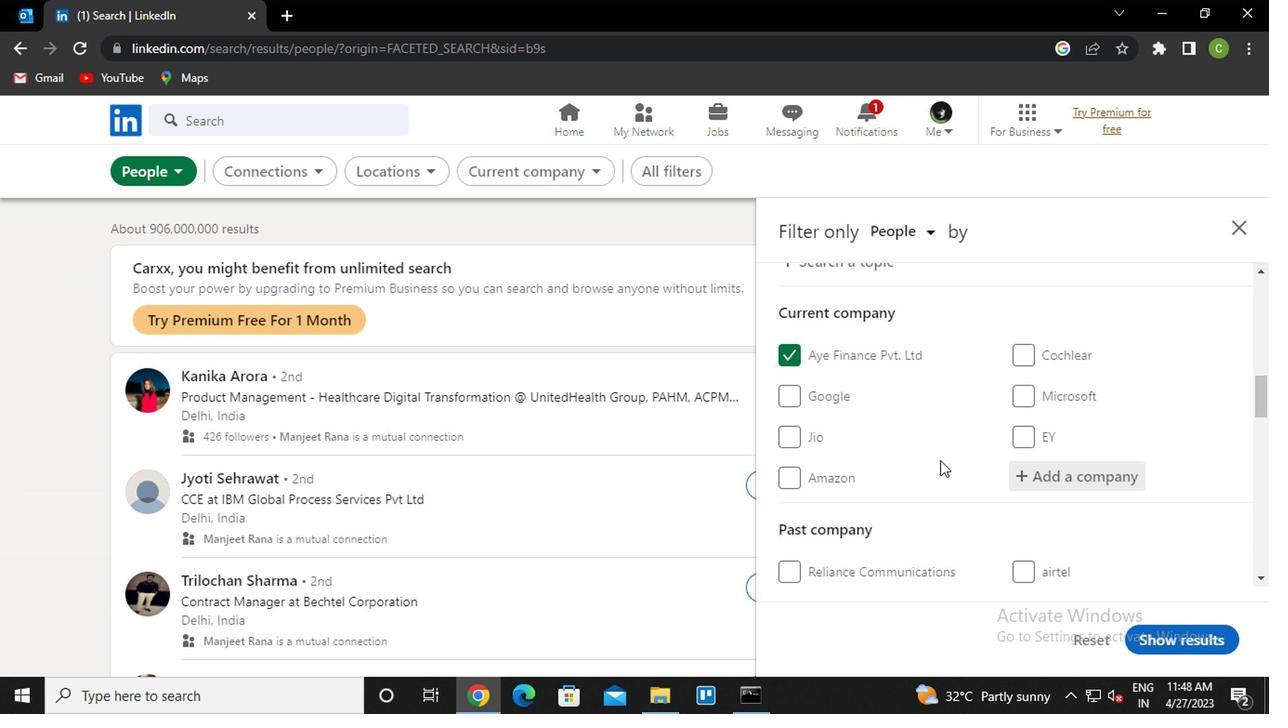 
Action: Mouse scrolled (921, 459) with delta (0, -1)
Screenshot: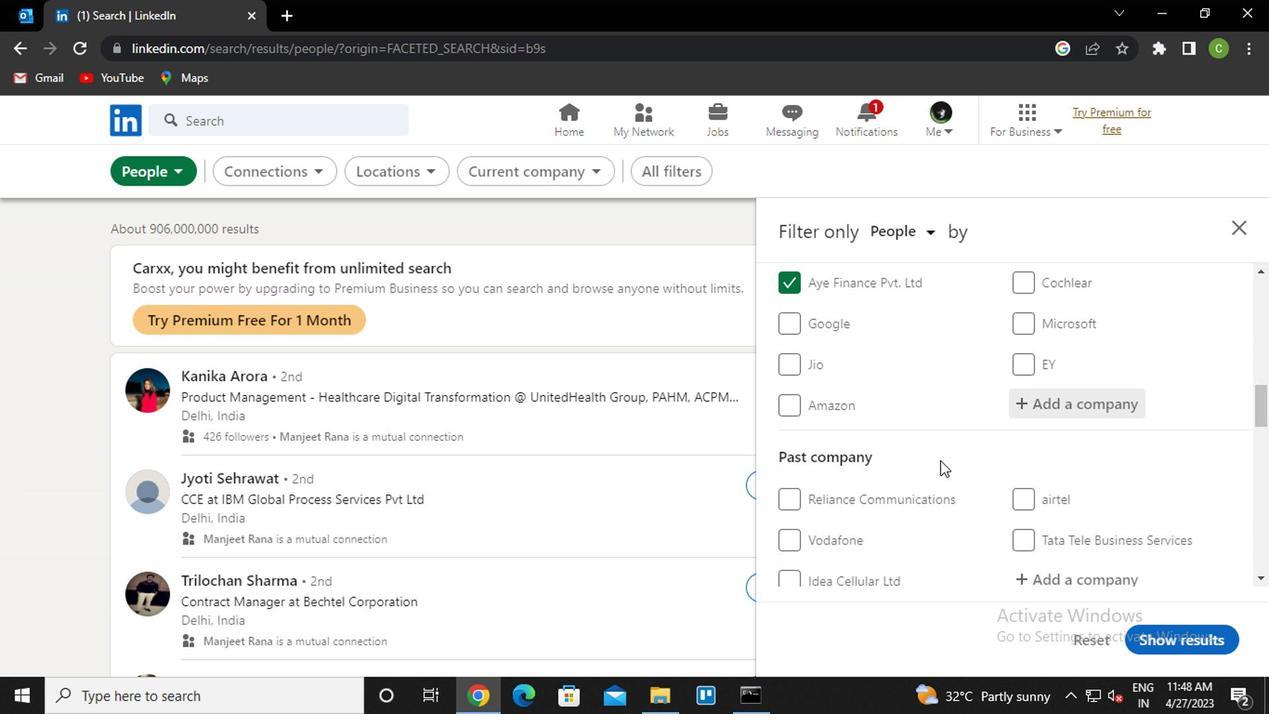 
Action: Mouse scrolled (921, 459) with delta (0, -1)
Screenshot: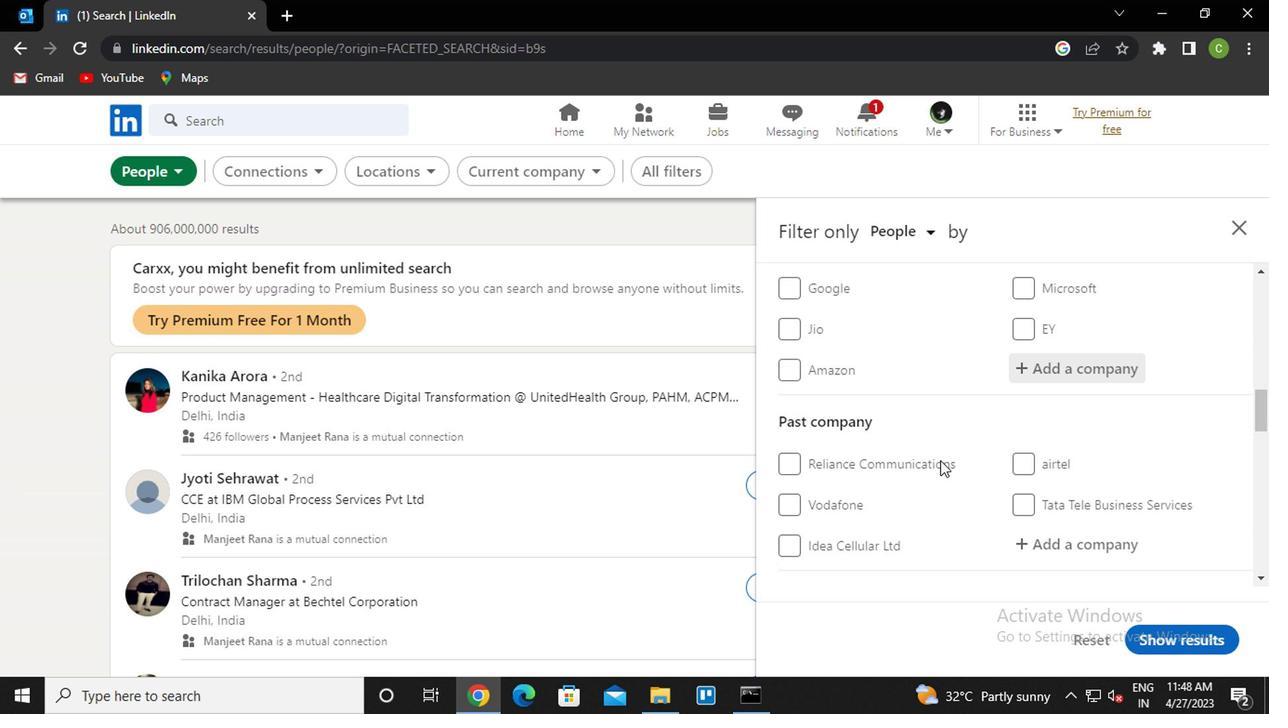 
Action: Mouse scrolled (921, 459) with delta (0, -1)
Screenshot: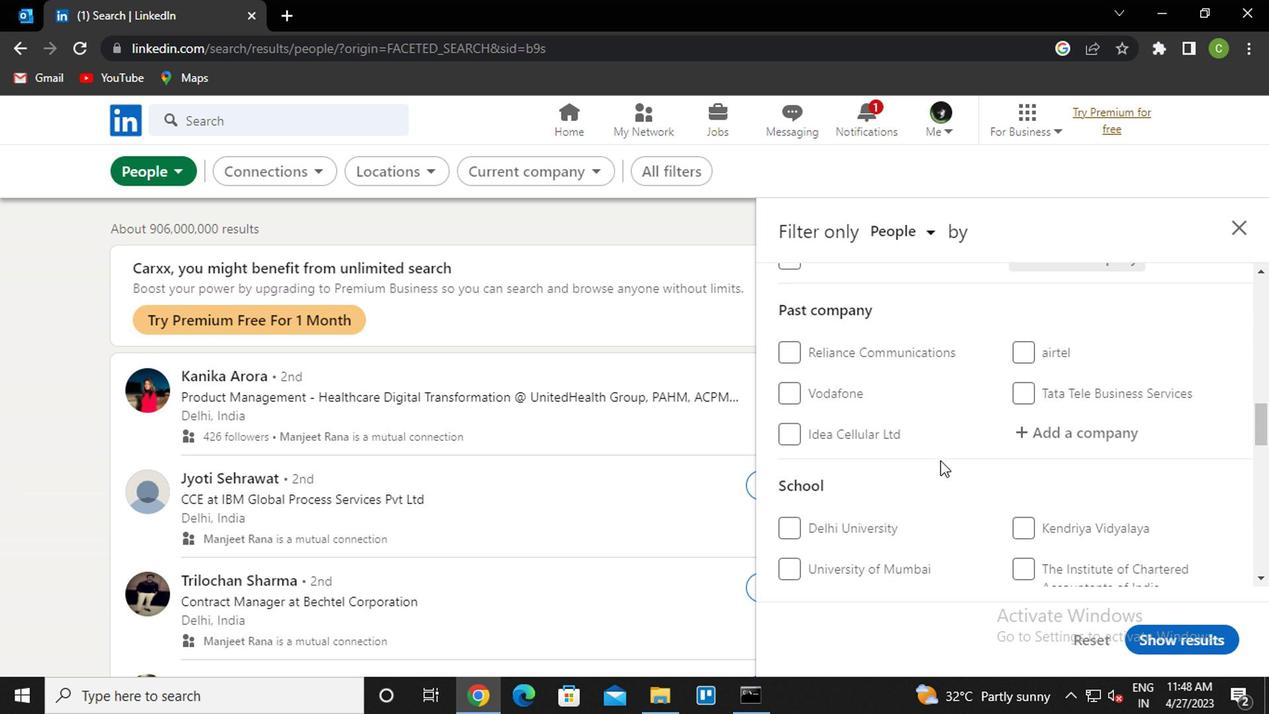 
Action: Mouse scrolled (921, 459) with delta (0, -1)
Screenshot: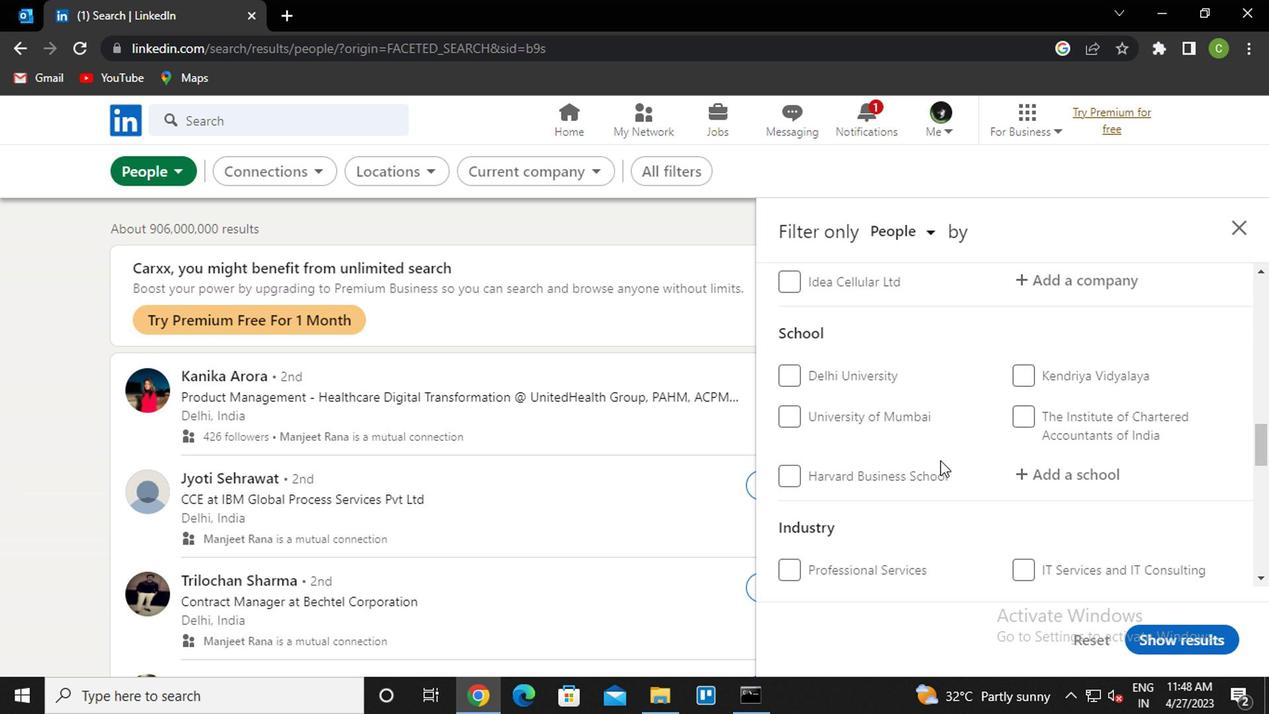
Action: Mouse moved to (1080, 388)
Screenshot: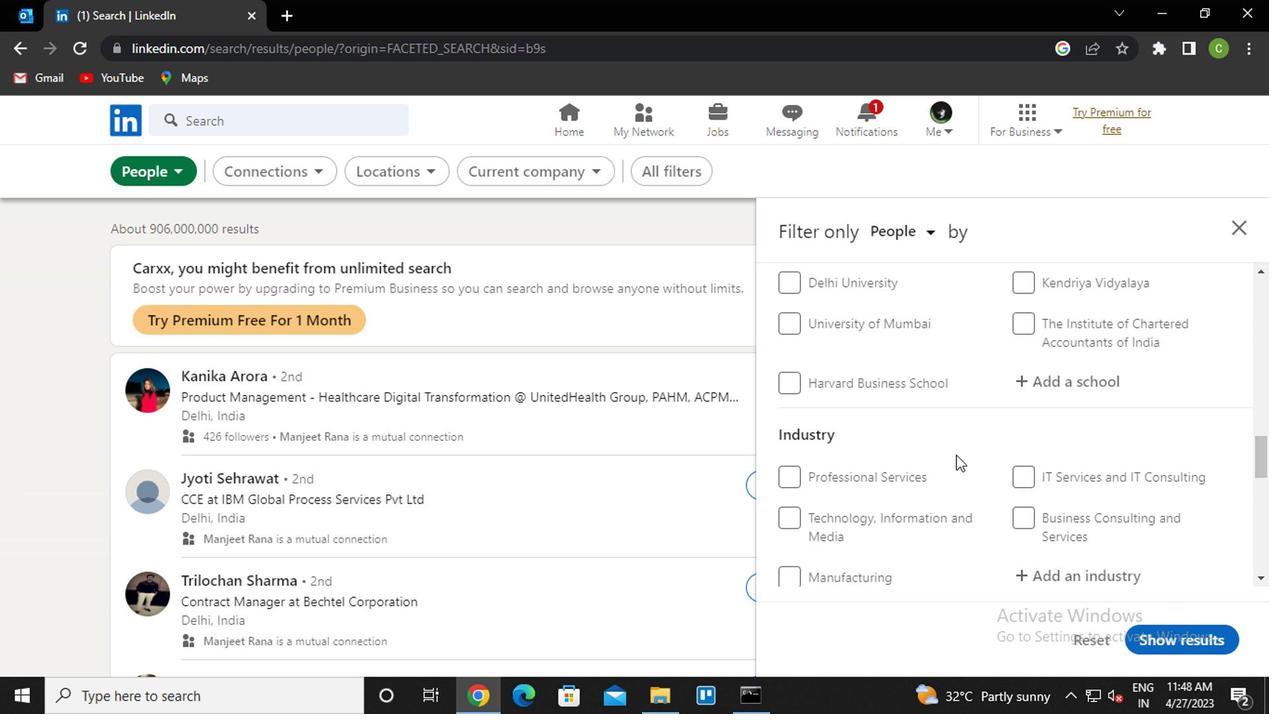 
Action: Mouse pressed left at (1080, 388)
Screenshot: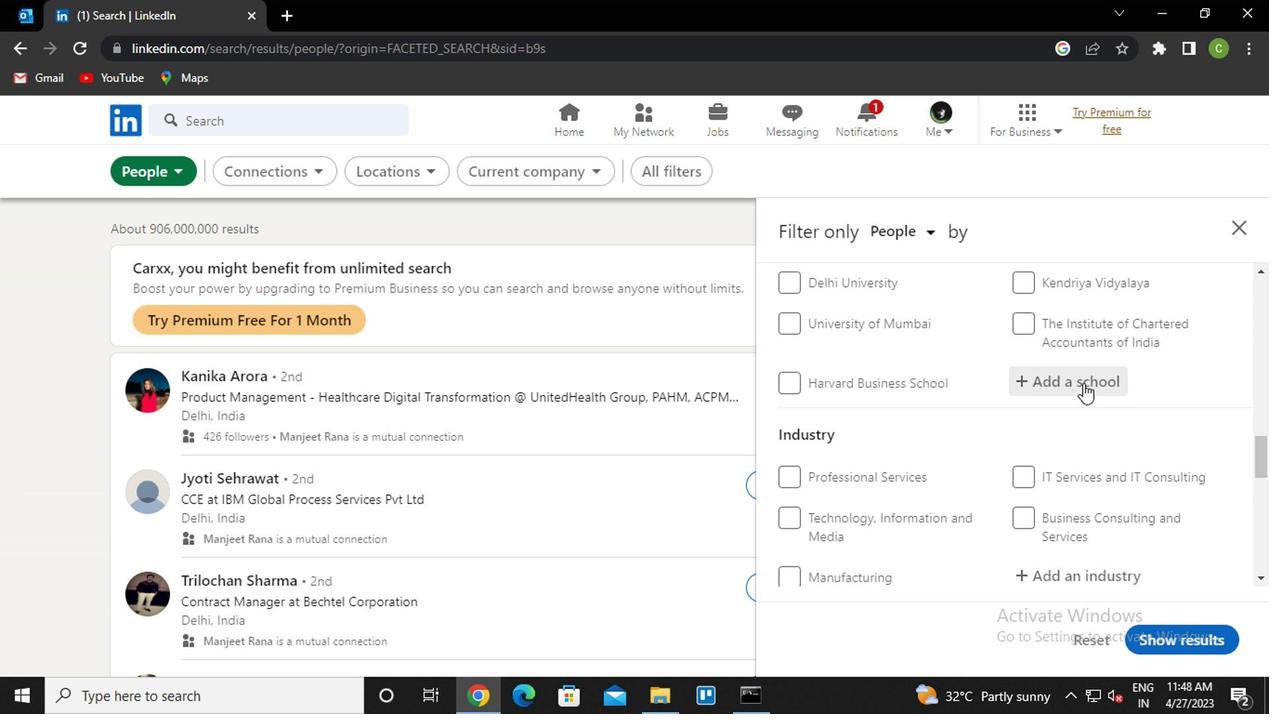 
Action: Key pressed <Key.caps_lock>j<Key.caps_lock>ai<Key.space><Key.caps_lock>h<Key.caps_lock>indu<Key.down><Key.enter>
Screenshot: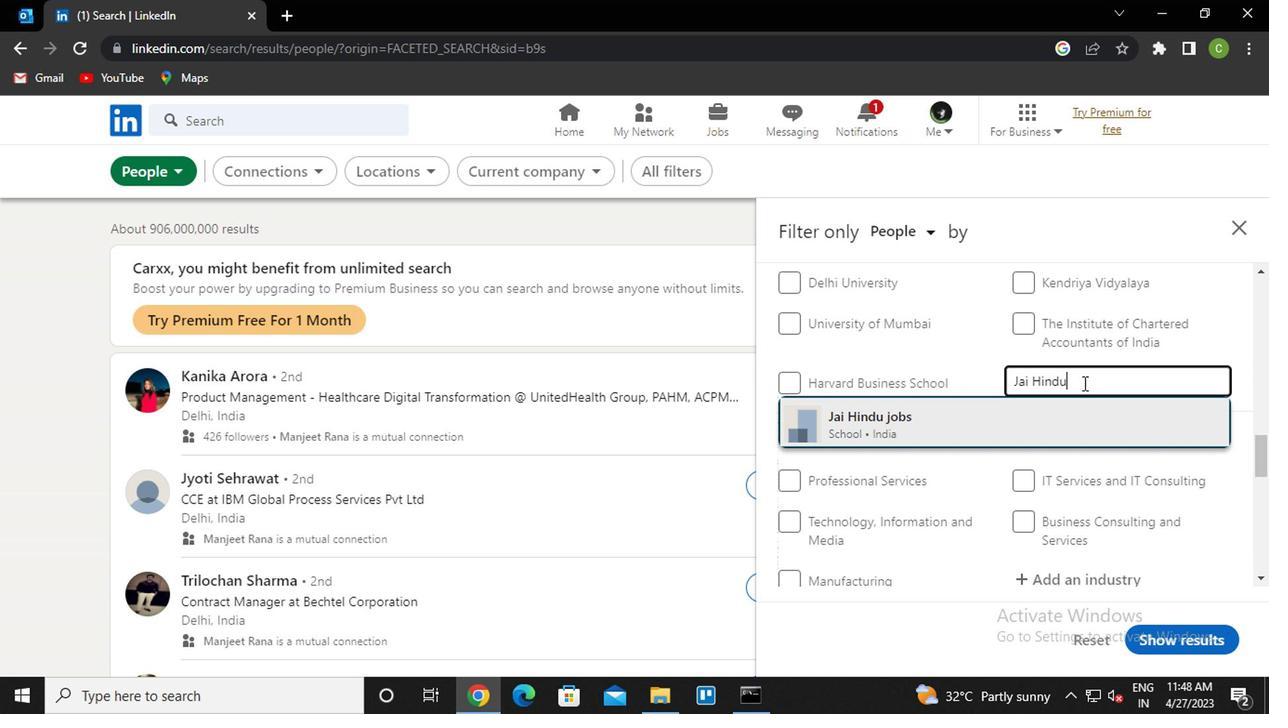 
Action: Mouse scrolled (1080, 388) with delta (0, 0)
Screenshot: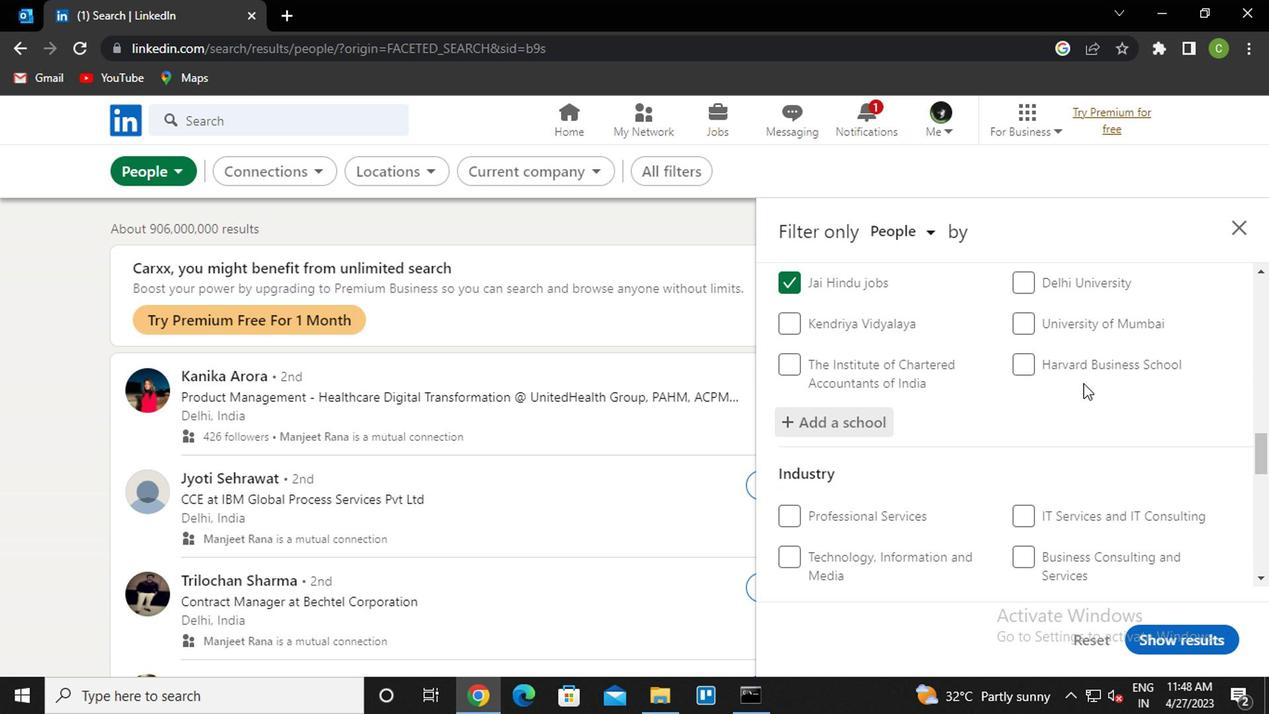 
Action: Mouse scrolled (1080, 388) with delta (0, 0)
Screenshot: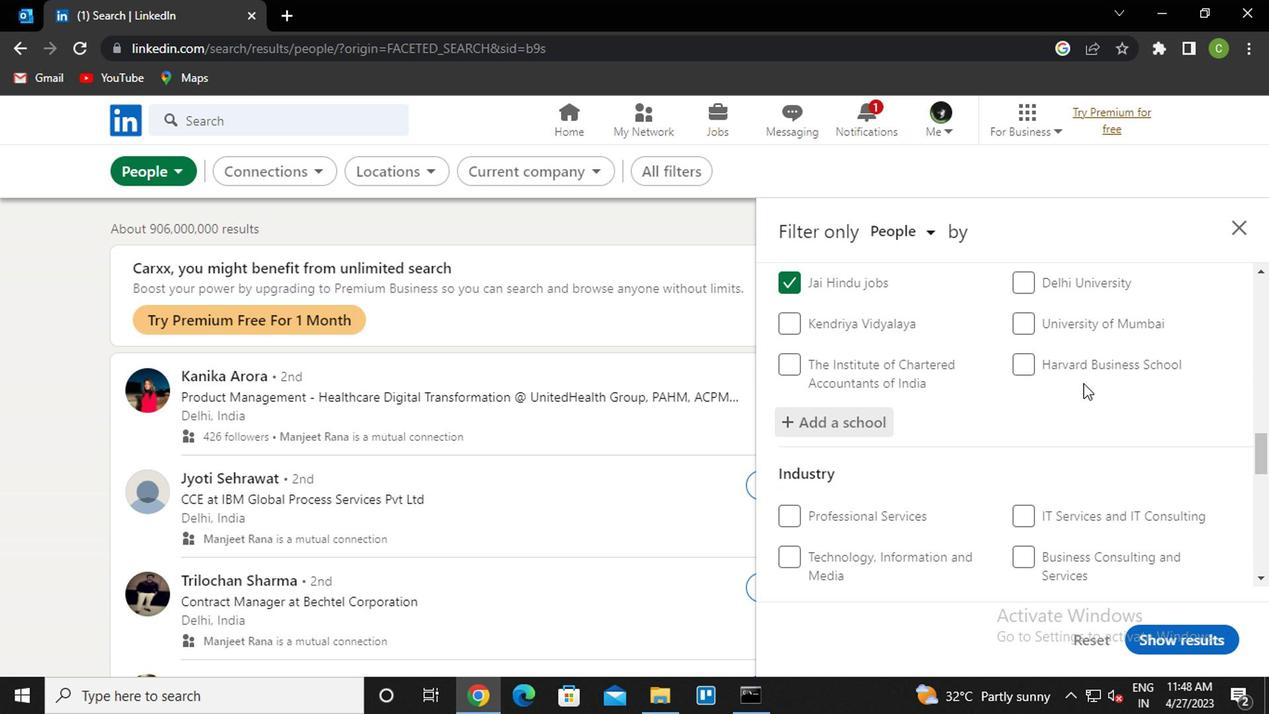 
Action: Mouse scrolled (1080, 388) with delta (0, 0)
Screenshot: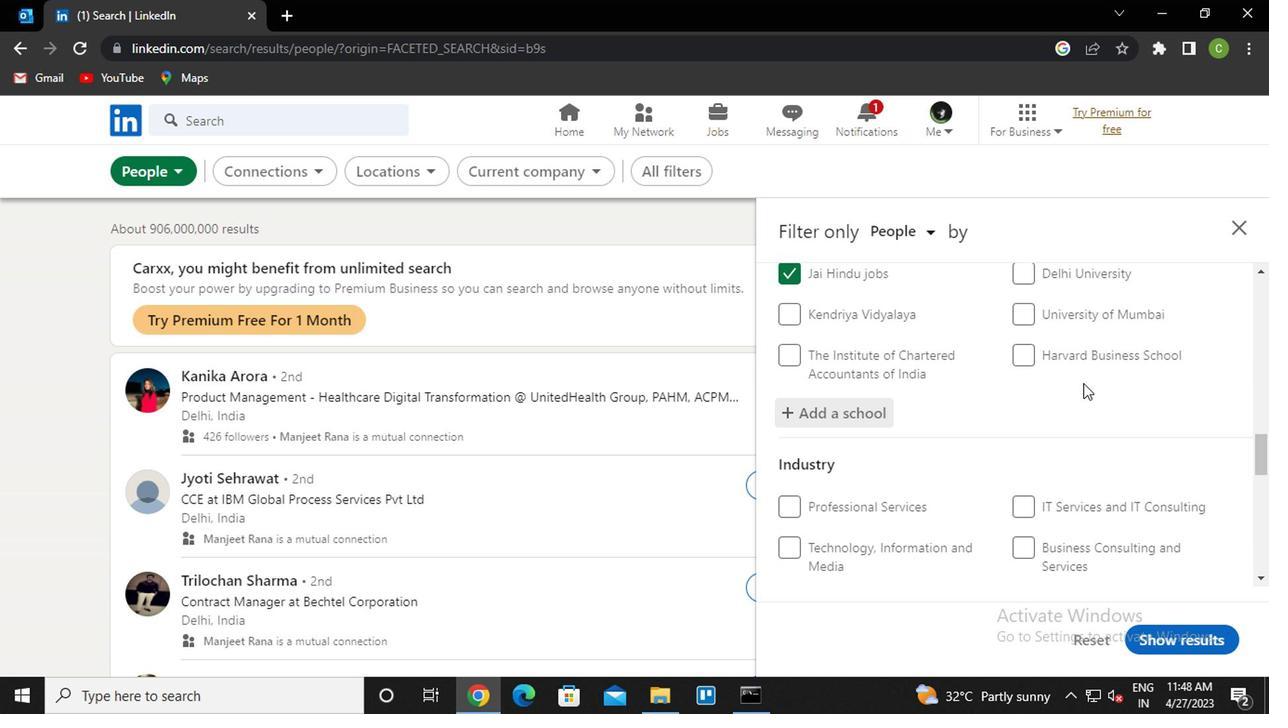 
Action: Mouse moved to (1078, 349)
Screenshot: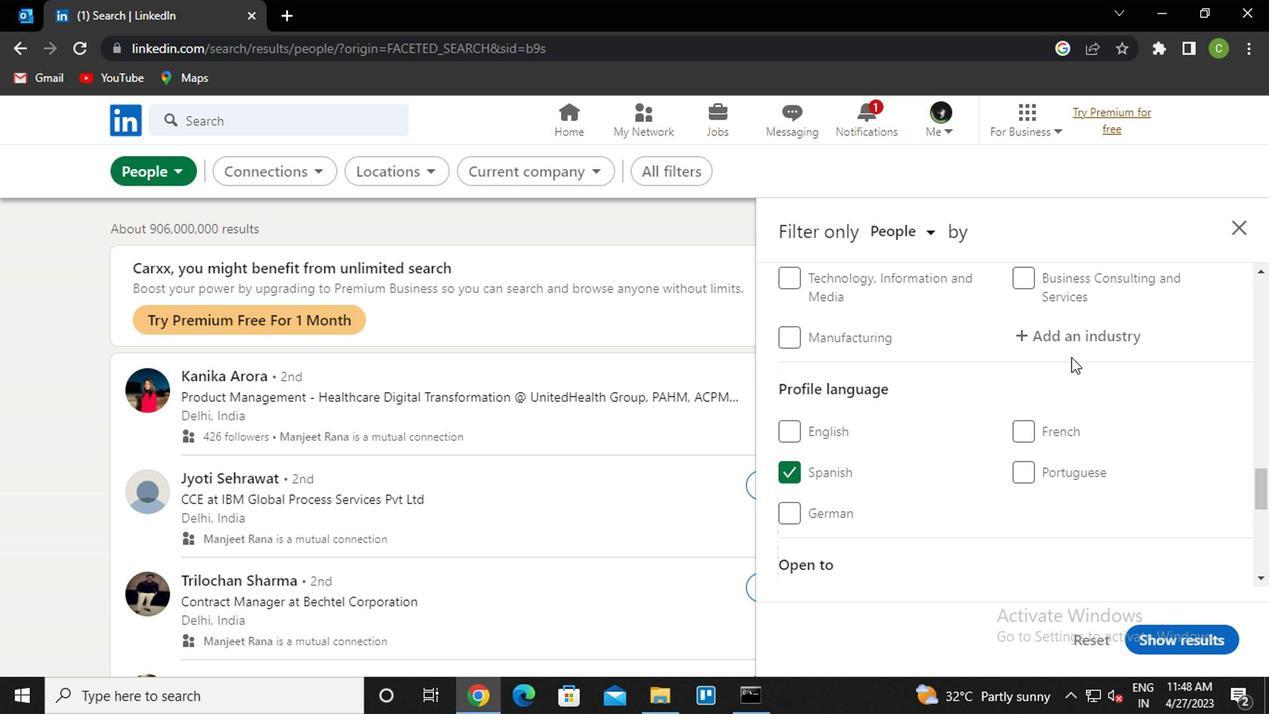 
Action: Mouse pressed left at (1078, 349)
Screenshot: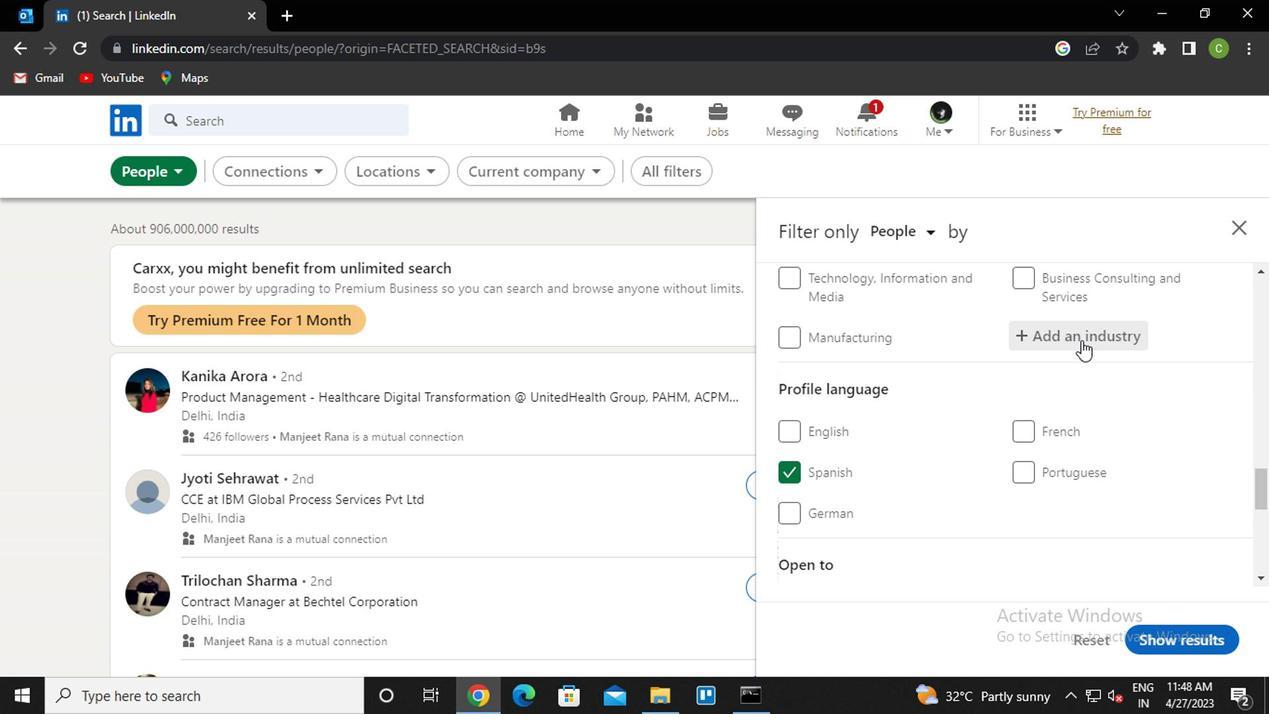 
Action: Key pressed <Key.caps_lock>c<Key.caps_lock>ourts<Key.down><Key.enter>
Screenshot: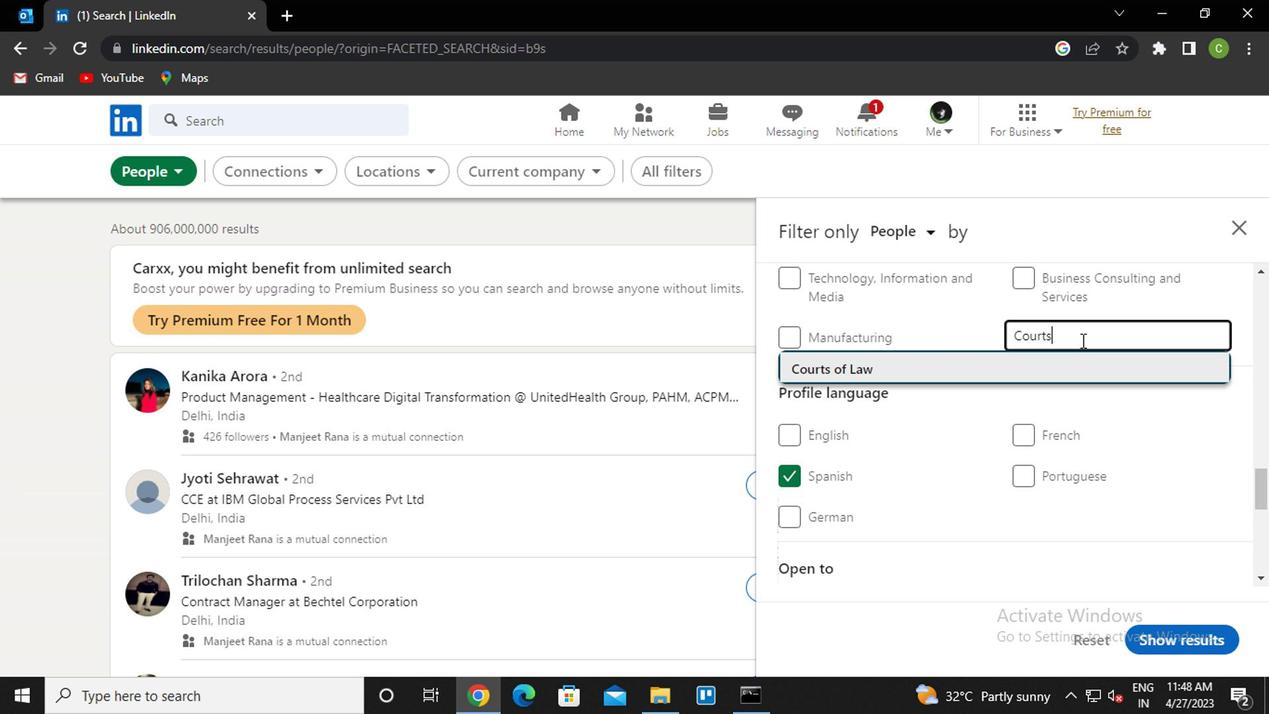 
Action: Mouse scrolled (1078, 347) with delta (0, -1)
Screenshot: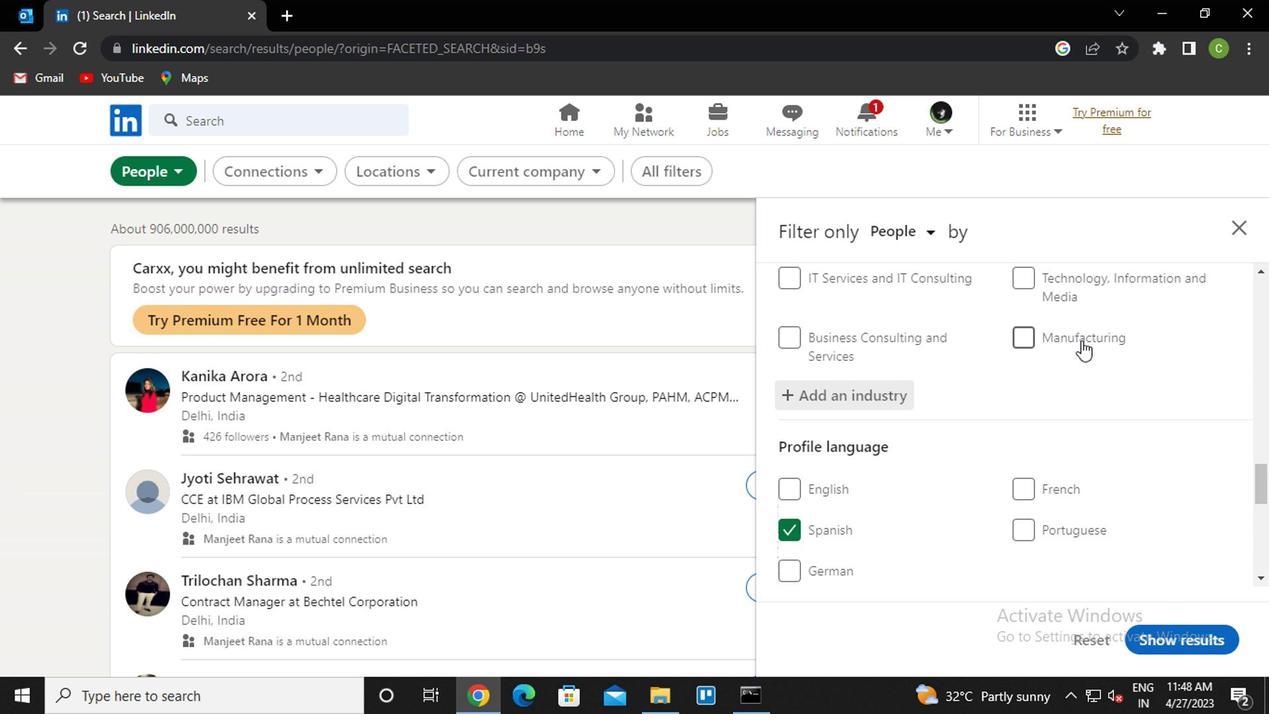 
Action: Mouse scrolled (1078, 347) with delta (0, -1)
Screenshot: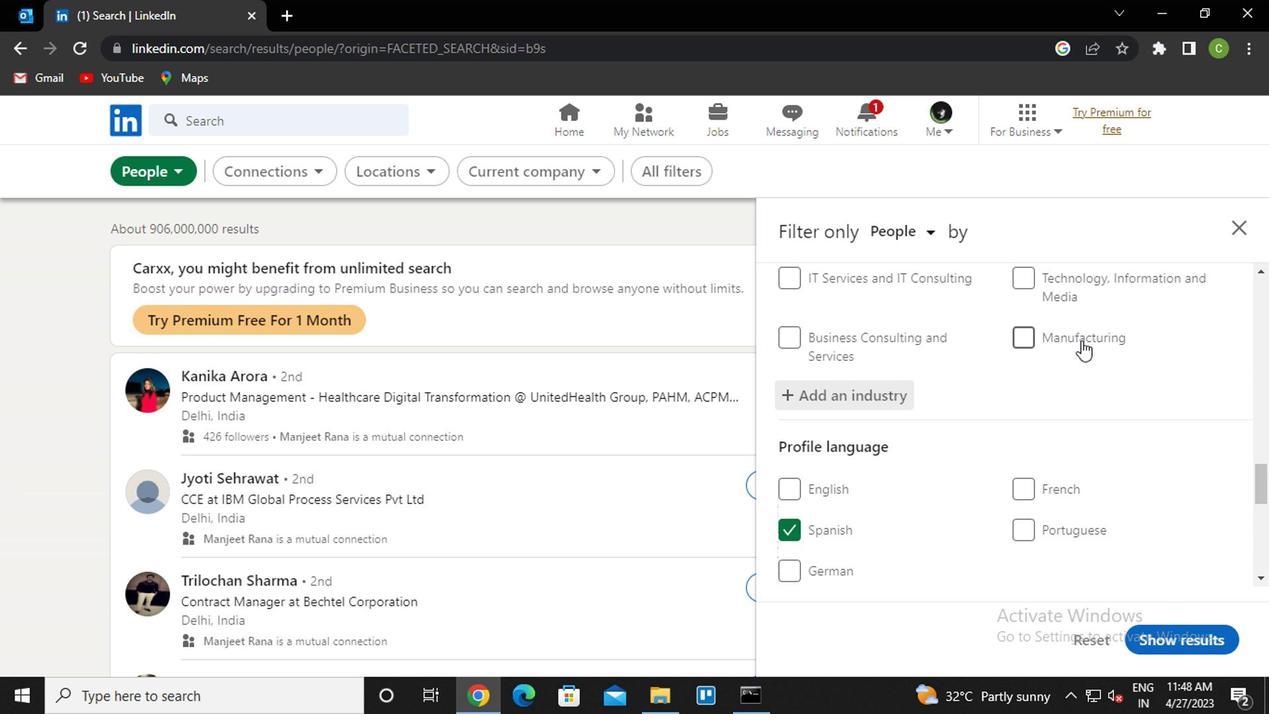 
Action: Mouse scrolled (1078, 347) with delta (0, -1)
Screenshot: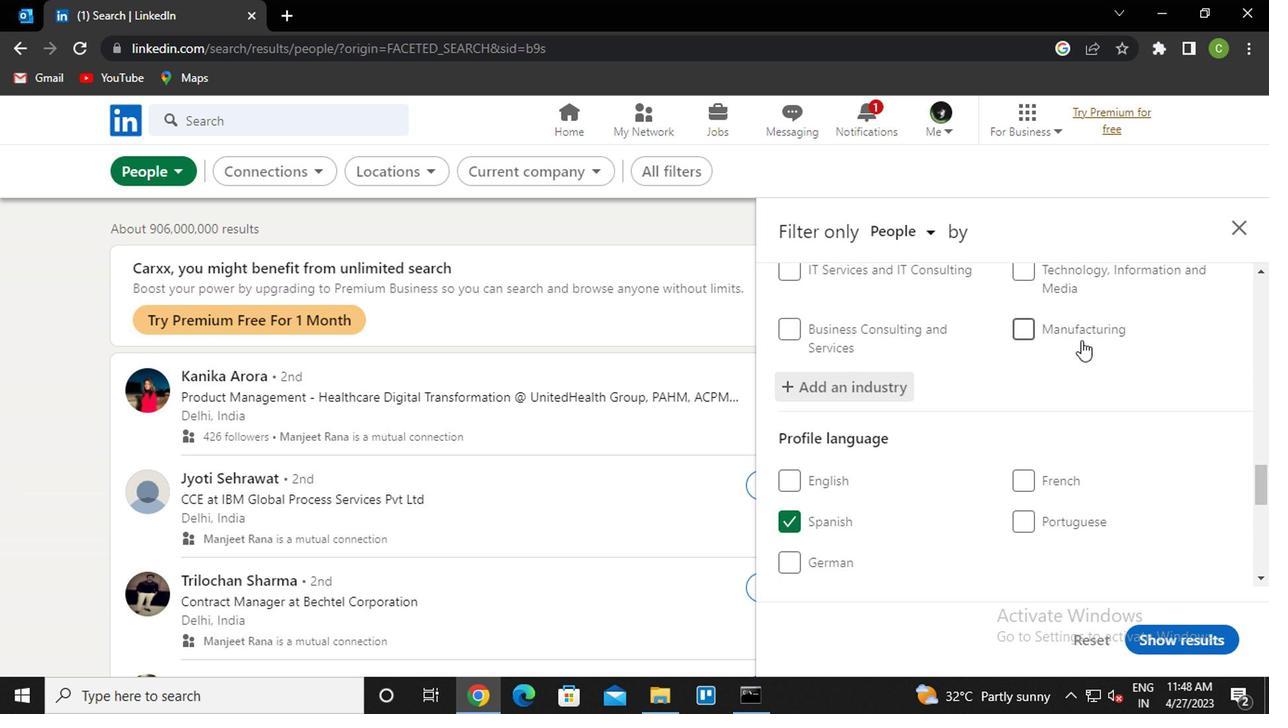
Action: Mouse scrolled (1078, 347) with delta (0, -1)
Screenshot: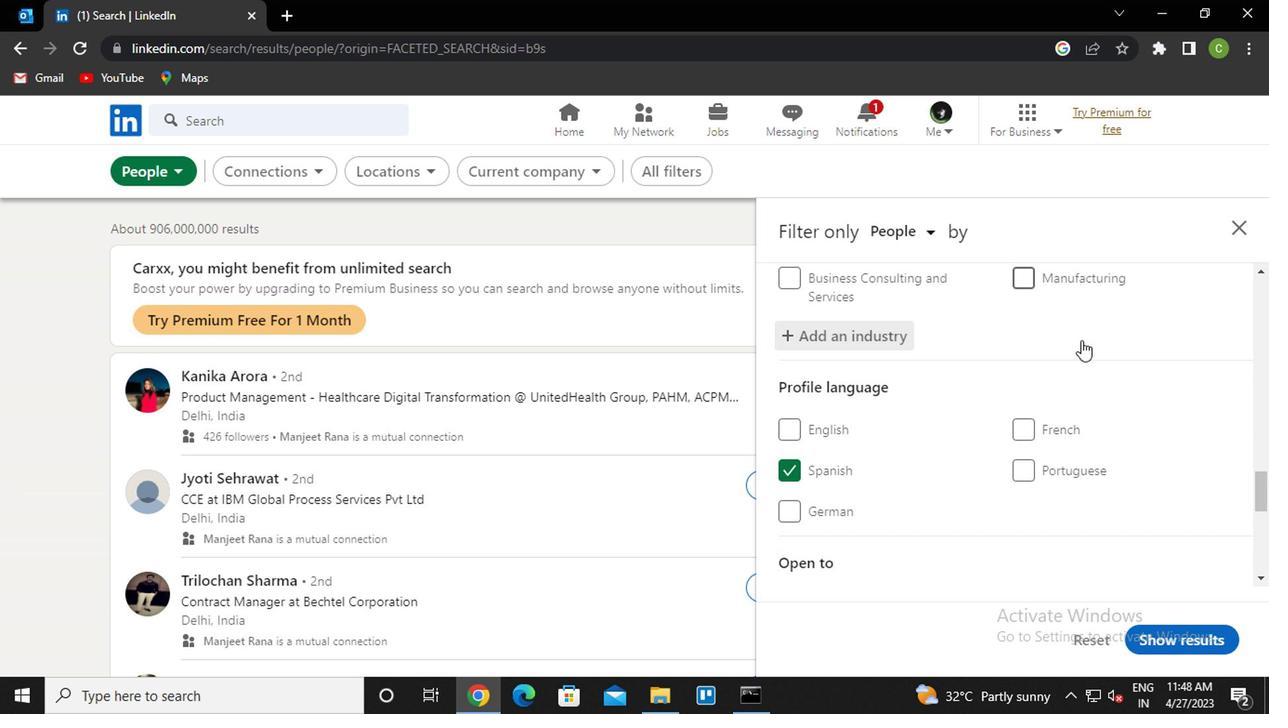 
Action: Mouse scrolled (1078, 347) with delta (0, -1)
Screenshot: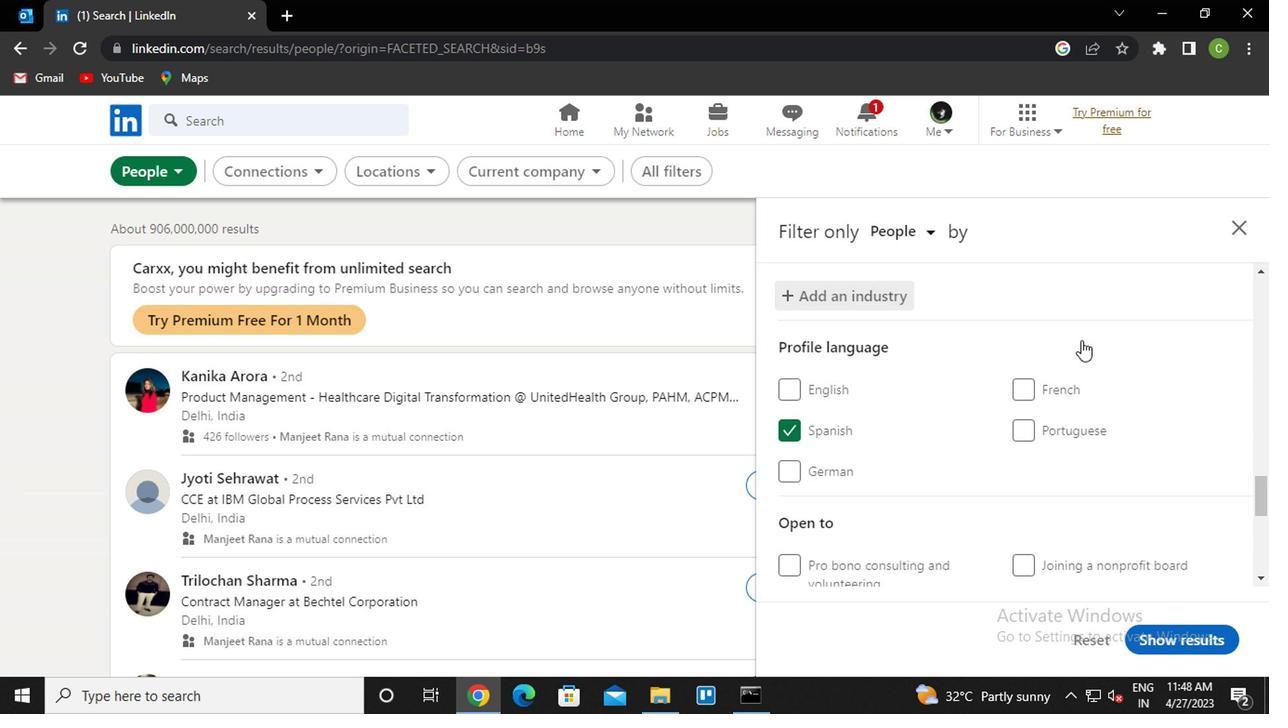 
Action: Mouse scrolled (1078, 347) with delta (0, -1)
Screenshot: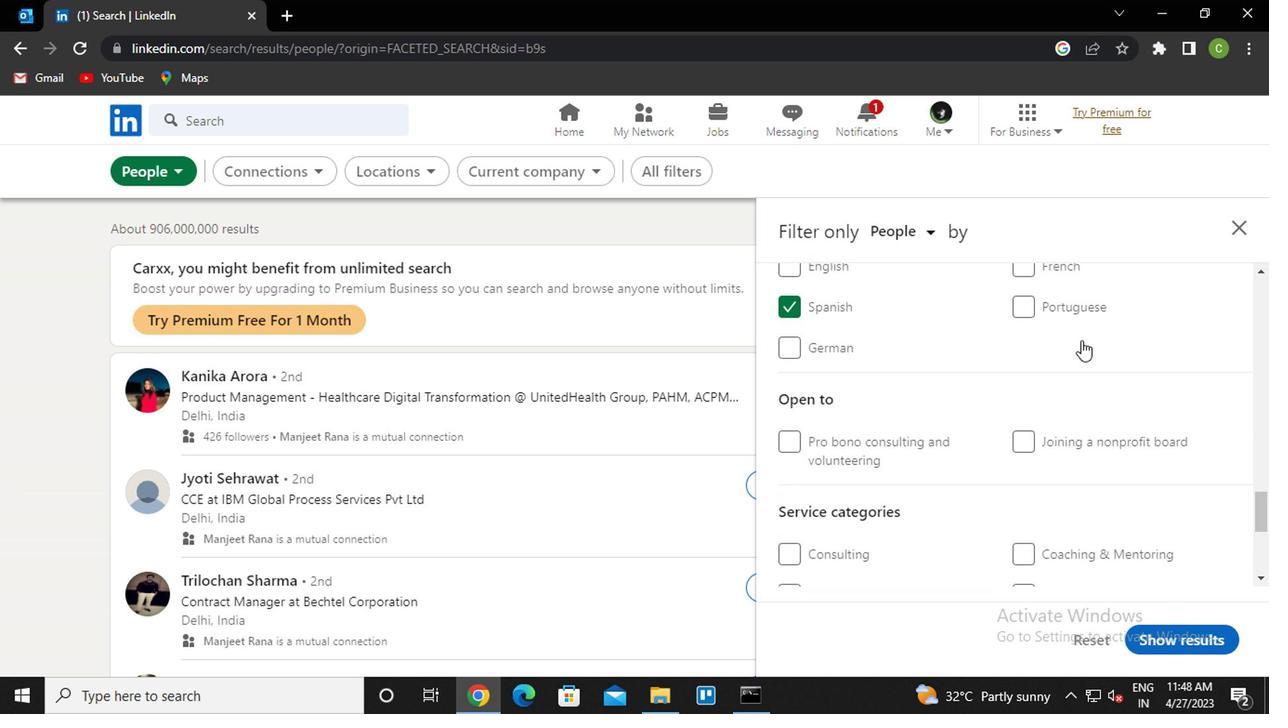 
Action: Mouse moved to (1026, 369)
Screenshot: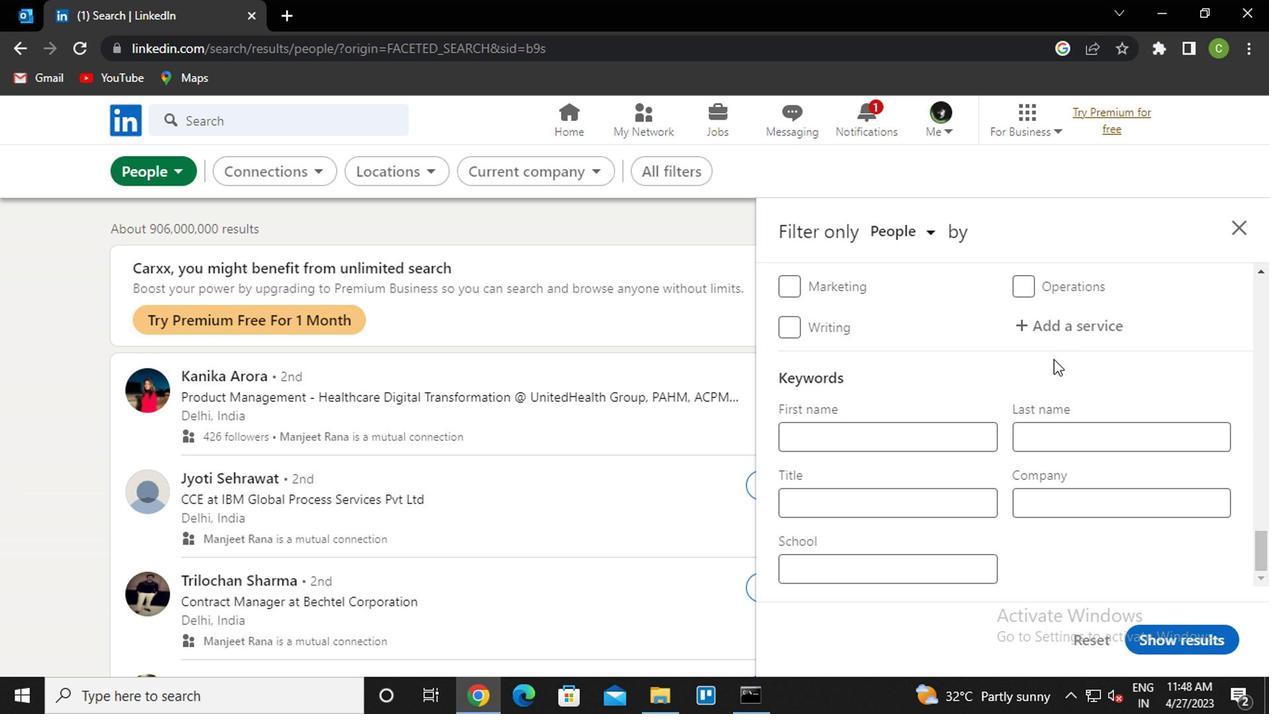 
Action: Mouse scrolled (1026, 370) with delta (0, 0)
Screenshot: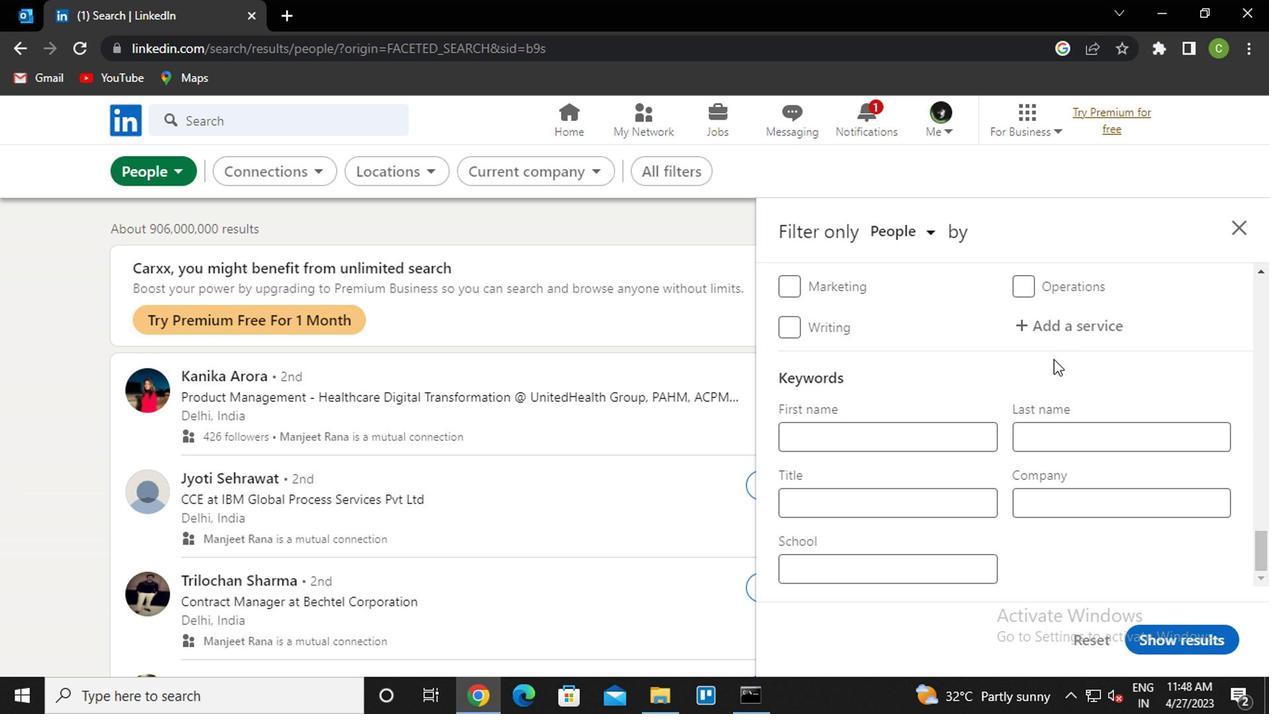
Action: Mouse moved to (1027, 370)
Screenshot: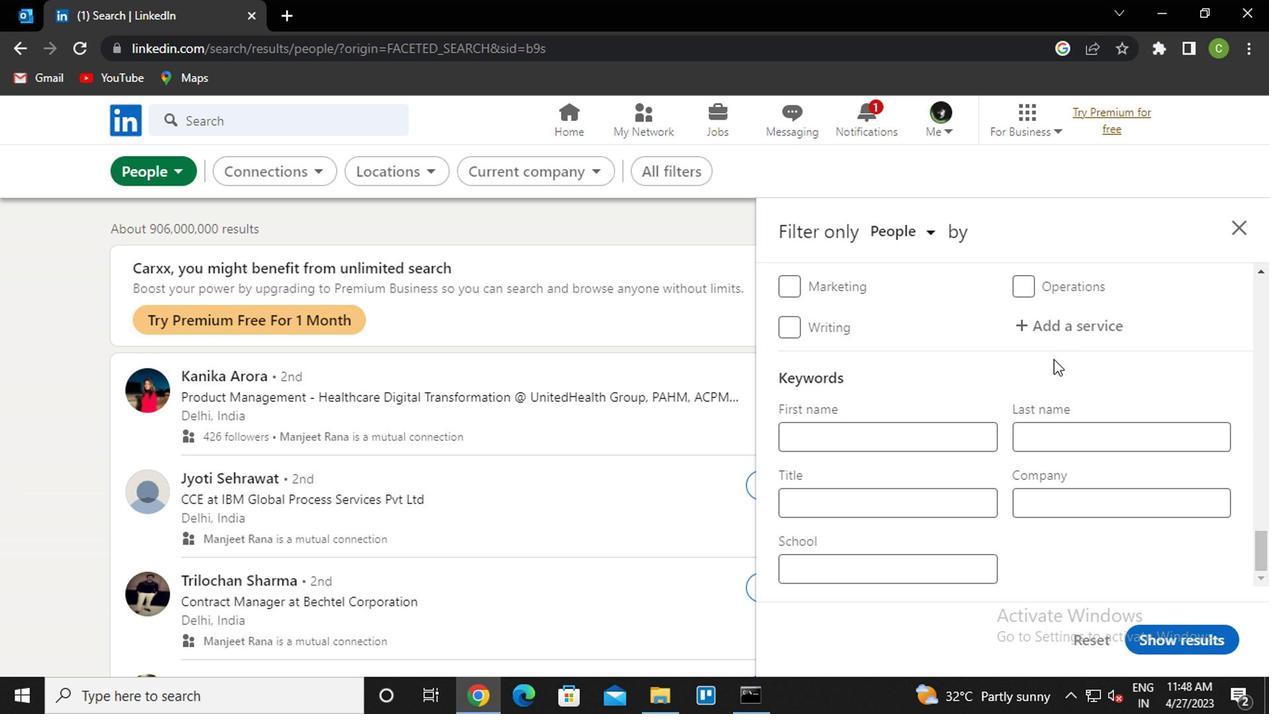 
Action: Mouse scrolled (1027, 371) with delta (0, 1)
Screenshot: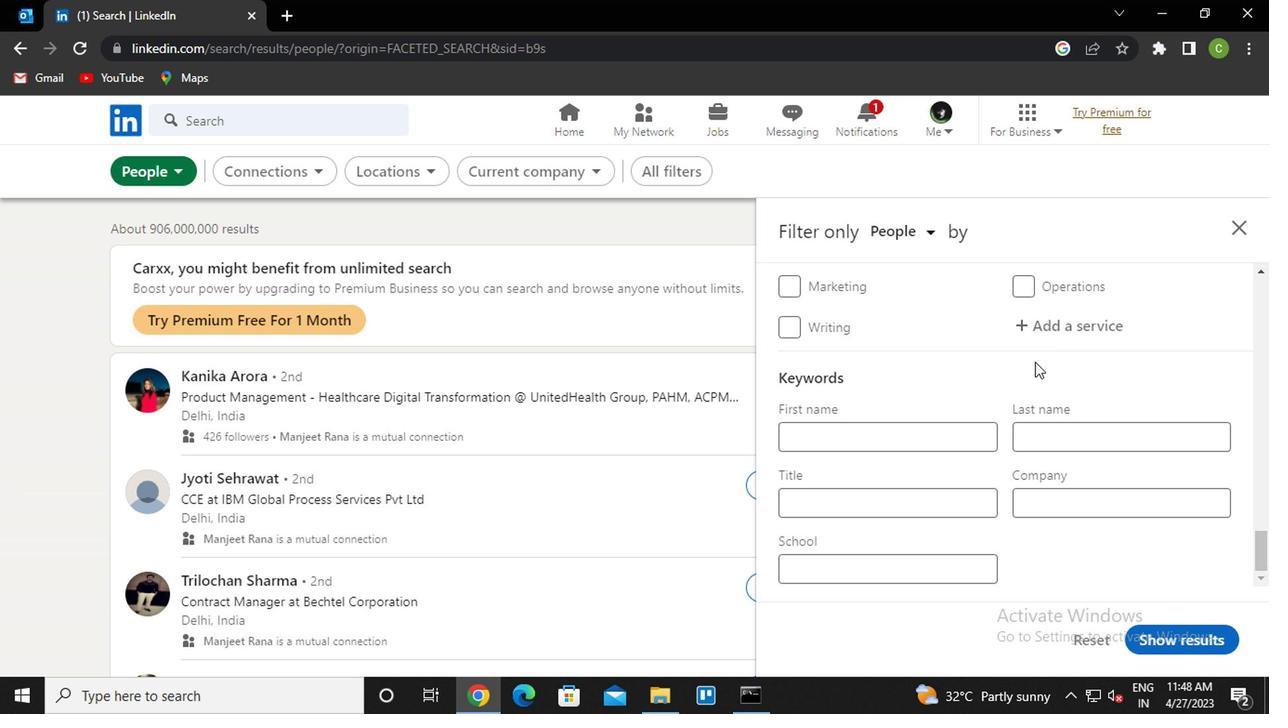 
Action: Mouse moved to (1069, 472)
Screenshot: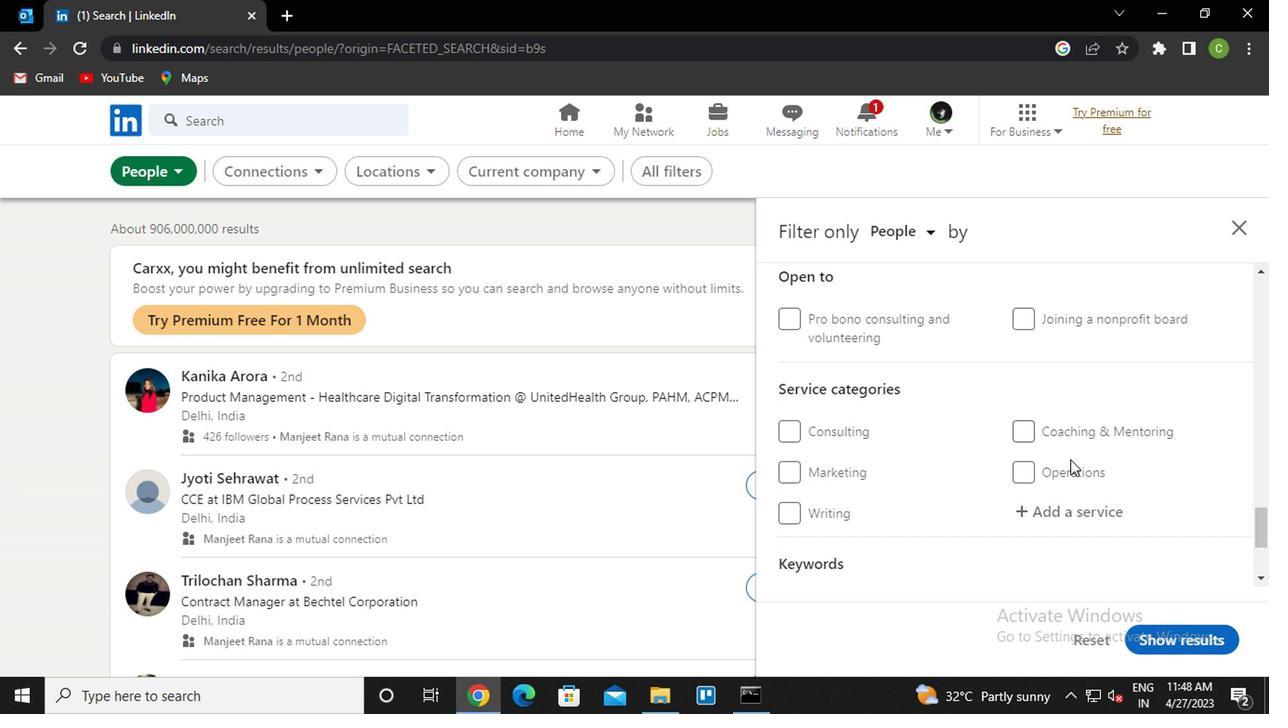 
Action: Mouse scrolled (1069, 472) with delta (0, 0)
Screenshot: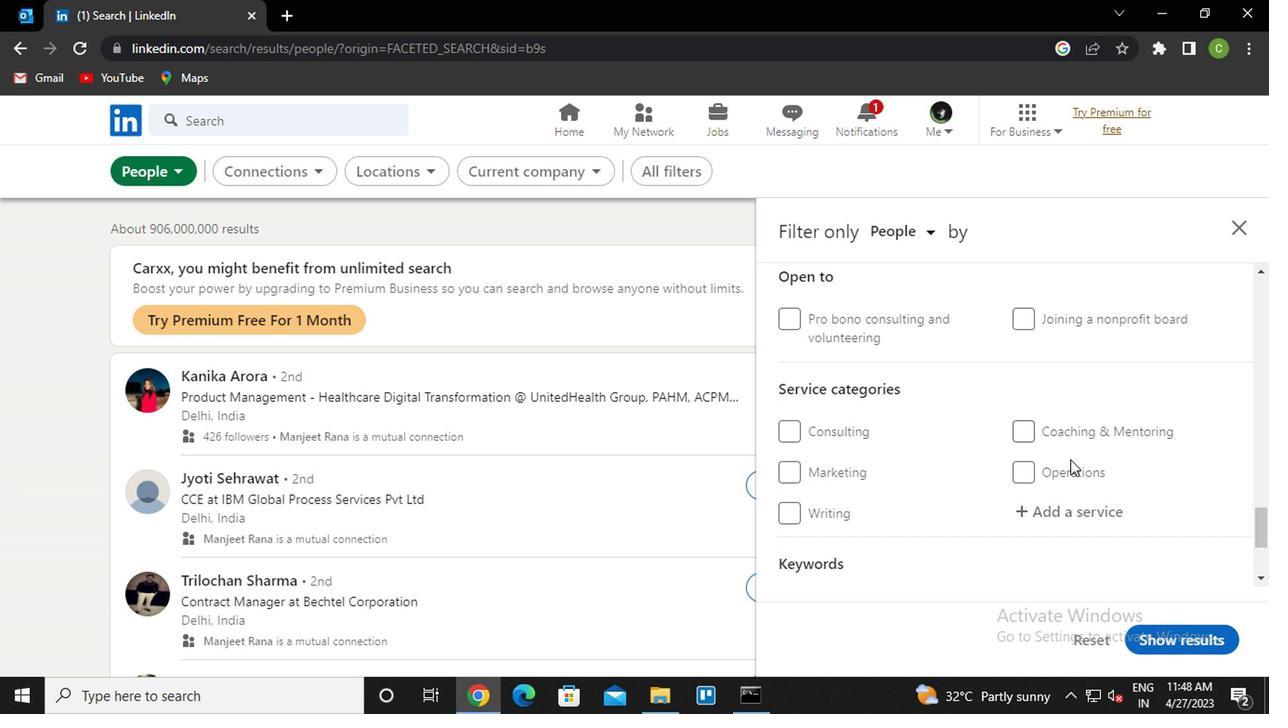 
Action: Mouse moved to (1069, 420)
Screenshot: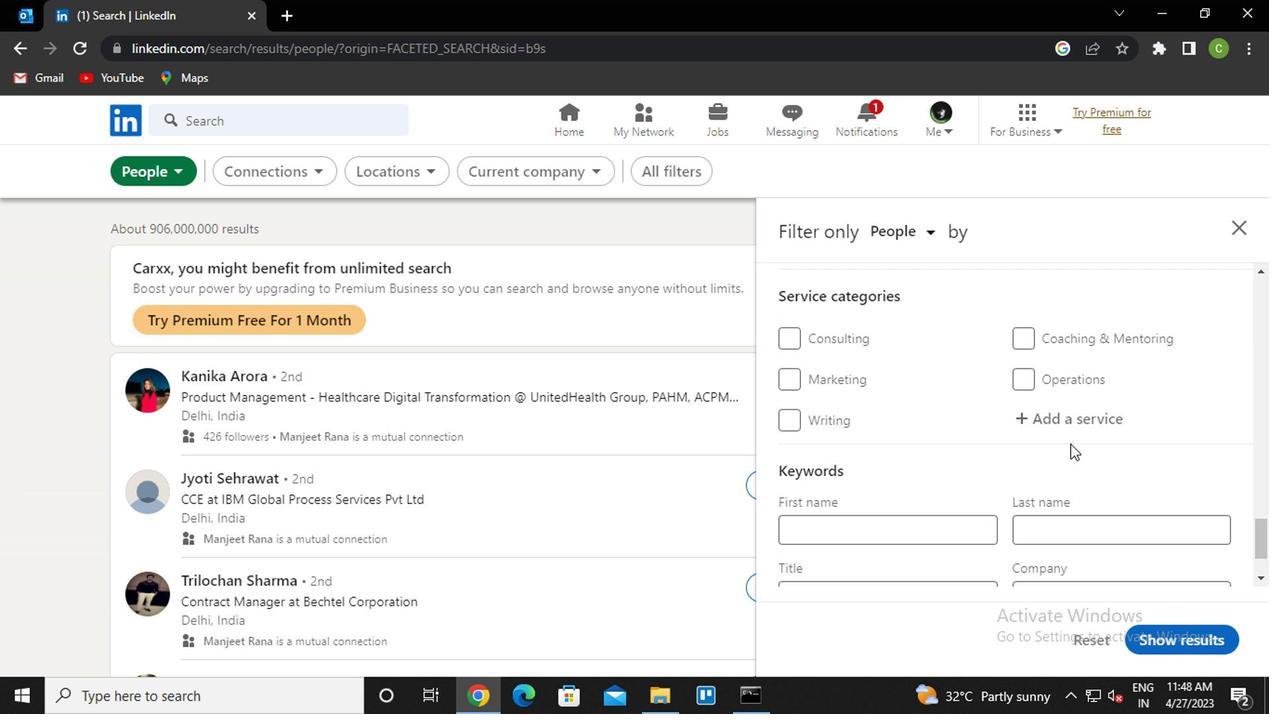 
Action: Mouse pressed left at (1069, 420)
Screenshot: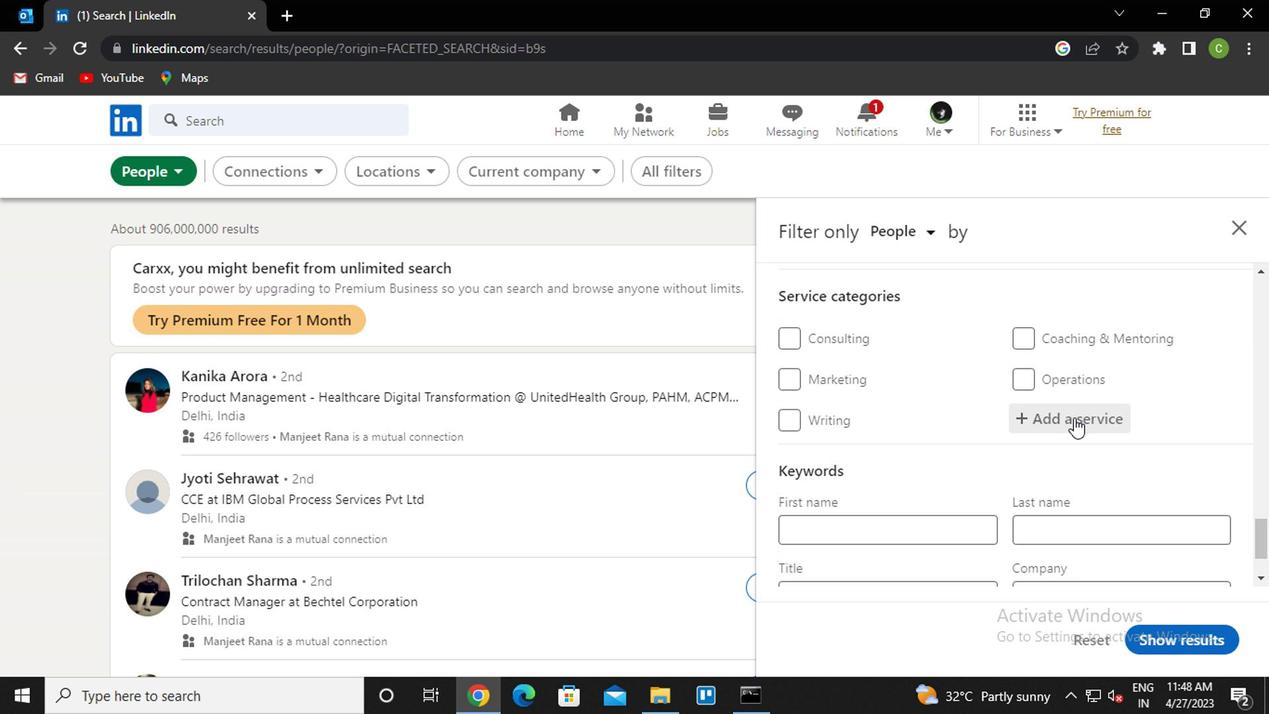 
Action: Key pressed <Key.caps_lock>n<Key.caps_lock>etro<Key.backspace><Key.backspace>work<Key.space><Key.down><Key.down><Key.down><Key.enter>
Screenshot: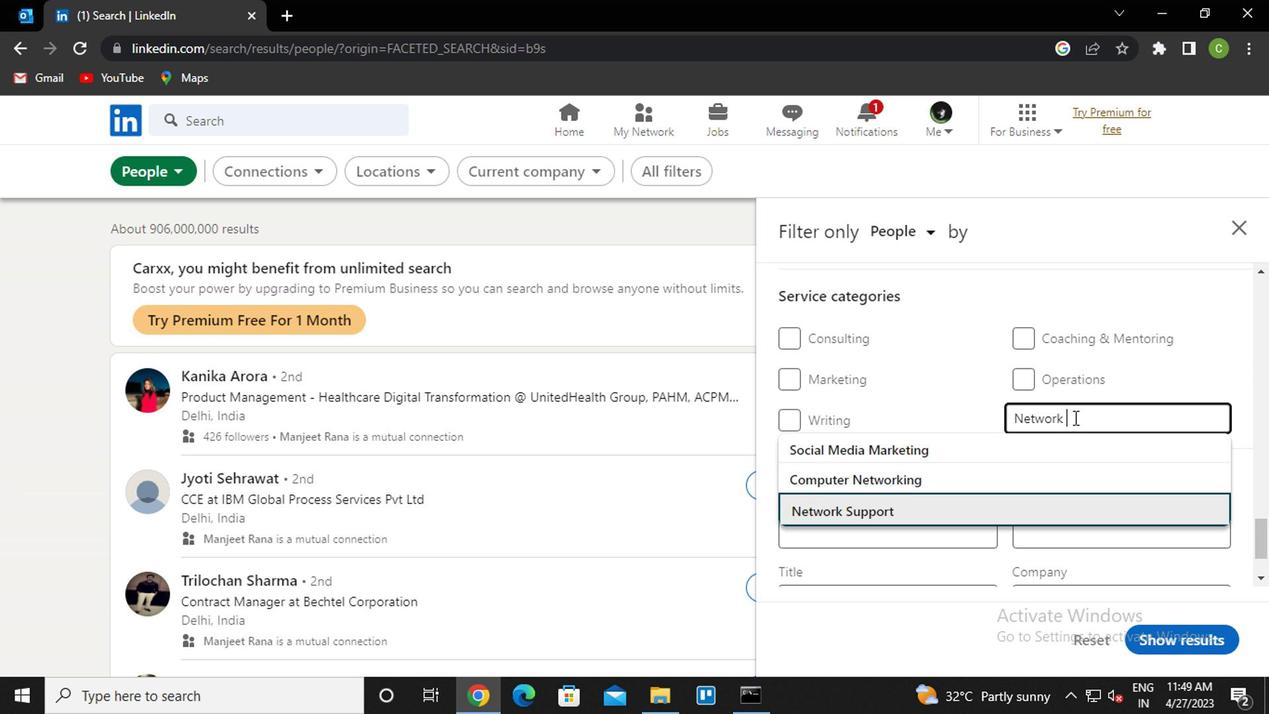 
Action: Mouse scrolled (1069, 419) with delta (0, 0)
Screenshot: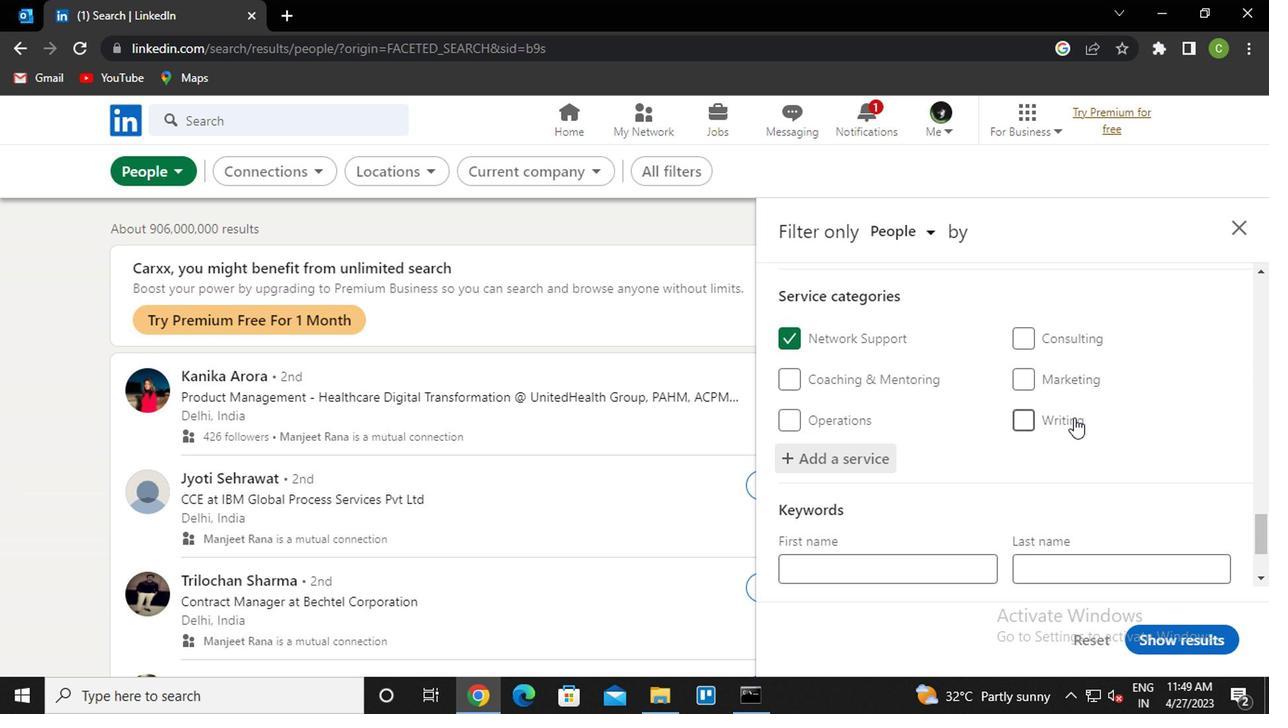 
Action: Mouse scrolled (1069, 419) with delta (0, 0)
Screenshot: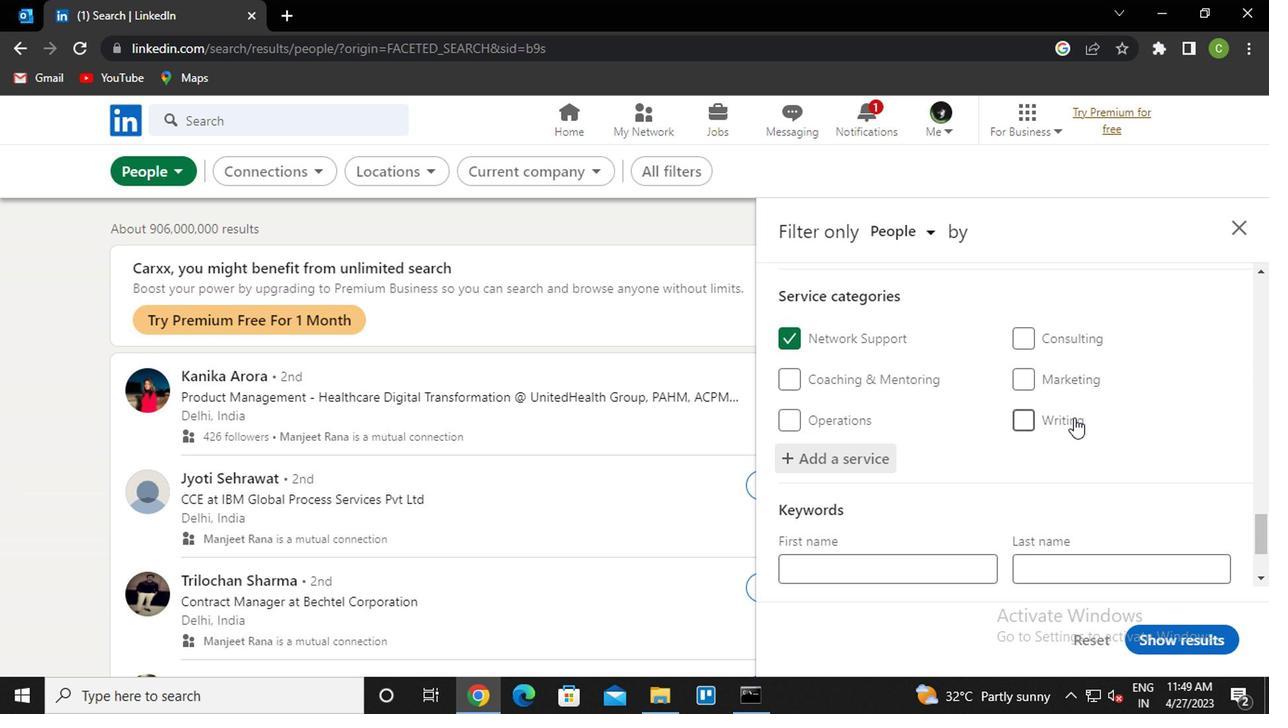 
Action: Mouse moved to (1062, 438)
Screenshot: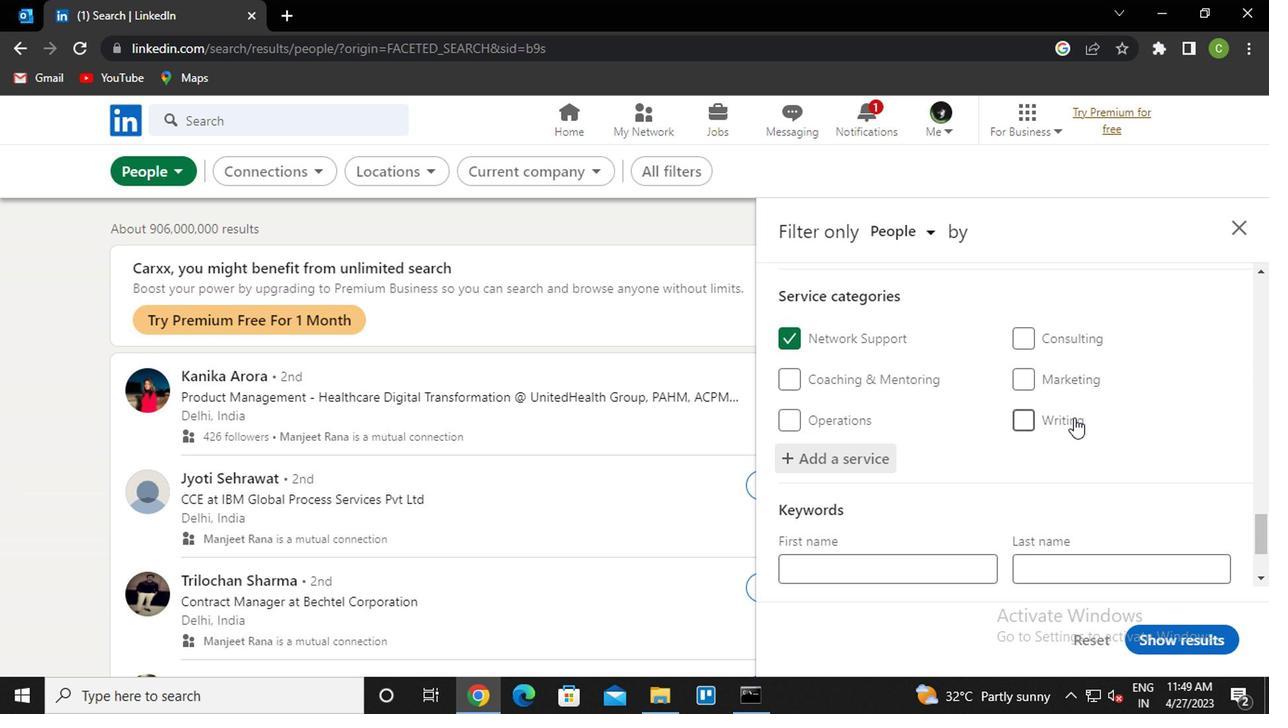 
Action: Mouse scrolled (1062, 437) with delta (0, -1)
Screenshot: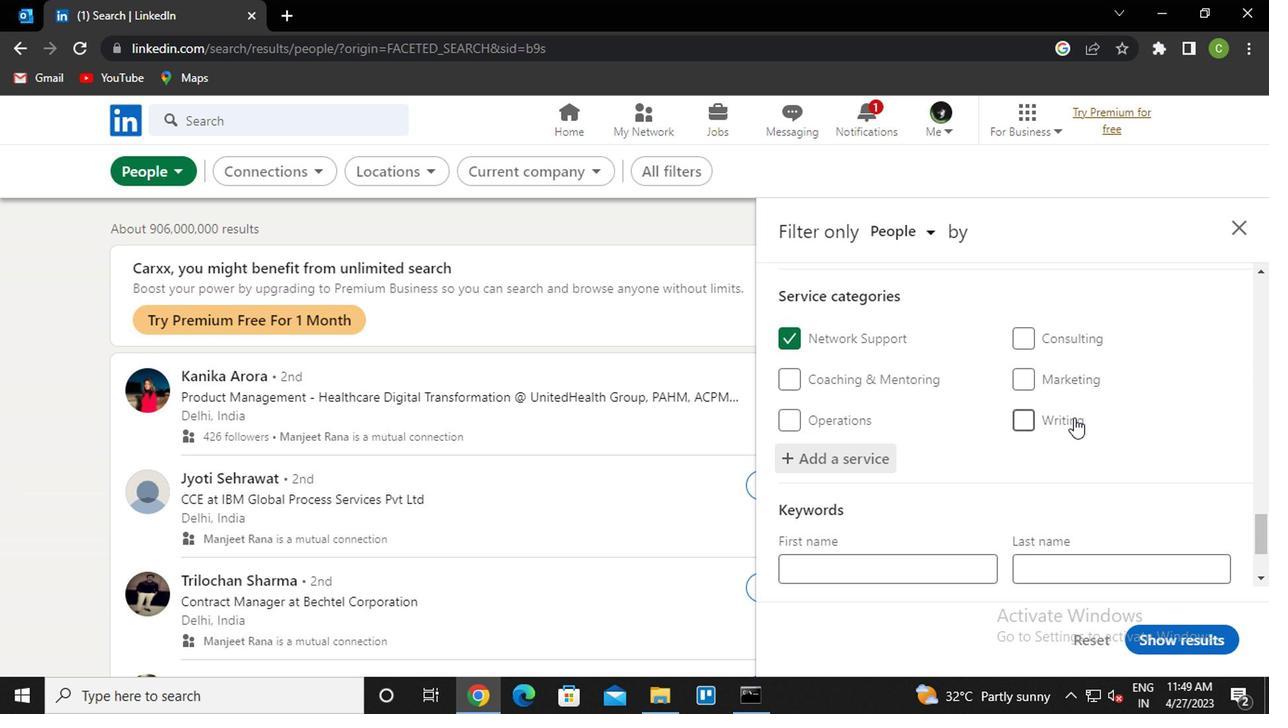 
Action: Mouse moved to (1058, 447)
Screenshot: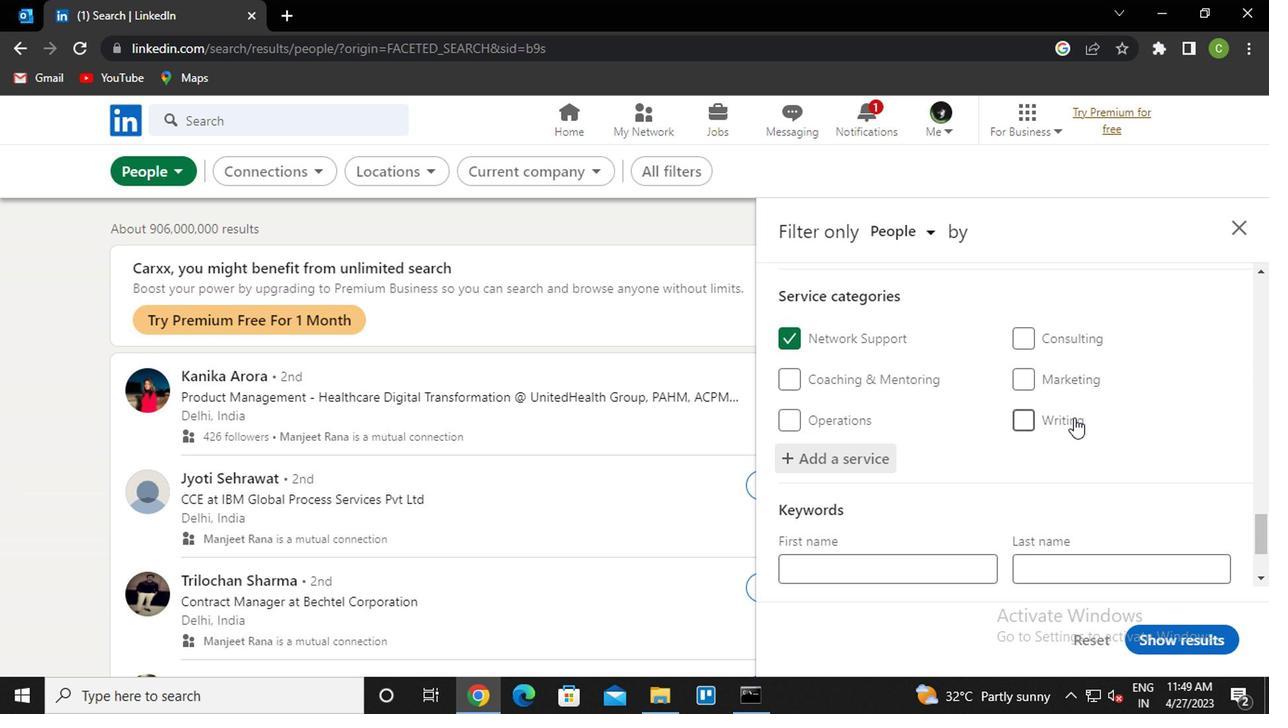 
Action: Mouse scrolled (1058, 447) with delta (0, 0)
Screenshot: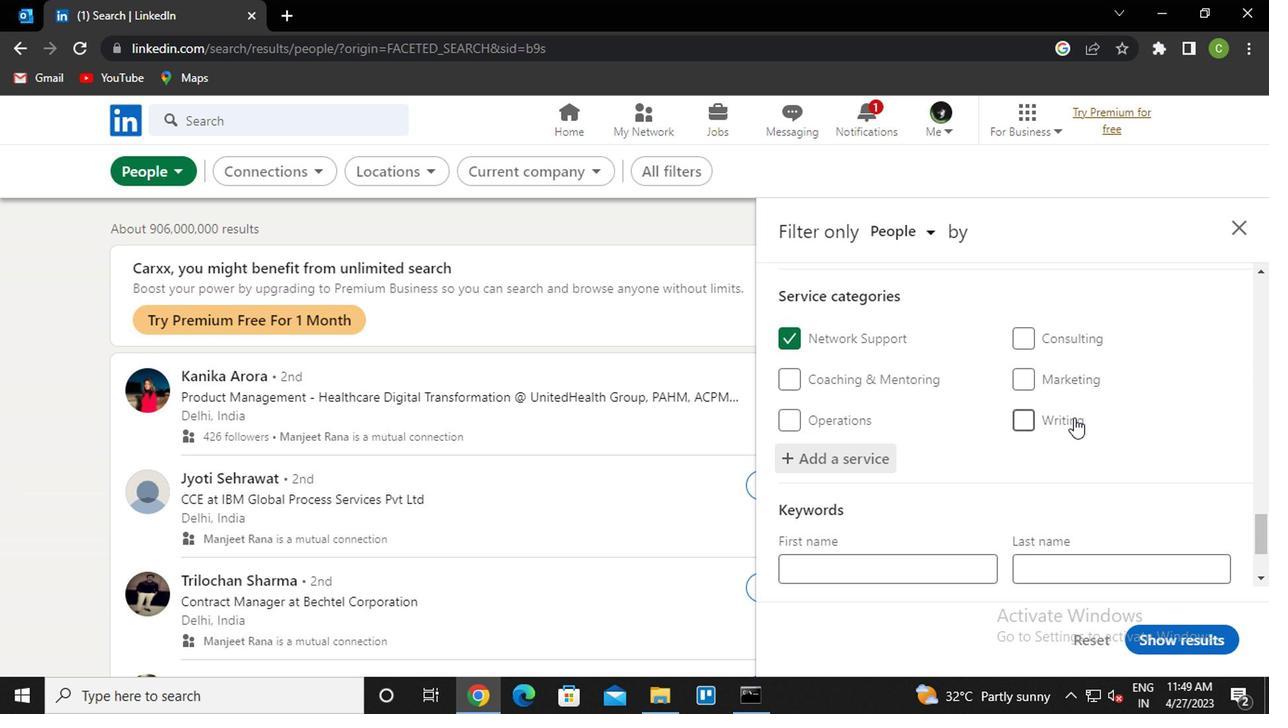 
Action: Mouse moved to (1055, 453)
Screenshot: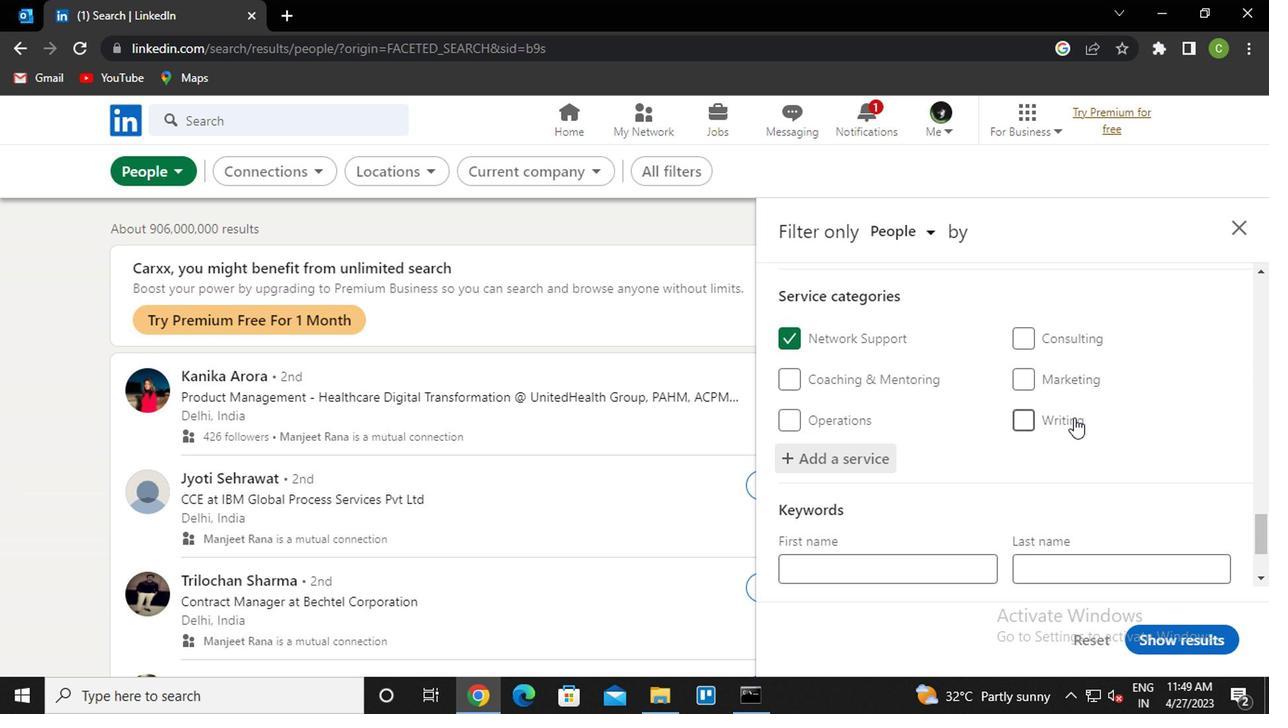 
Action: Mouse scrolled (1055, 452) with delta (0, 0)
Screenshot: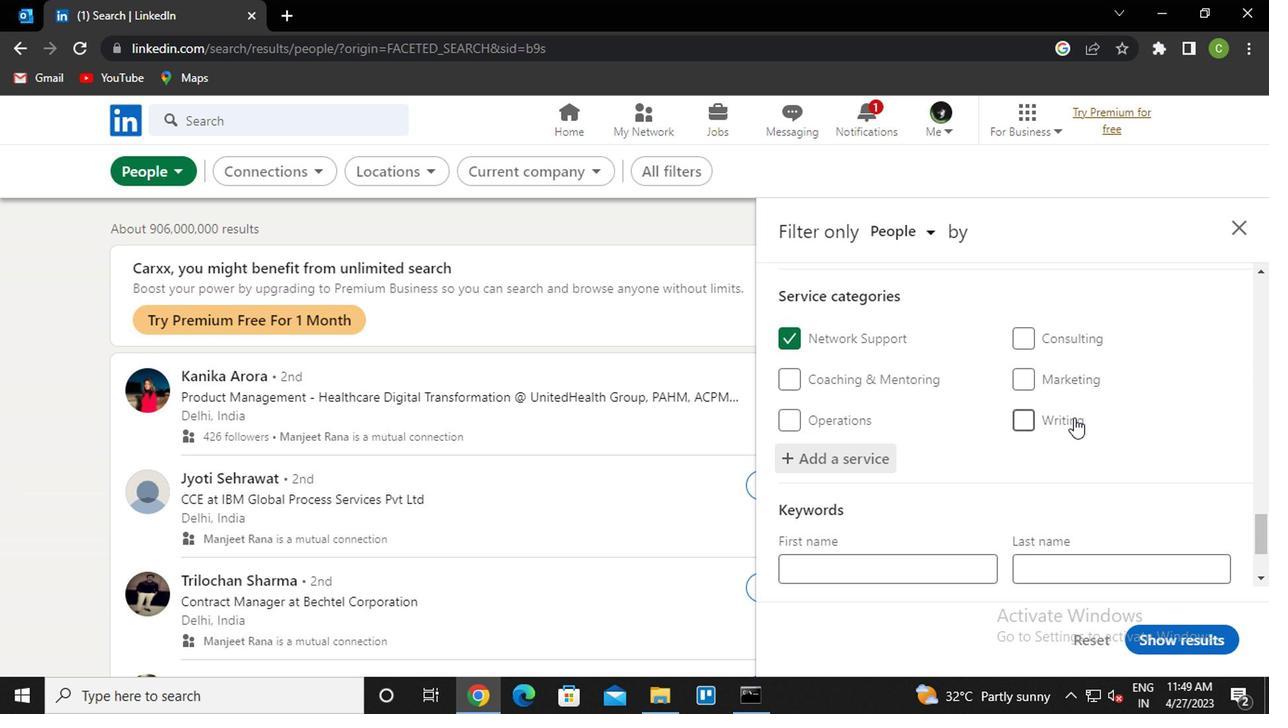 
Action: Mouse moved to (1052, 458)
Screenshot: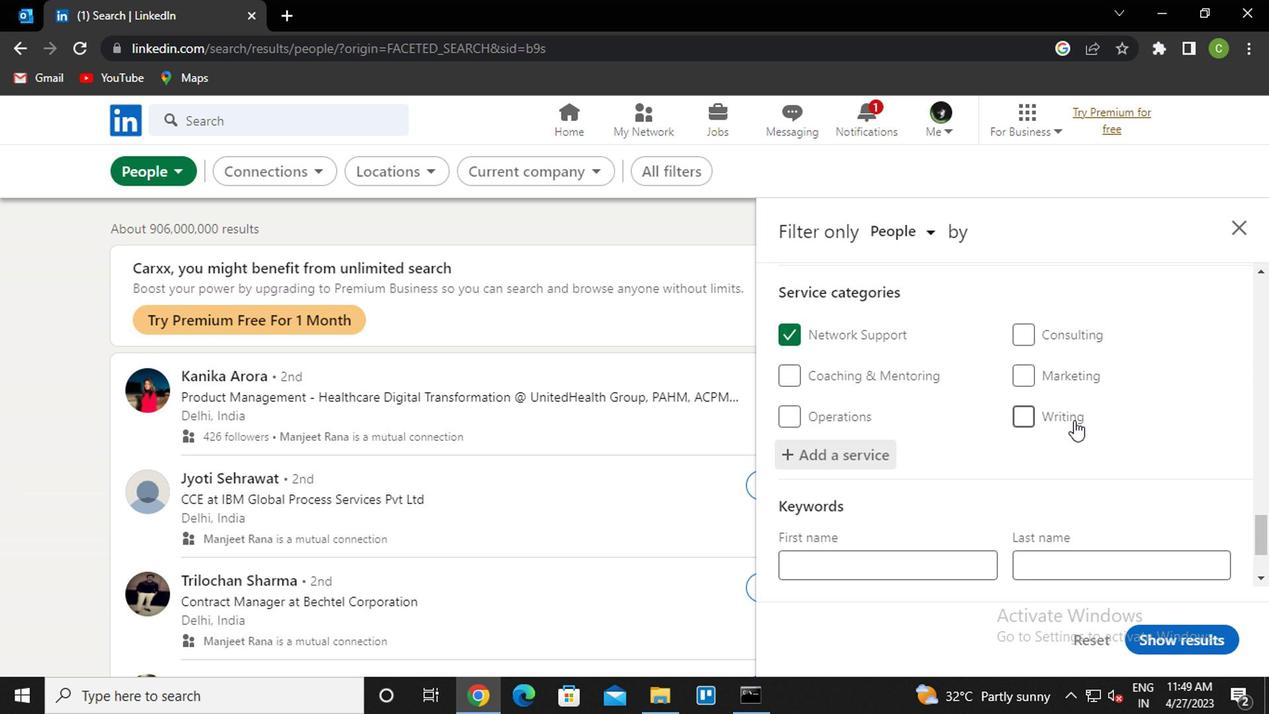 
Action: Mouse scrolled (1052, 458) with delta (0, 0)
Screenshot: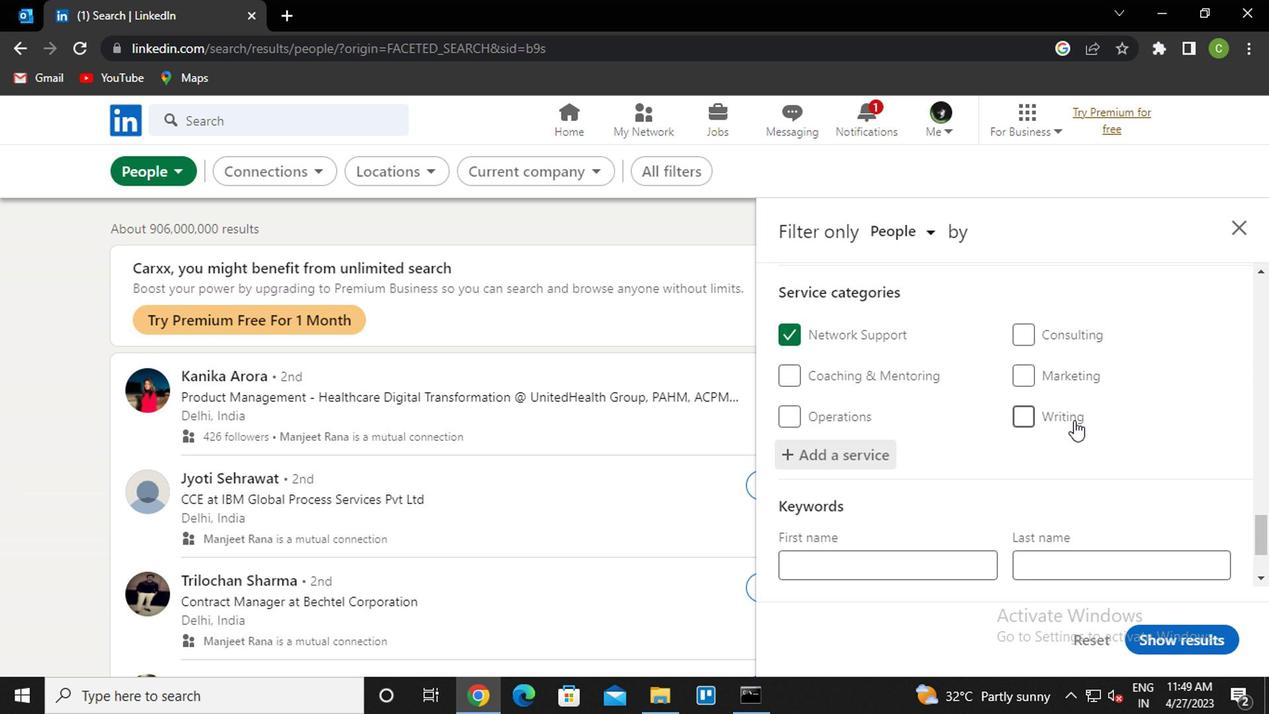 
Action: Mouse moved to (932, 502)
Screenshot: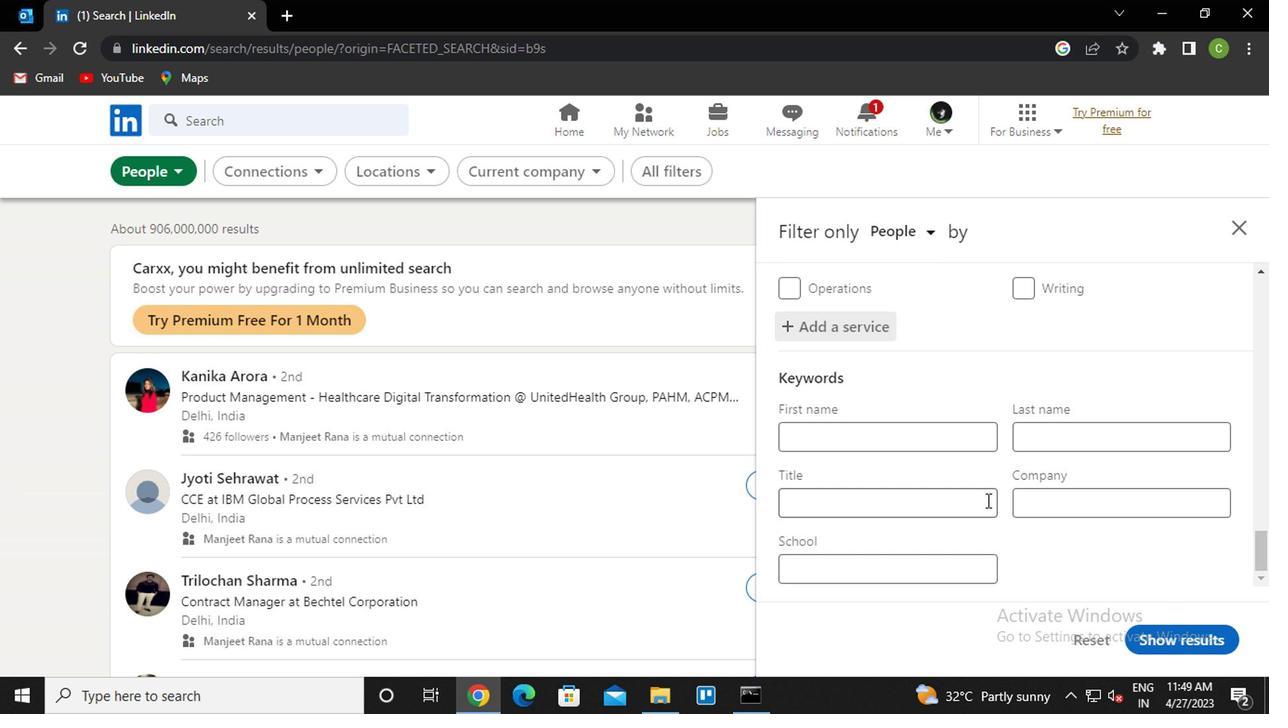 
Action: Mouse pressed left at (932, 502)
Screenshot: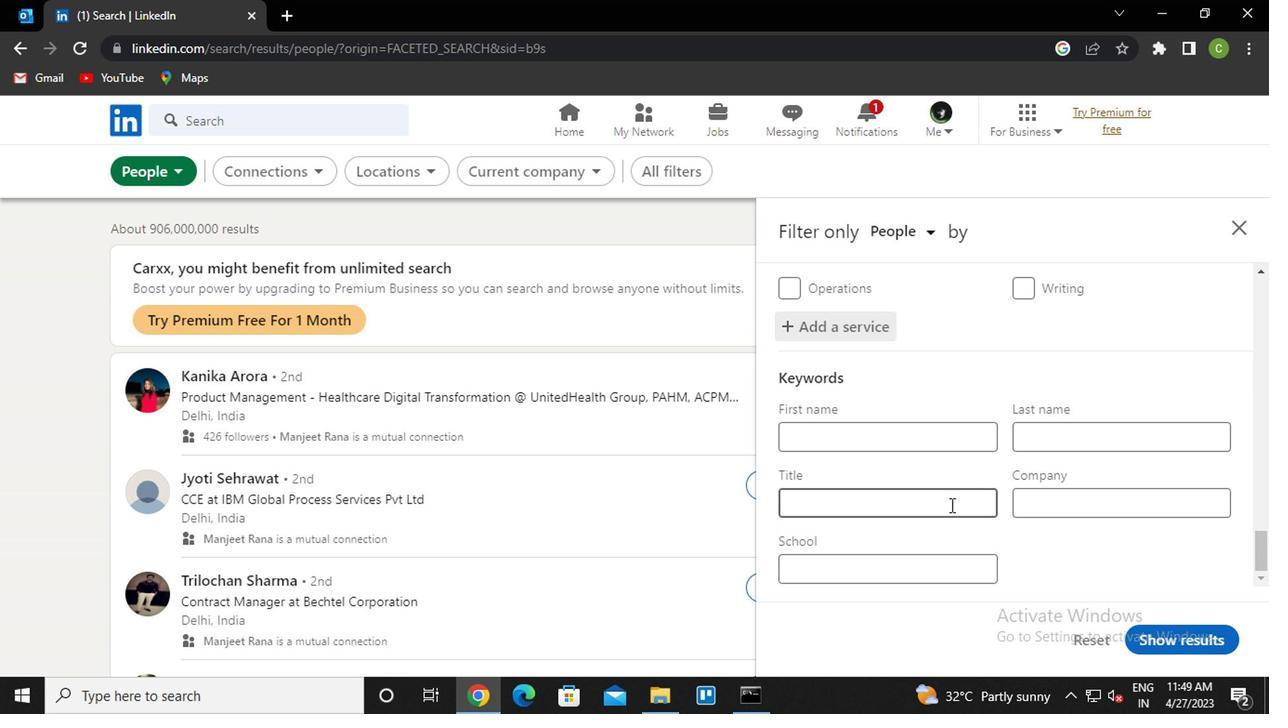 
Action: Key pressed <Key.caps_lock>o<Key.caps_lock>verseer
Screenshot: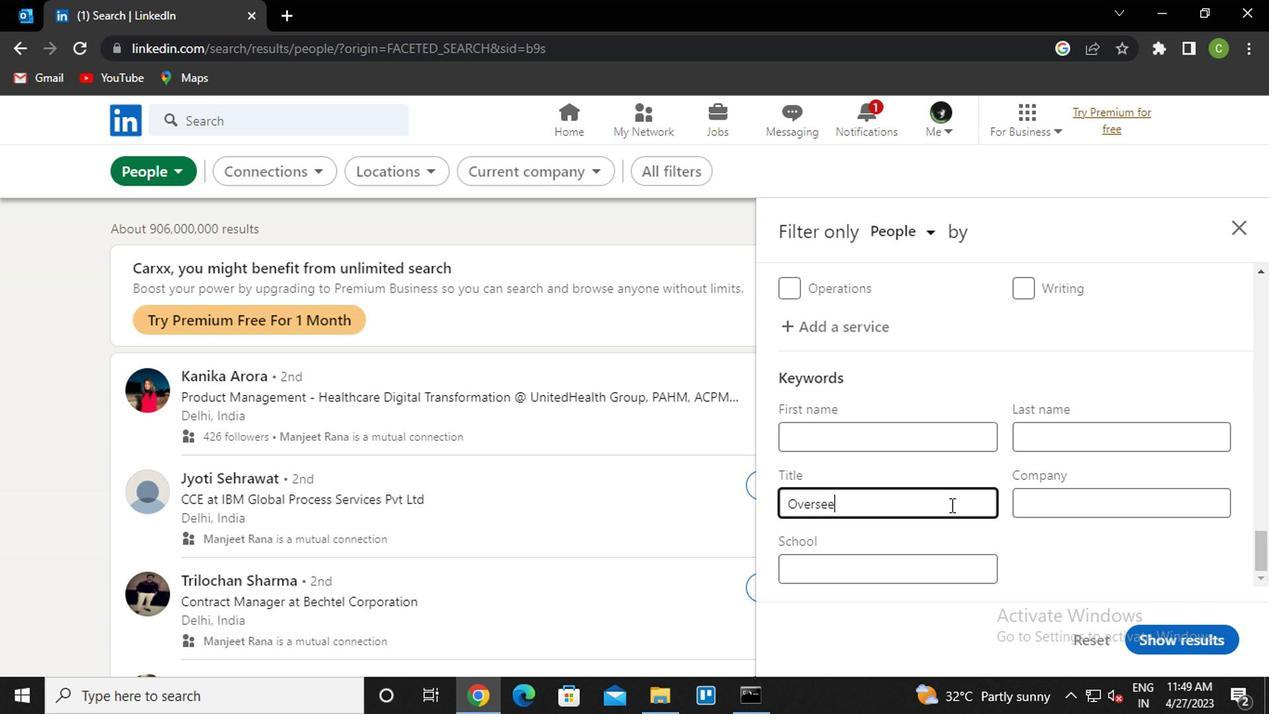 
Action: Mouse moved to (1190, 620)
Screenshot: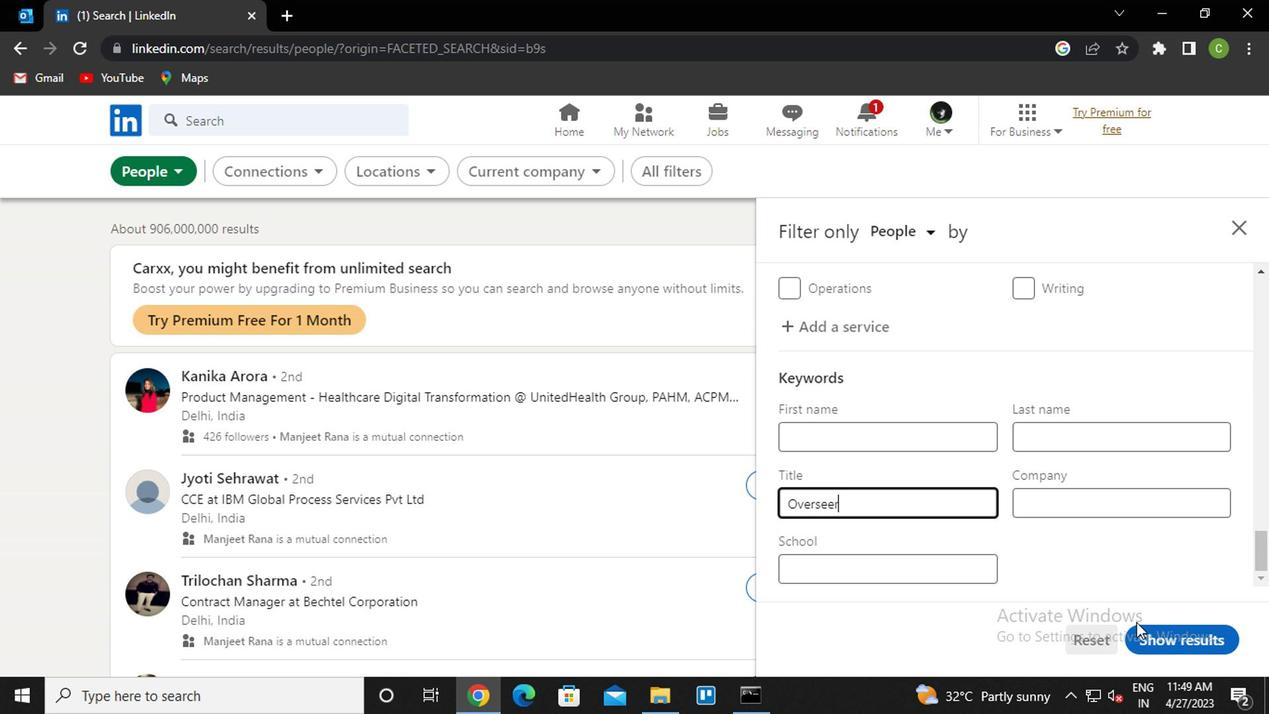 
Action: Mouse pressed left at (1190, 620)
Screenshot: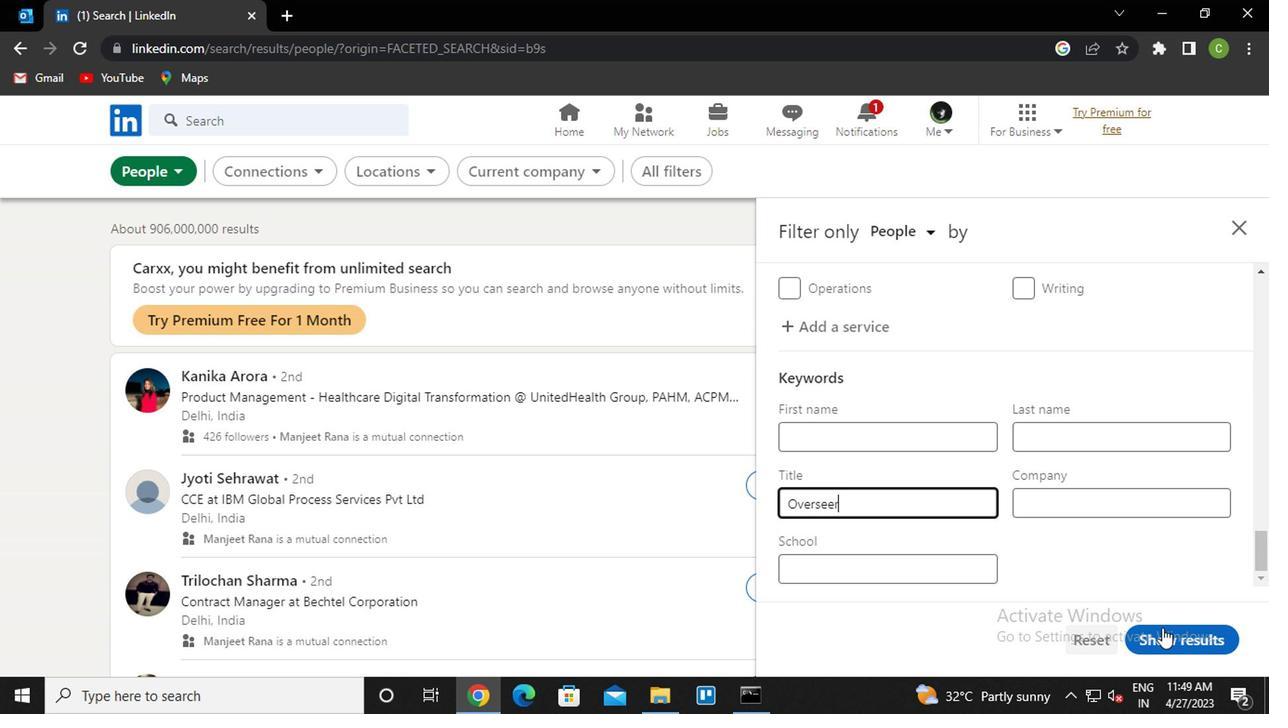 
Action: Mouse moved to (437, 546)
Screenshot: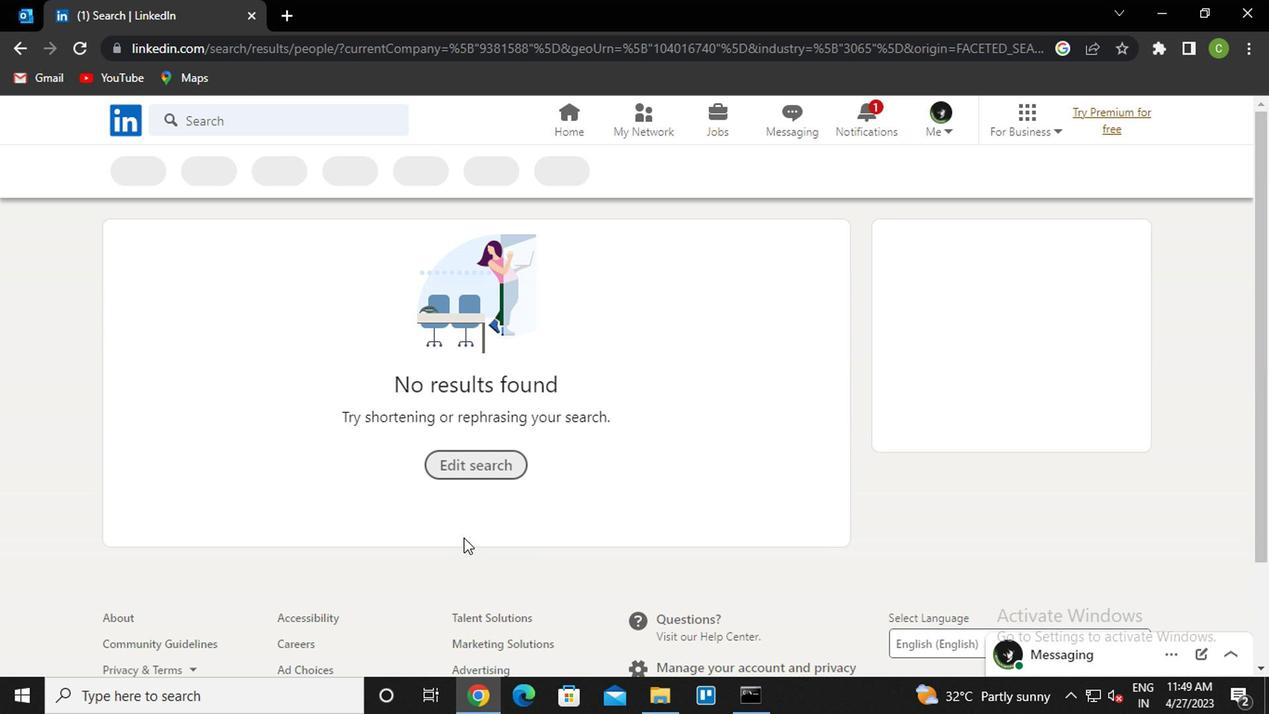 
Action: Key pressed <Key.f8>
Screenshot: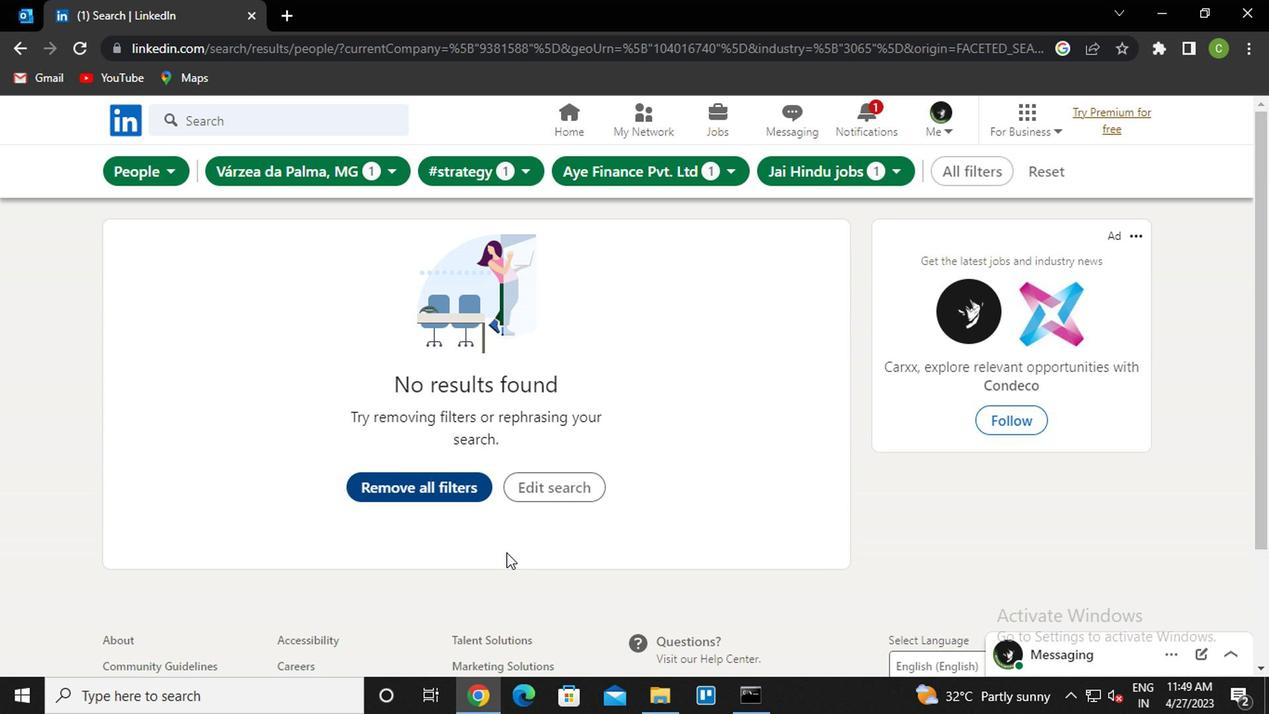 
